 Task: Look for space in Zaandam, Netherlands from 12th  July, 2023 to 15th July, 2023 for 3 adults in price range Rs.12000 to Rs.16000. Place can be entire place with 2 bedrooms having 3 beds and 1 bathroom. Property type can be house, flat, guest house. Booking option can be shelf check-in. Required host language is English.
Action: Mouse moved to (613, 151)
Screenshot: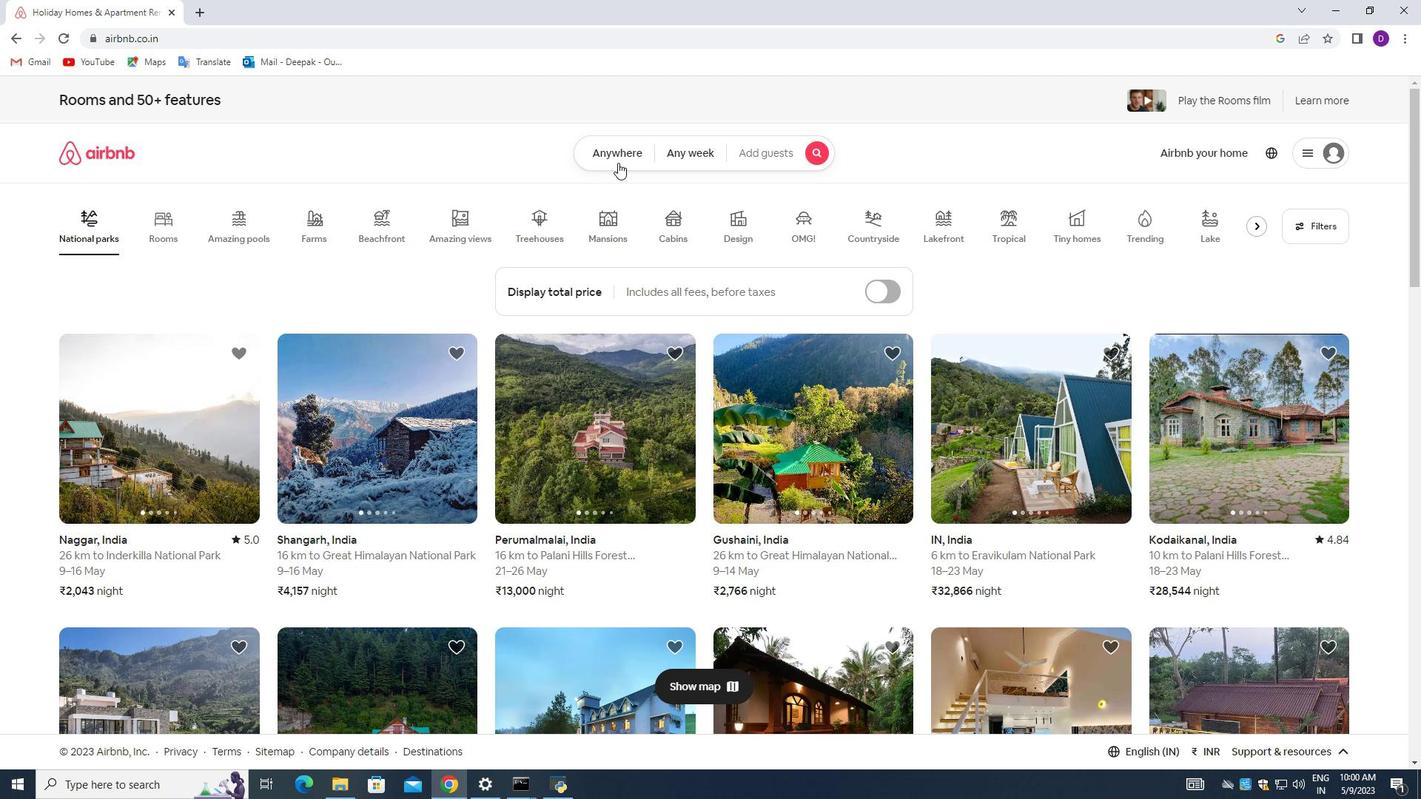 
Action: Mouse pressed left at (613, 151)
Screenshot: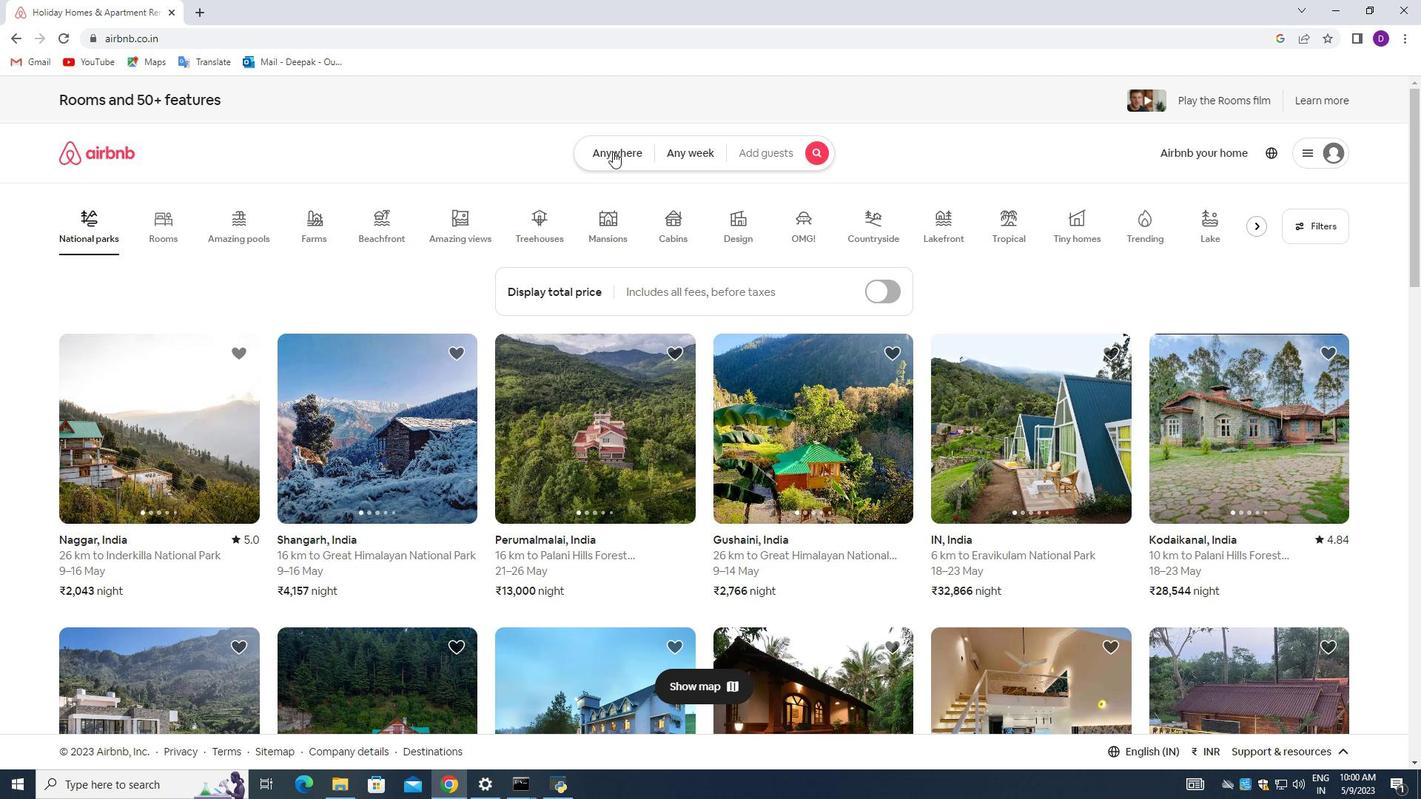 
Action: Key pressed <Key.shift>Z
Screenshot: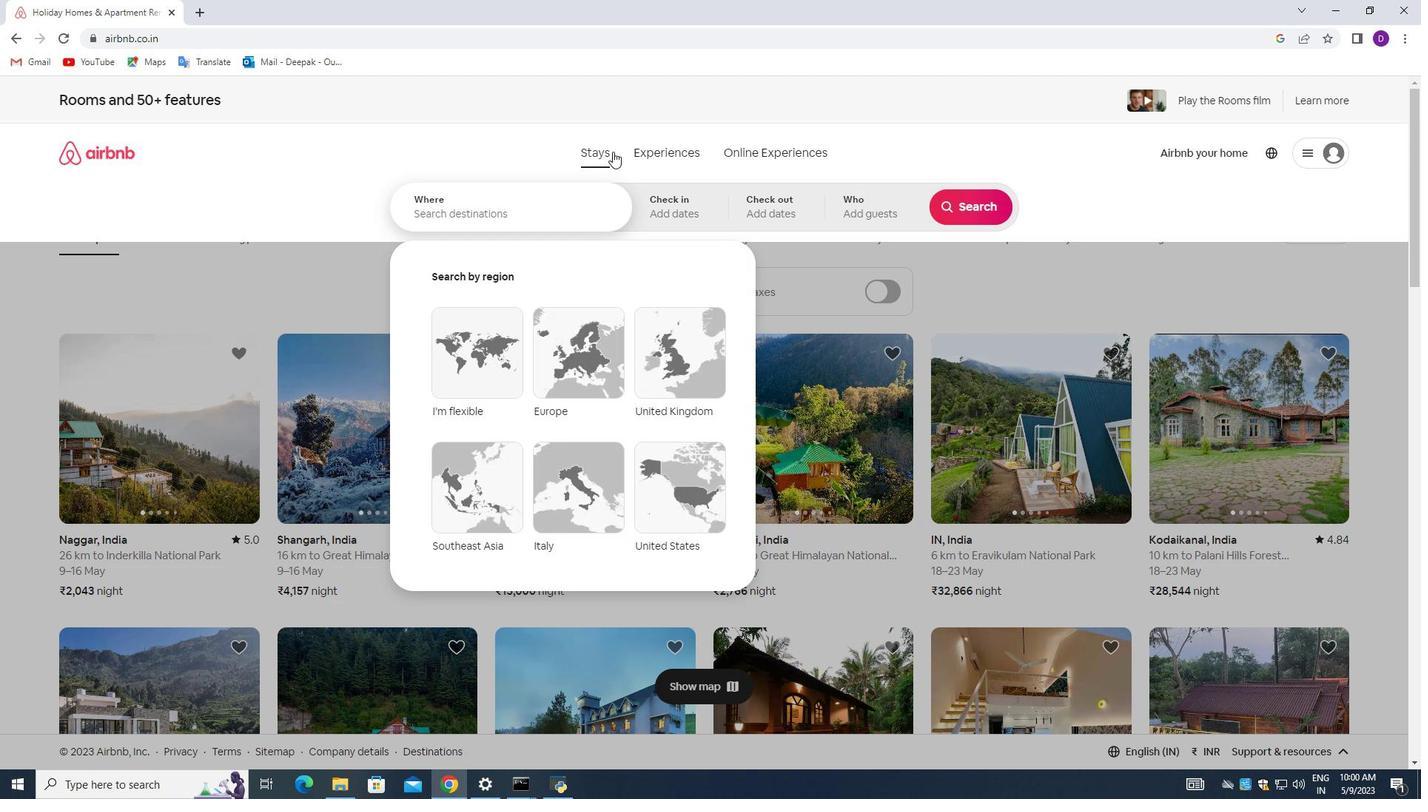 
Action: Mouse moved to (460, 213)
Screenshot: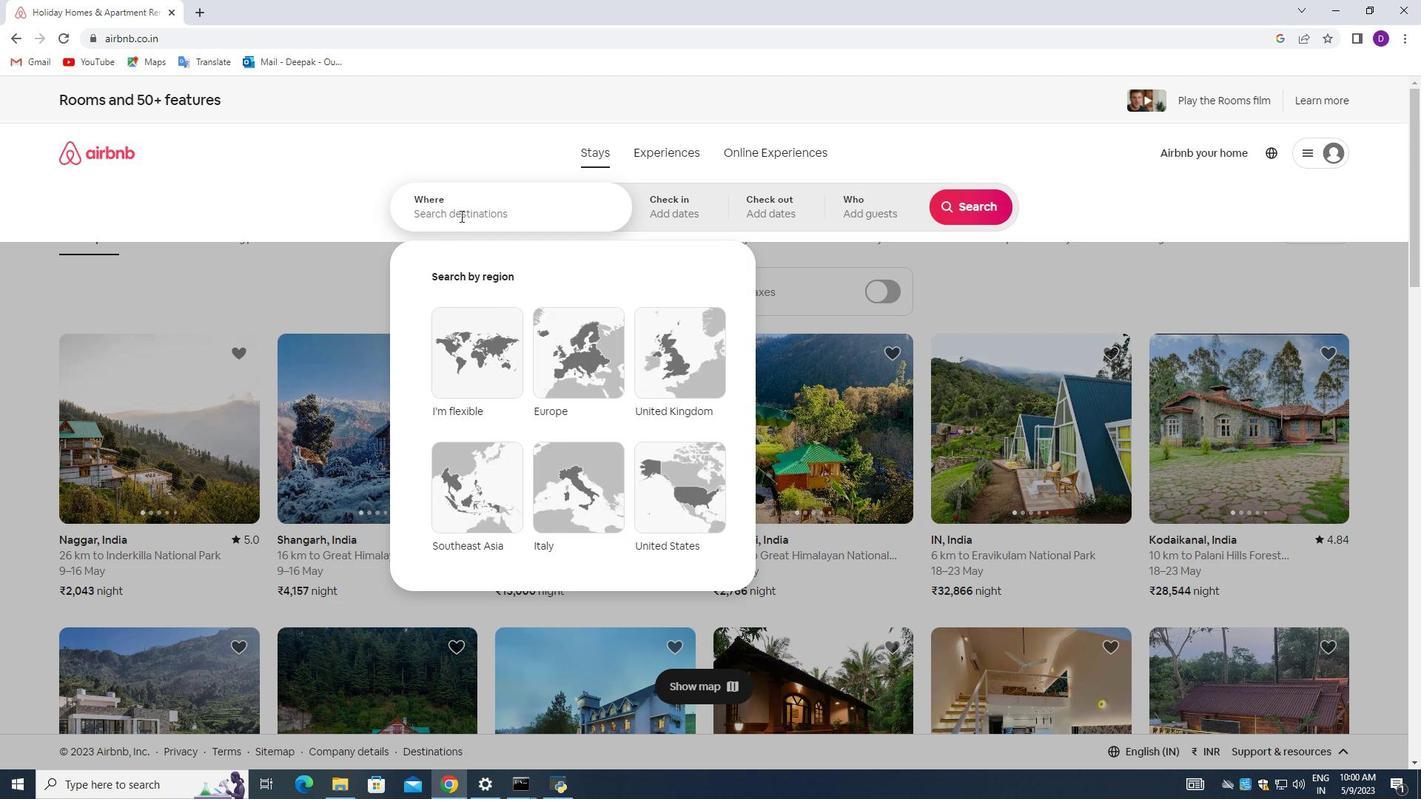 
Action: Mouse pressed left at (460, 213)
Screenshot: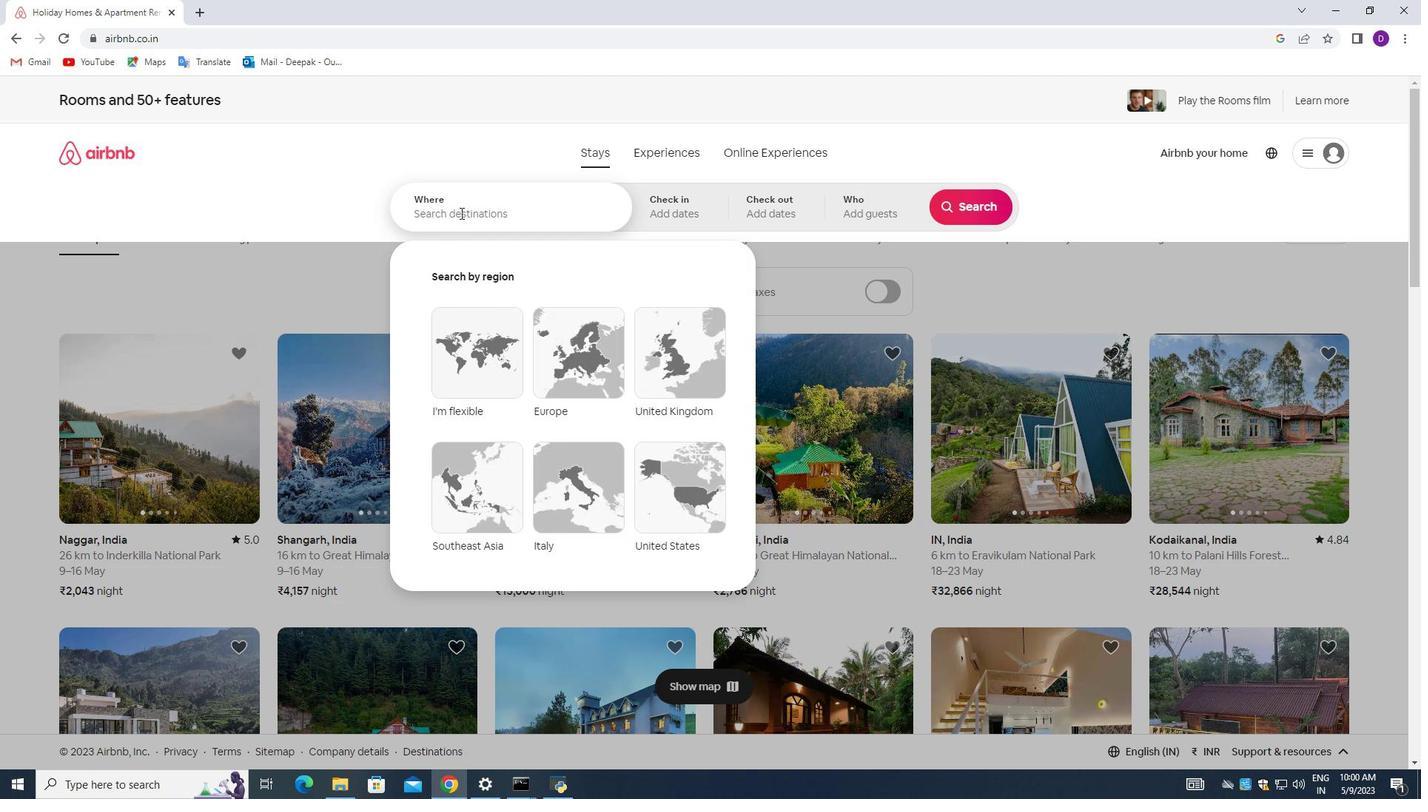 
Action: Key pressed <Key.shift>Zaandam
Screenshot: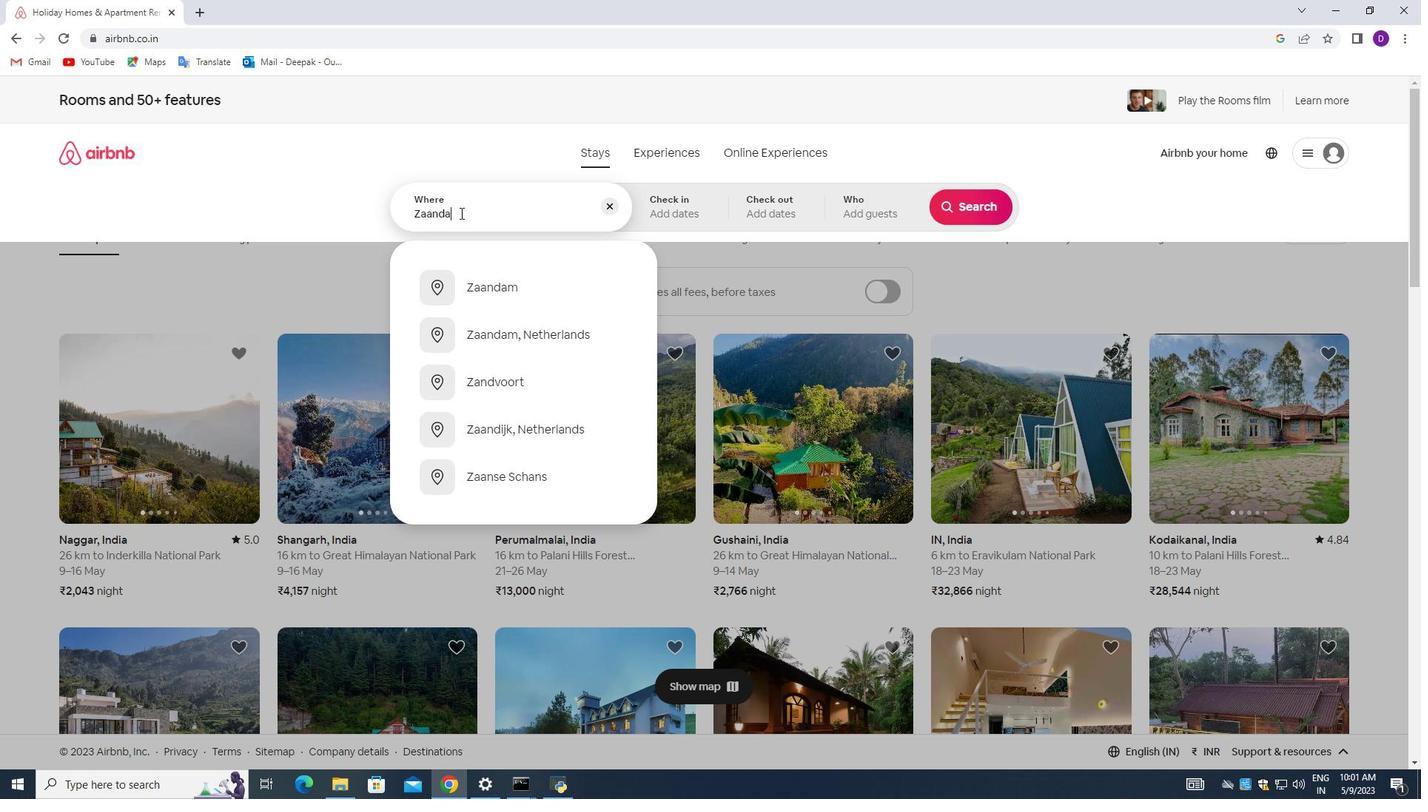 
Action: Mouse moved to (599, 330)
Screenshot: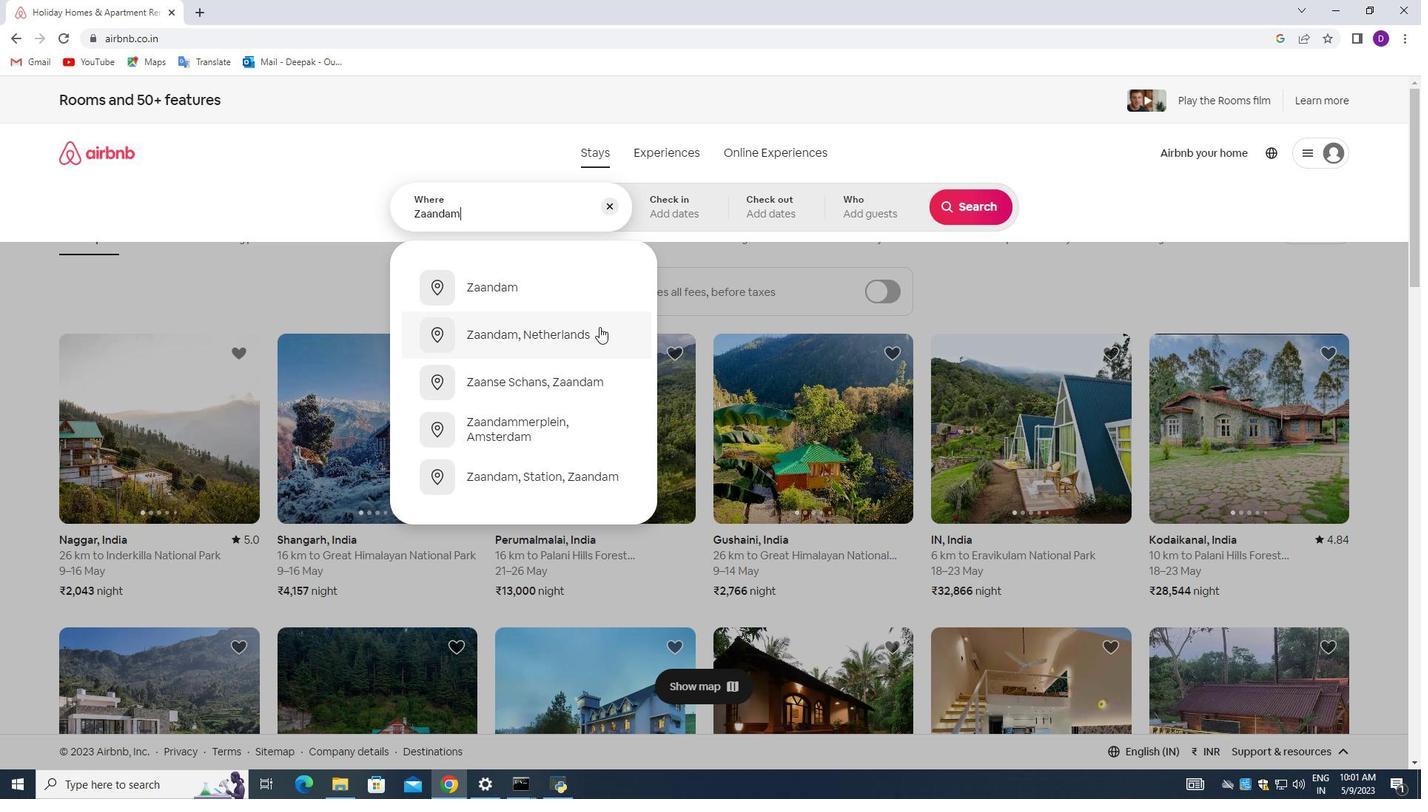 
Action: Mouse pressed left at (599, 330)
Screenshot: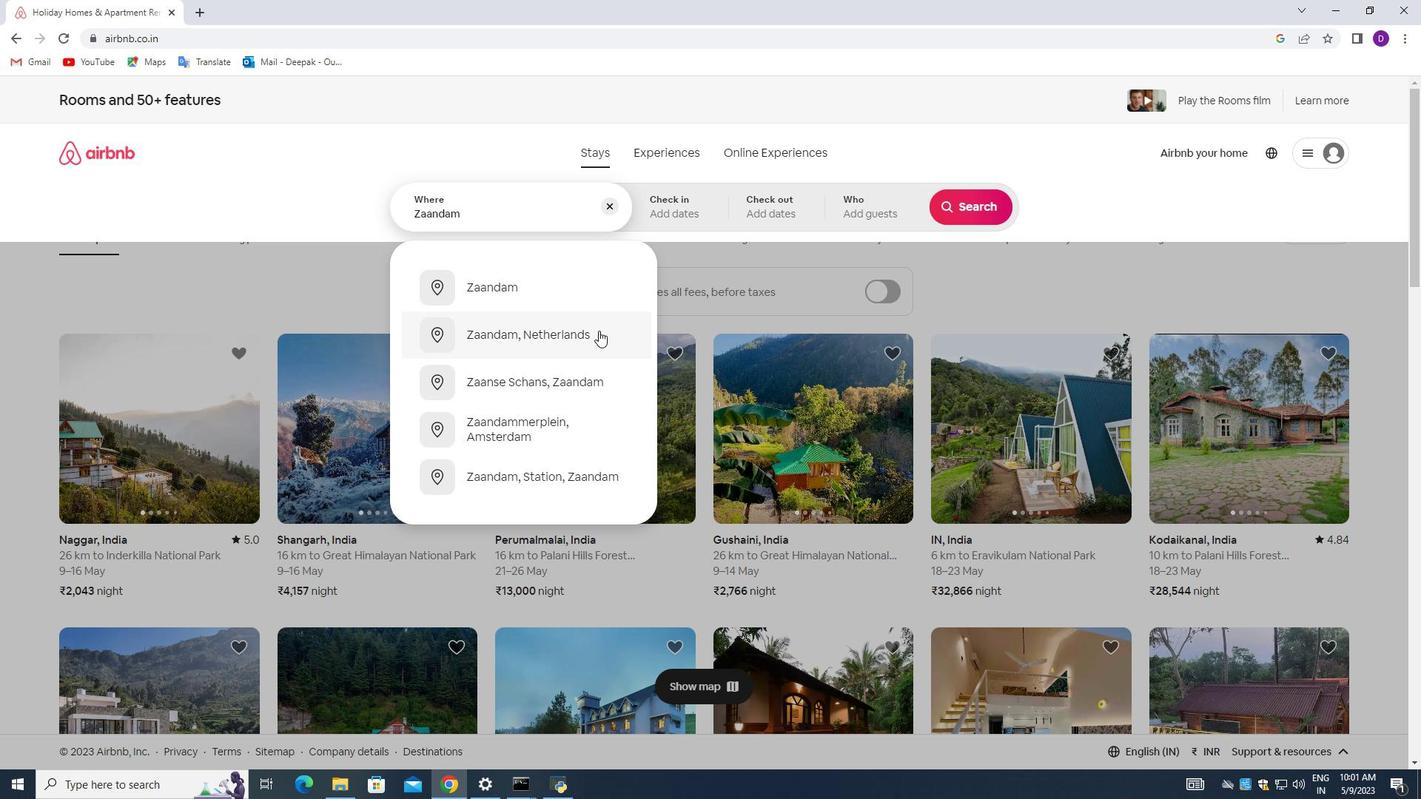 
Action: Mouse moved to (971, 332)
Screenshot: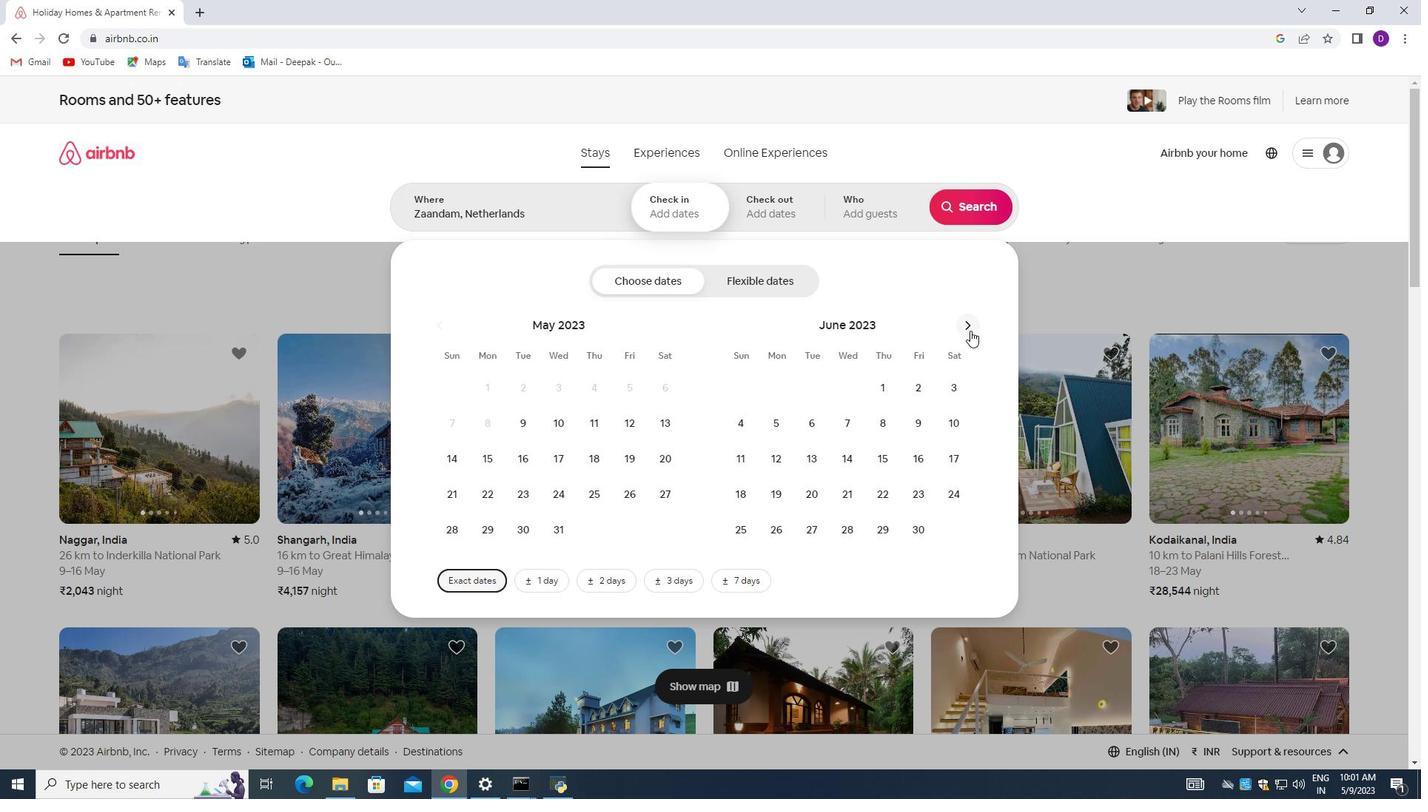 
Action: Mouse pressed left at (971, 332)
Screenshot: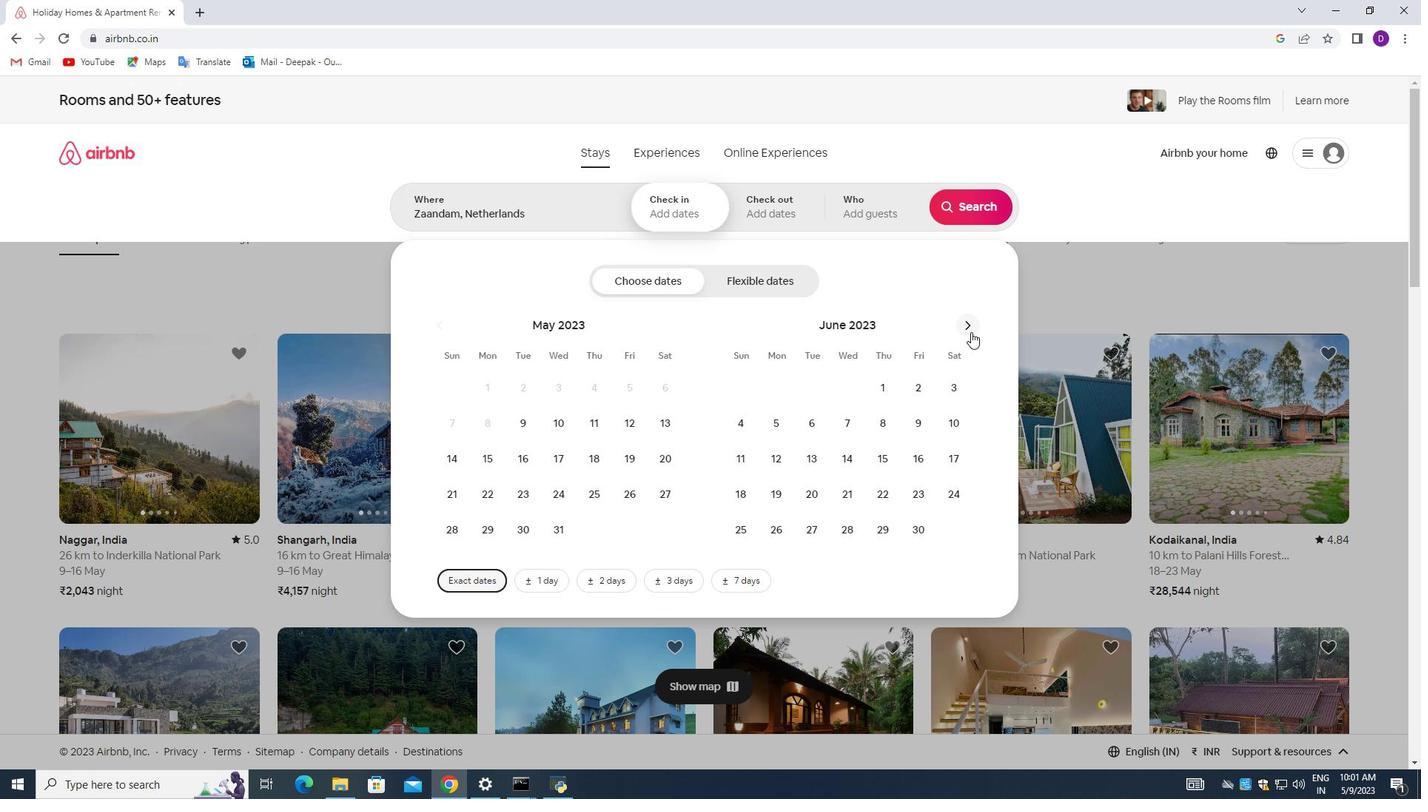 
Action: Mouse moved to (848, 448)
Screenshot: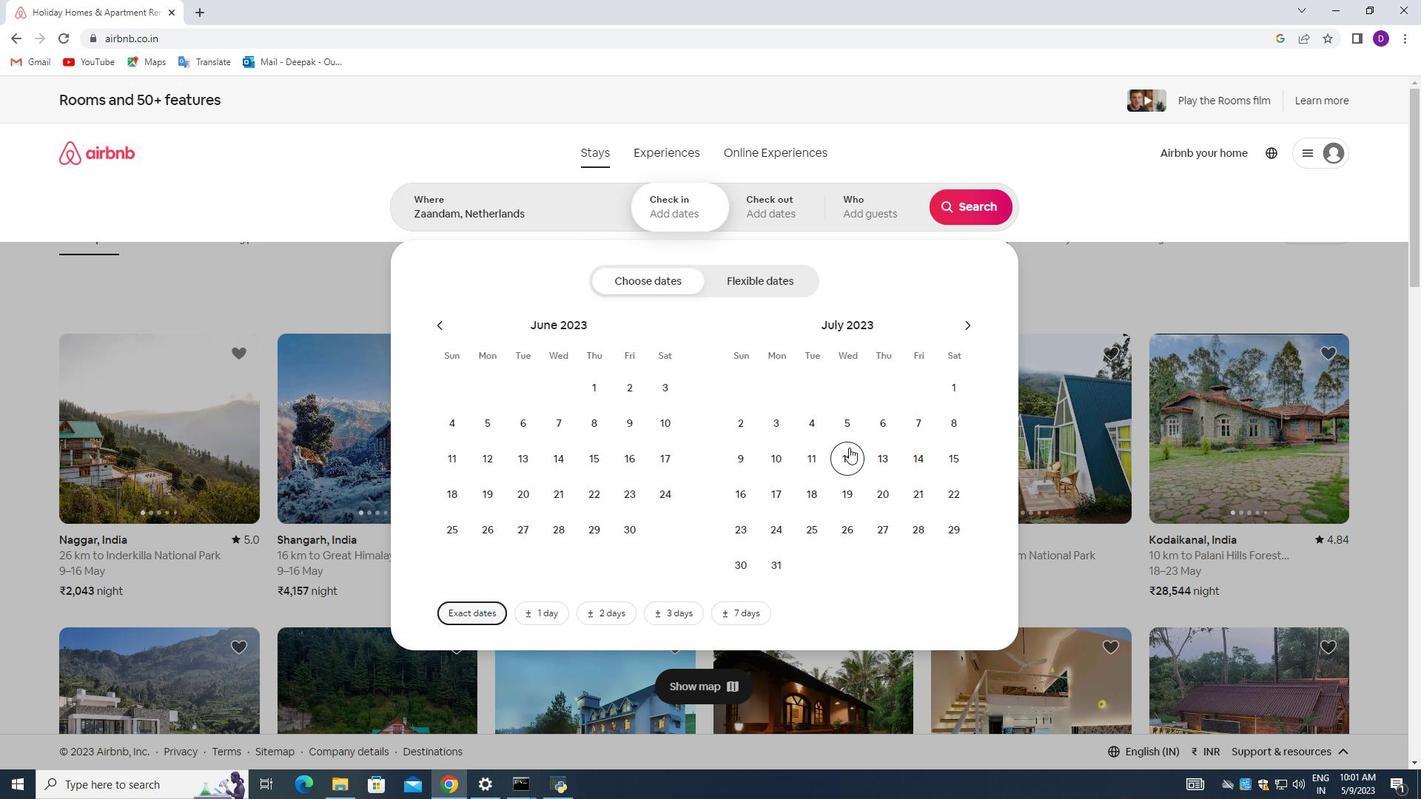 
Action: Mouse pressed left at (848, 448)
Screenshot: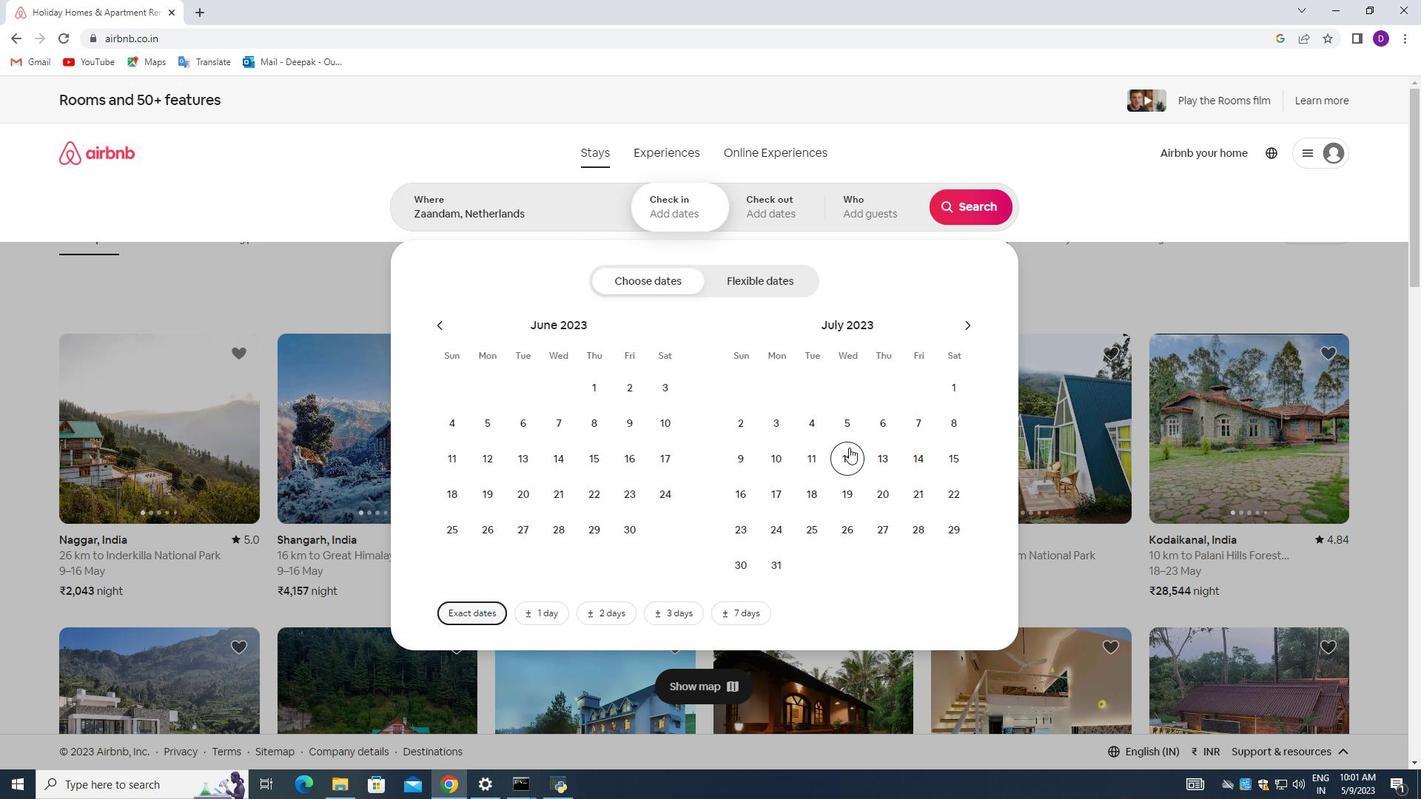 
Action: Mouse moved to (962, 467)
Screenshot: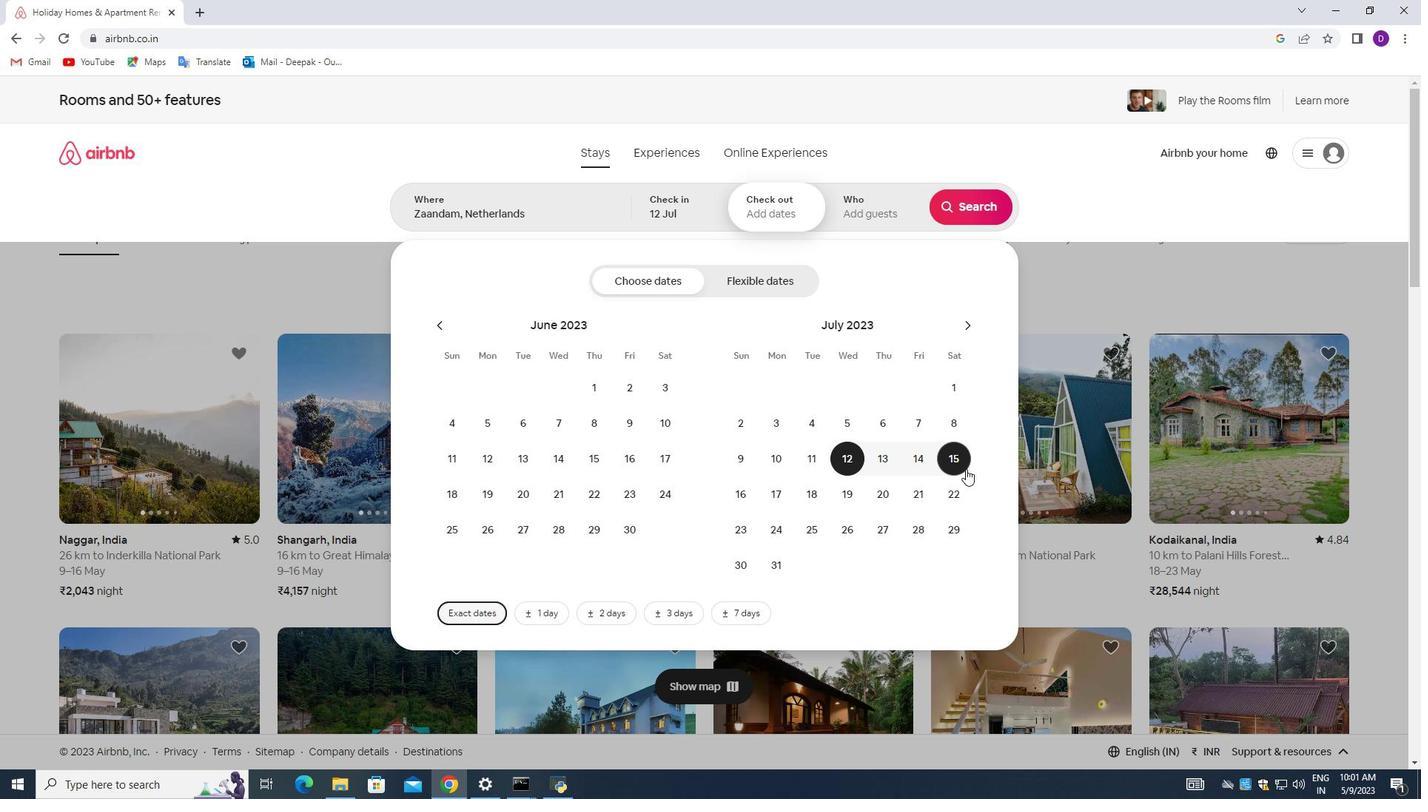 
Action: Mouse pressed left at (962, 467)
Screenshot: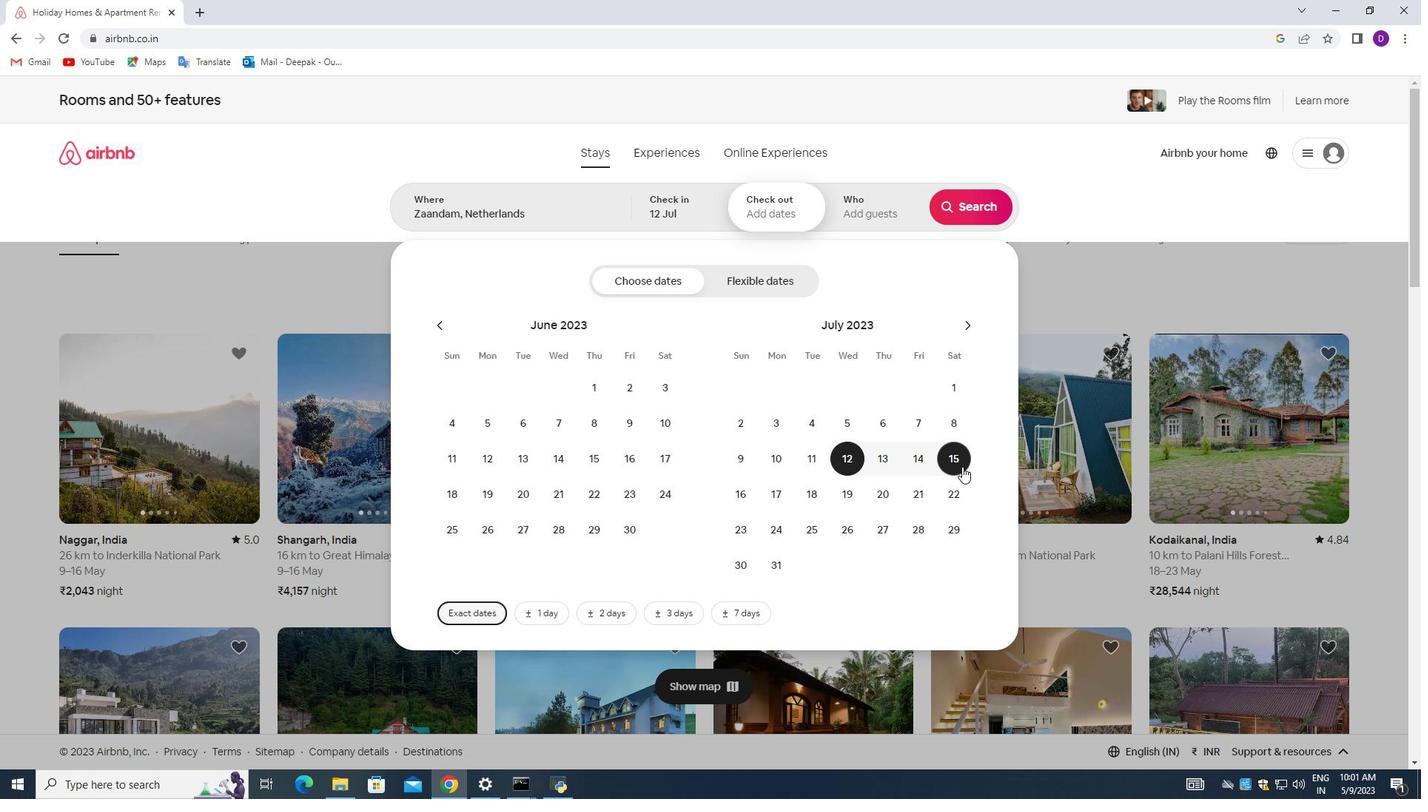 
Action: Mouse moved to (866, 219)
Screenshot: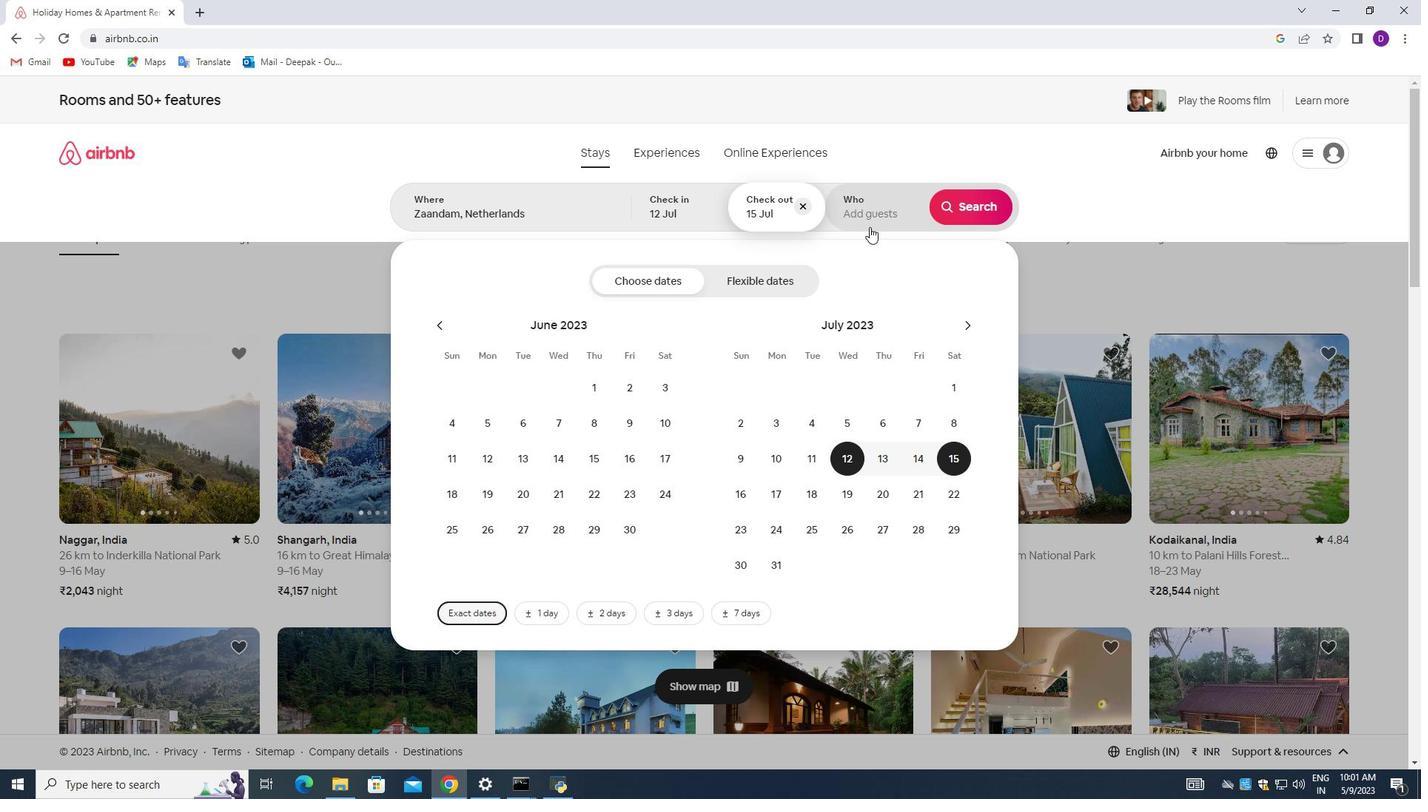 
Action: Mouse pressed left at (866, 219)
Screenshot: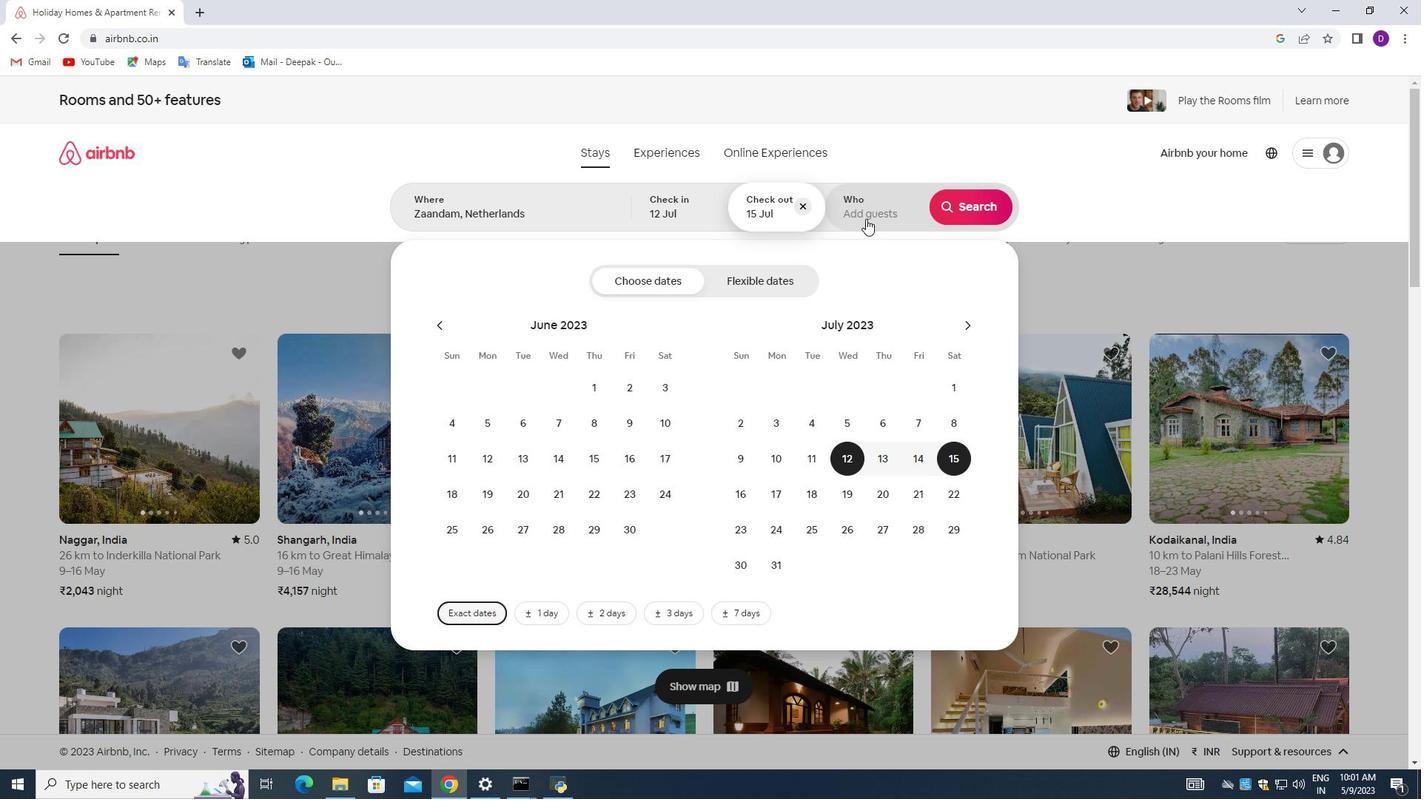 
Action: Mouse moved to (974, 285)
Screenshot: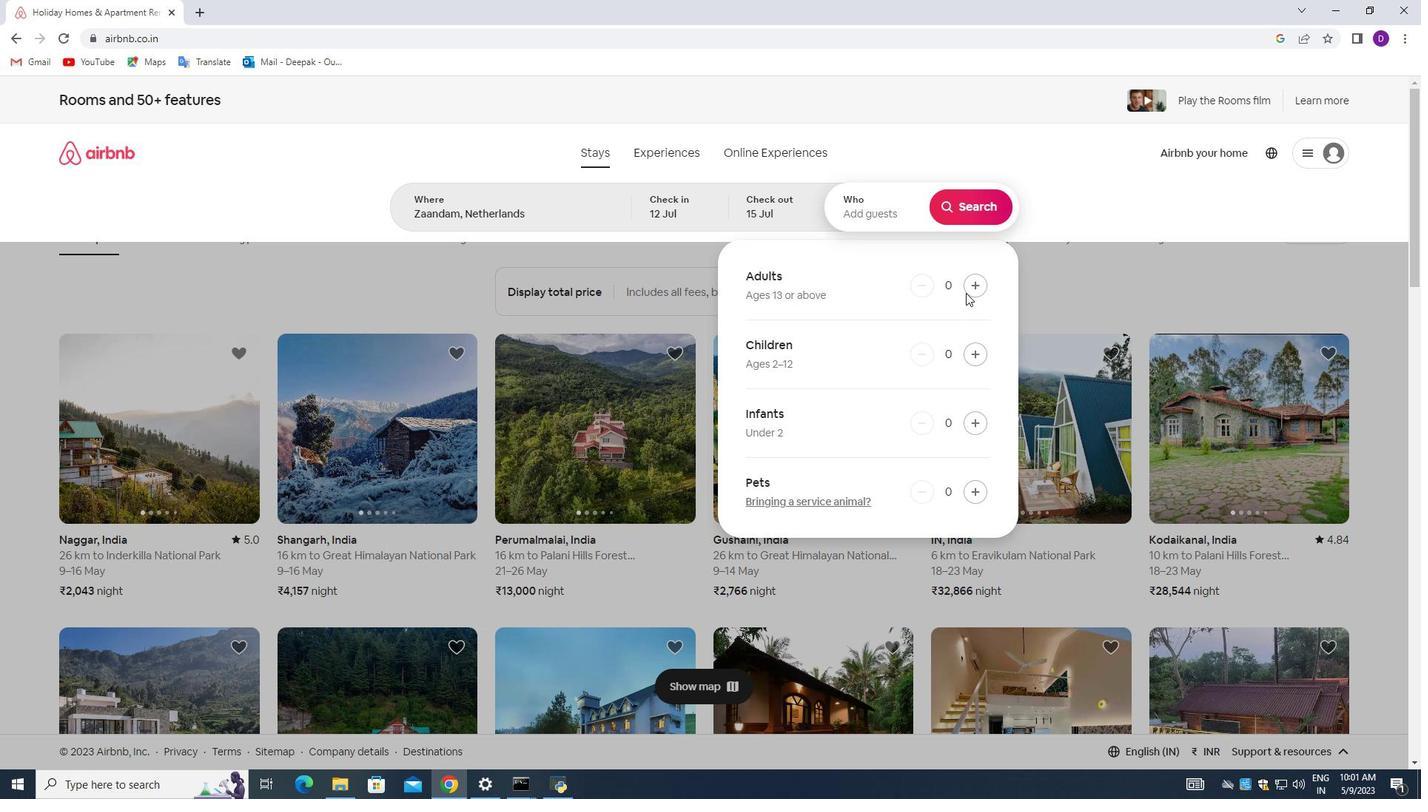 
Action: Mouse pressed left at (974, 285)
Screenshot: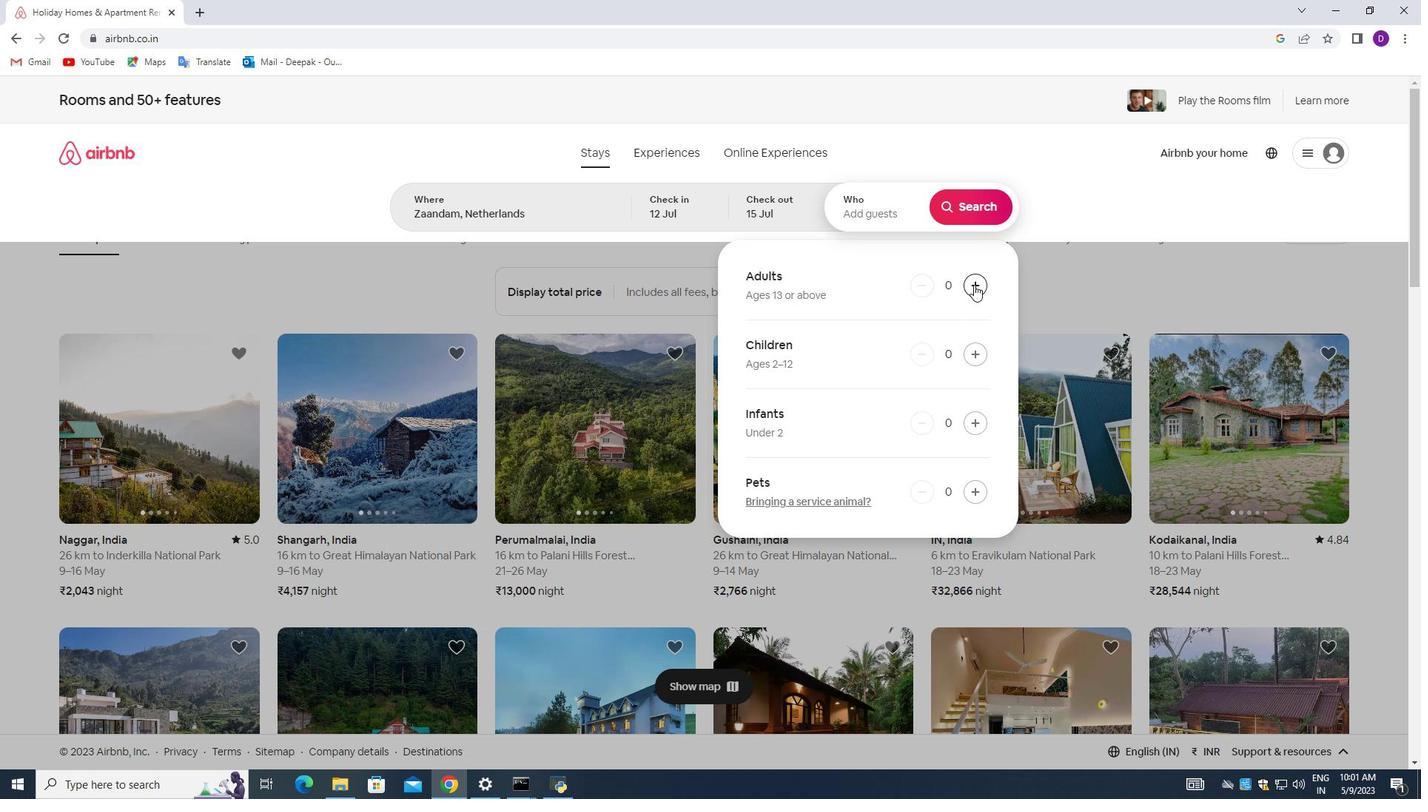 
Action: Mouse pressed left at (974, 285)
Screenshot: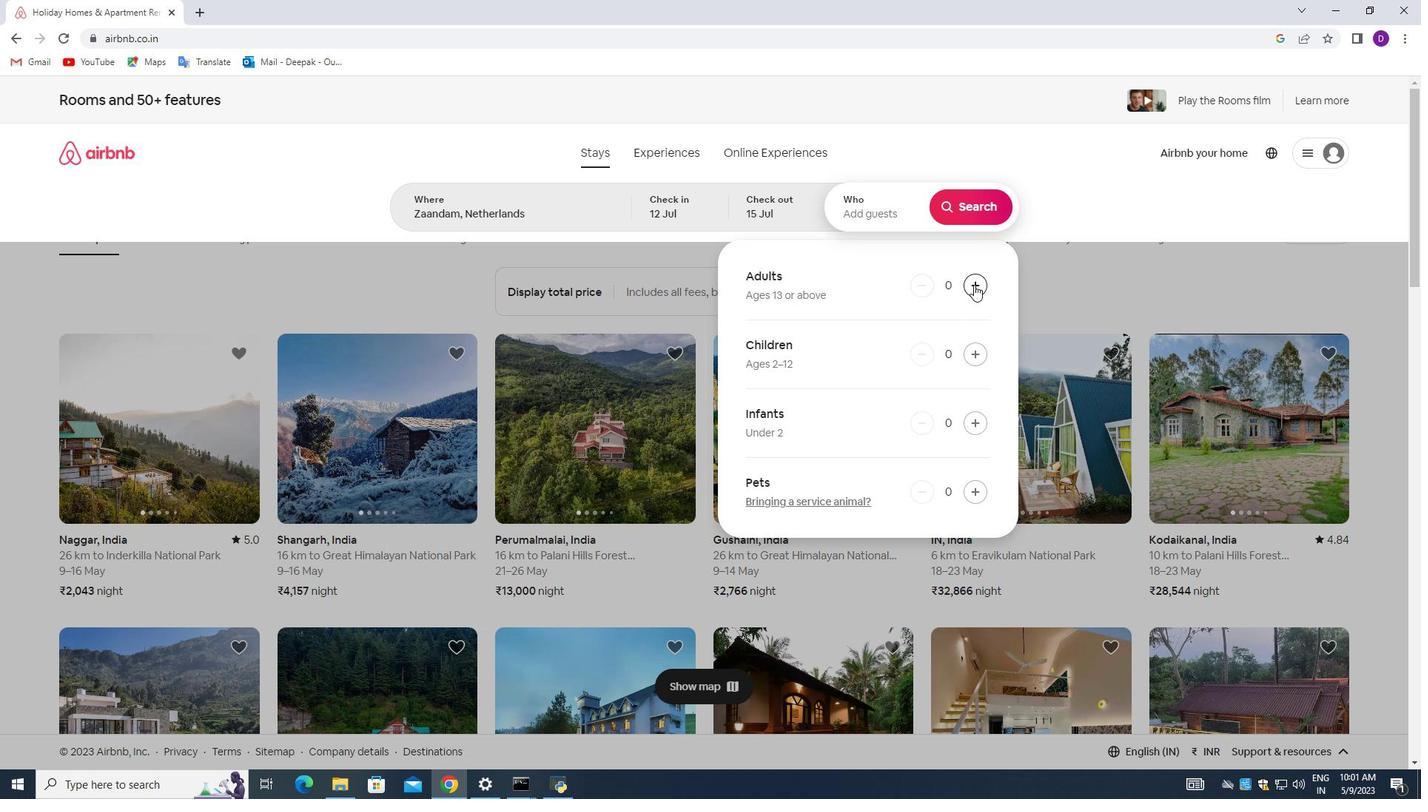 
Action: Mouse pressed left at (974, 285)
Screenshot: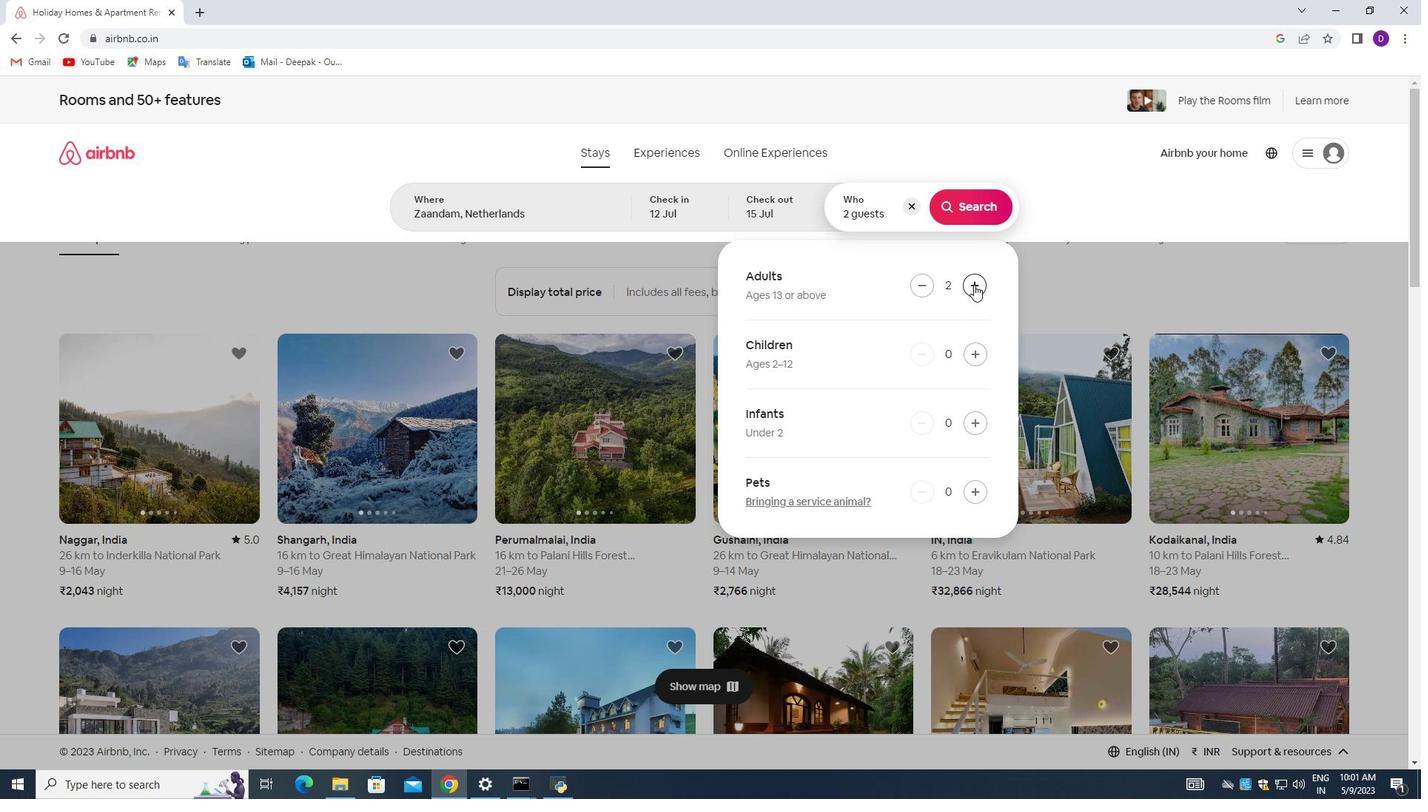 
Action: Mouse moved to (963, 211)
Screenshot: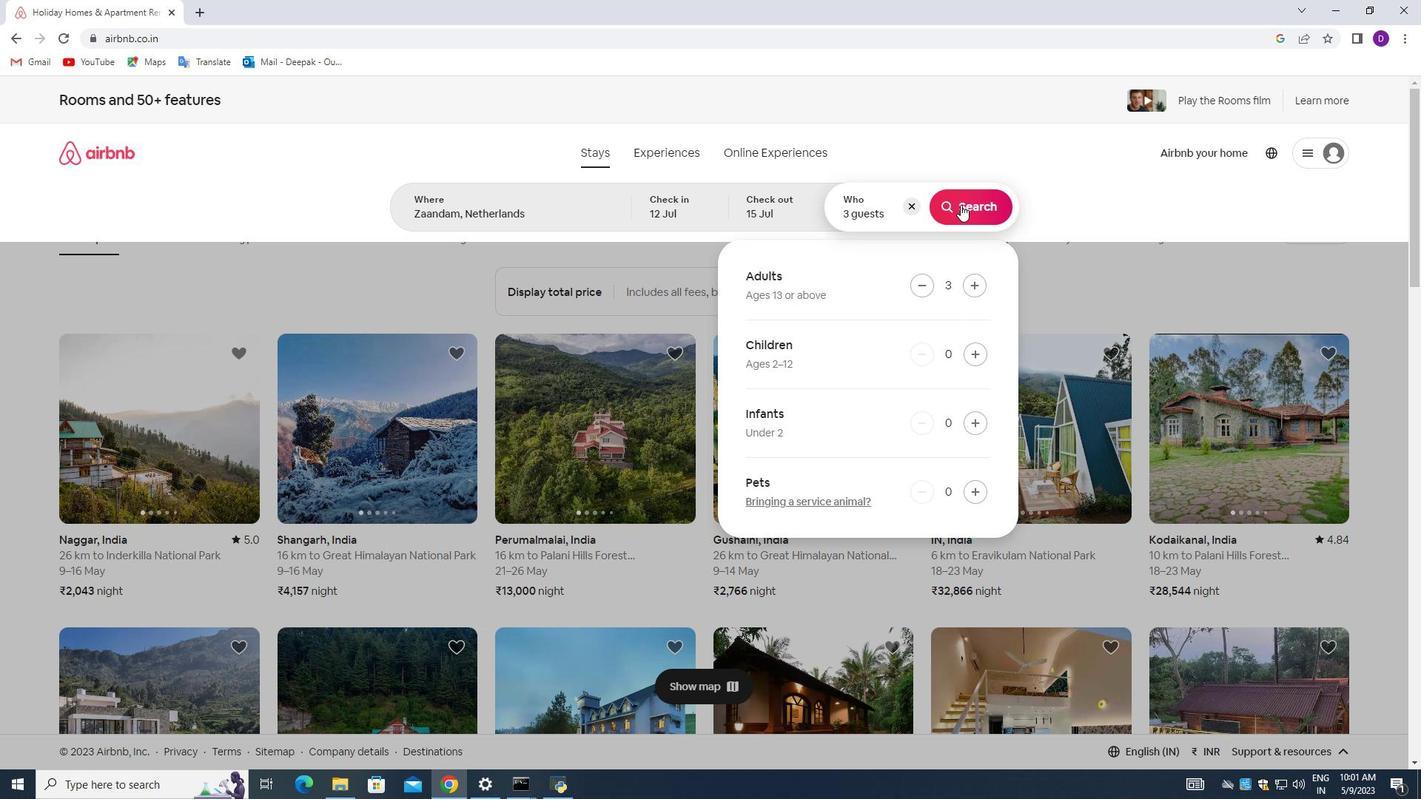 
Action: Mouse pressed left at (963, 211)
Screenshot: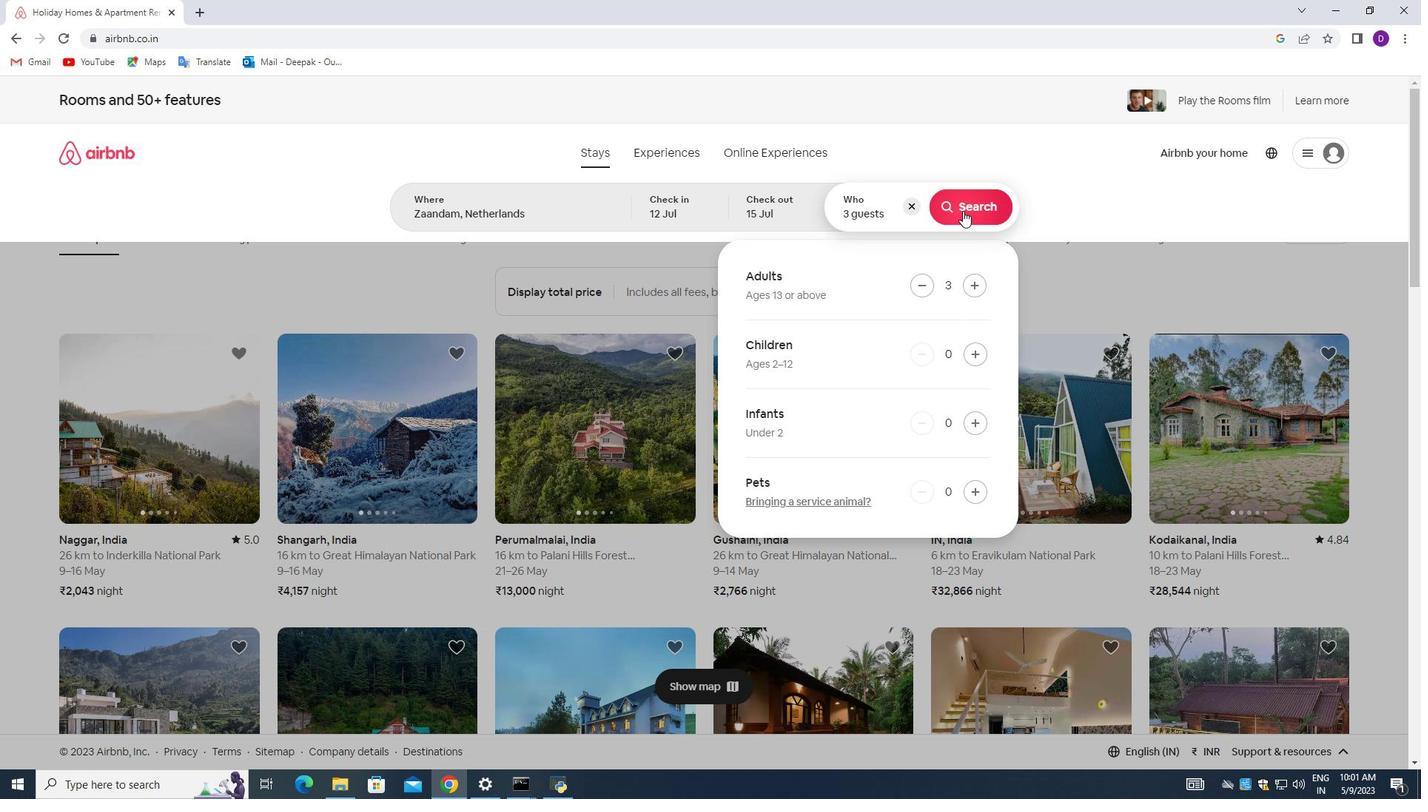 
Action: Mouse moved to (1369, 175)
Screenshot: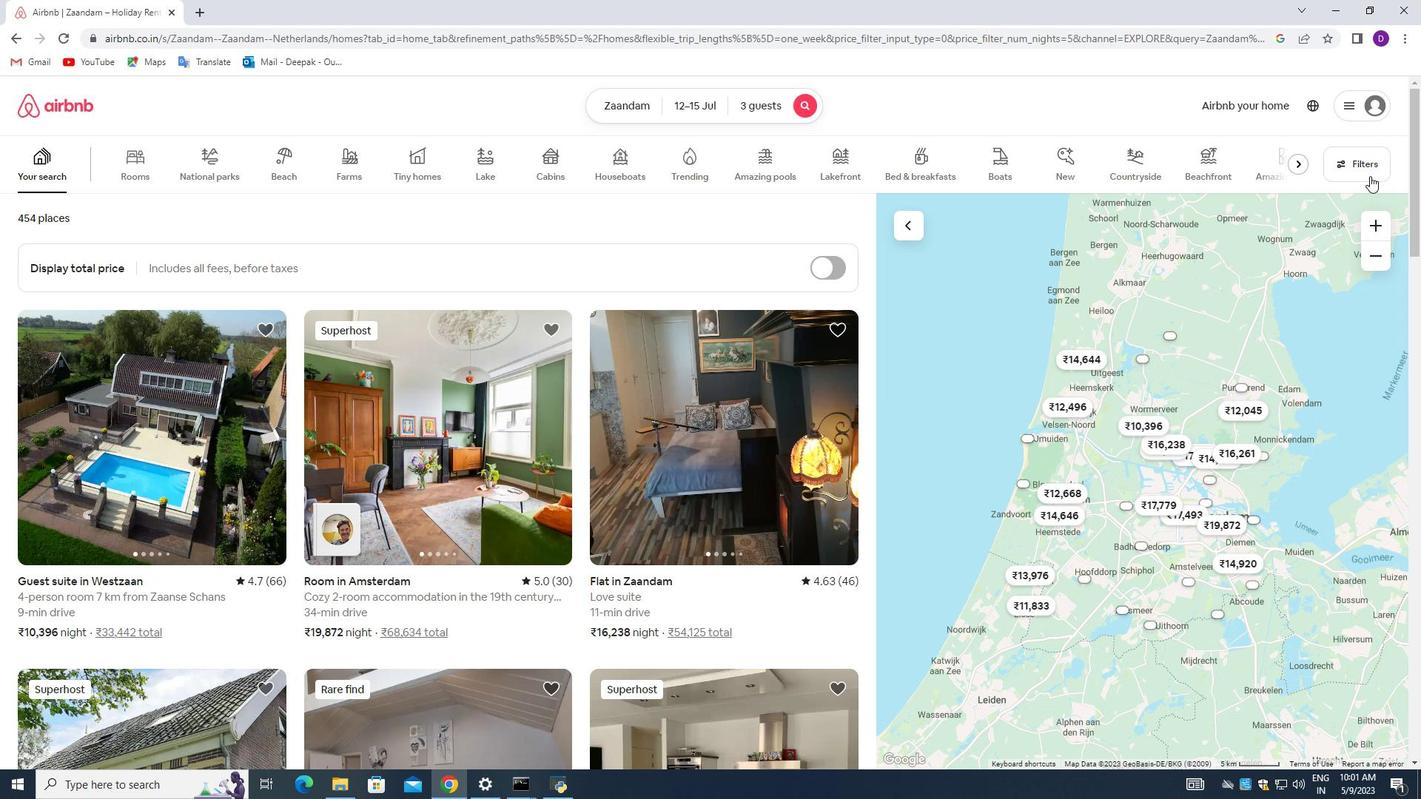 
Action: Mouse pressed left at (1369, 175)
Screenshot: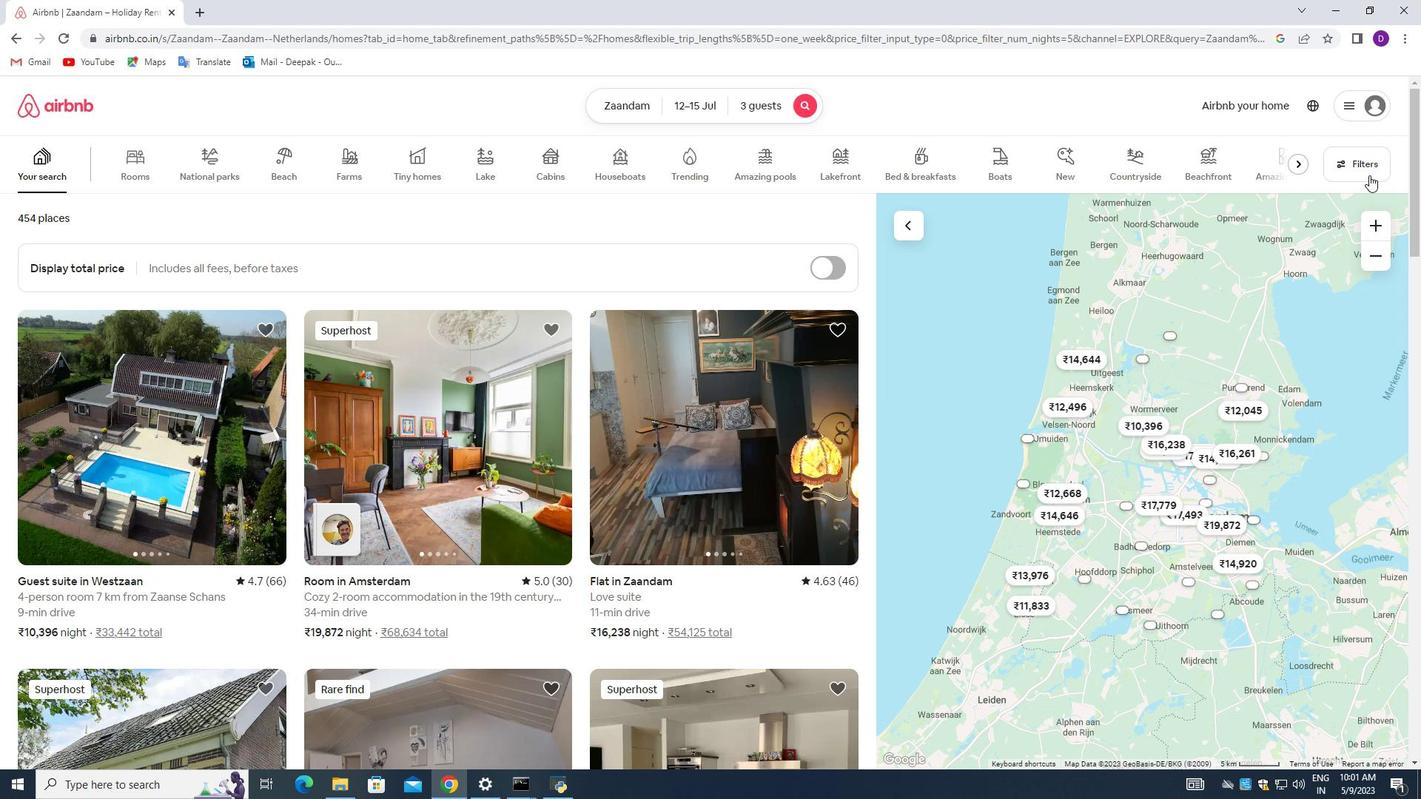 
Action: Mouse moved to (553, 520)
Screenshot: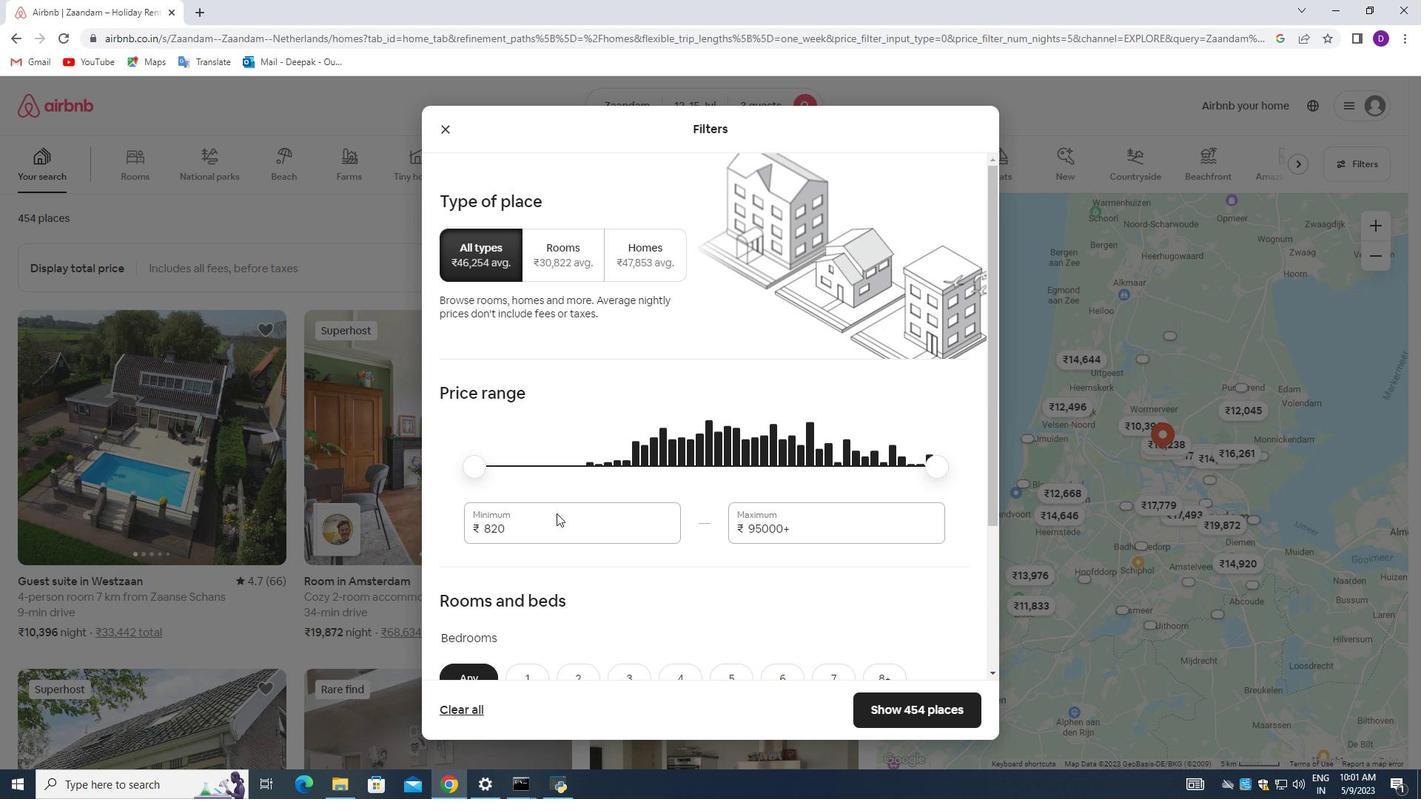 
Action: Mouse pressed left at (553, 520)
Screenshot: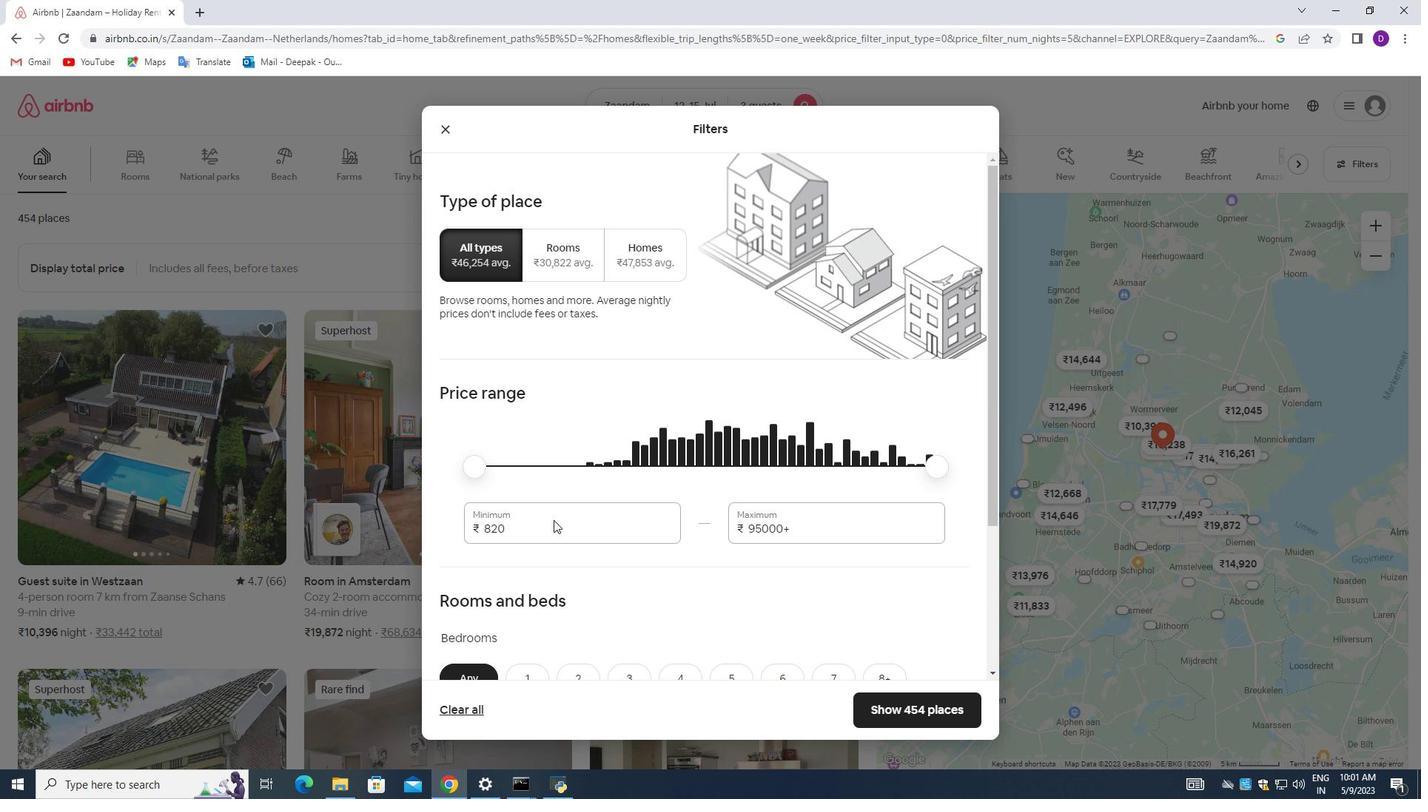 
Action: Mouse pressed left at (553, 520)
Screenshot: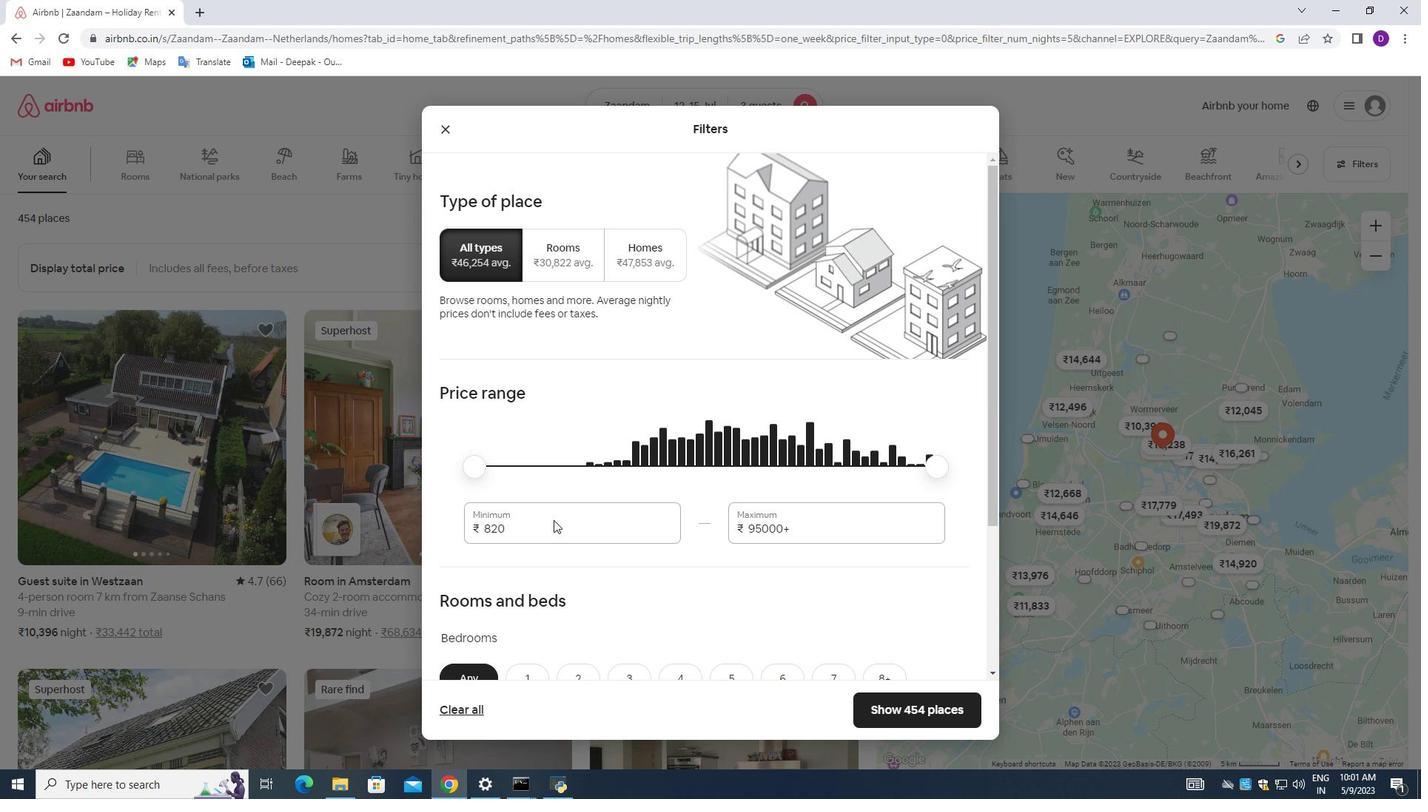 
Action: Mouse moved to (553, 520)
Screenshot: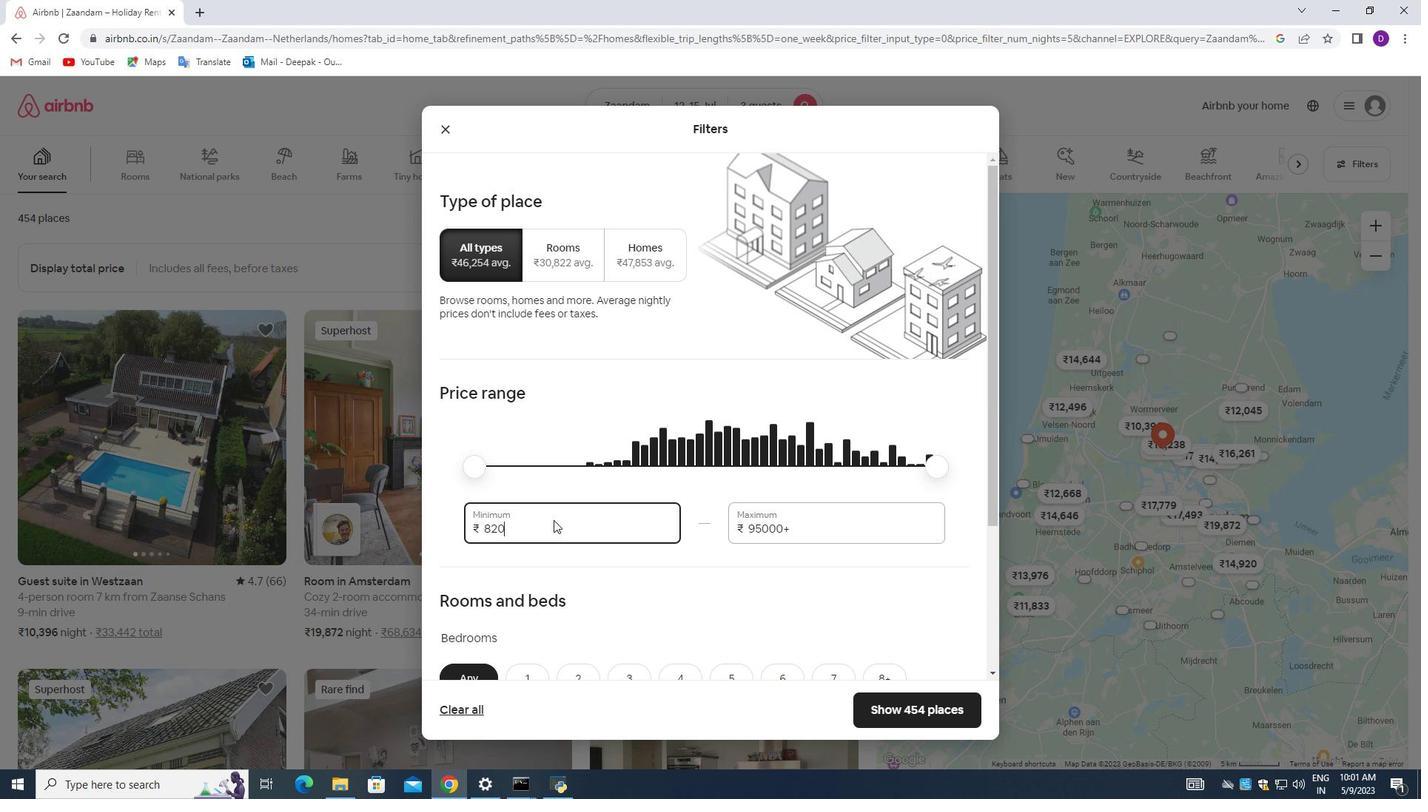 
Action: Key pressed <Key.backspace><Key.backspace><Key.backspace><Key.backspace><Key.backspace>12000<Key.tab><Key.backspace>16000
Screenshot: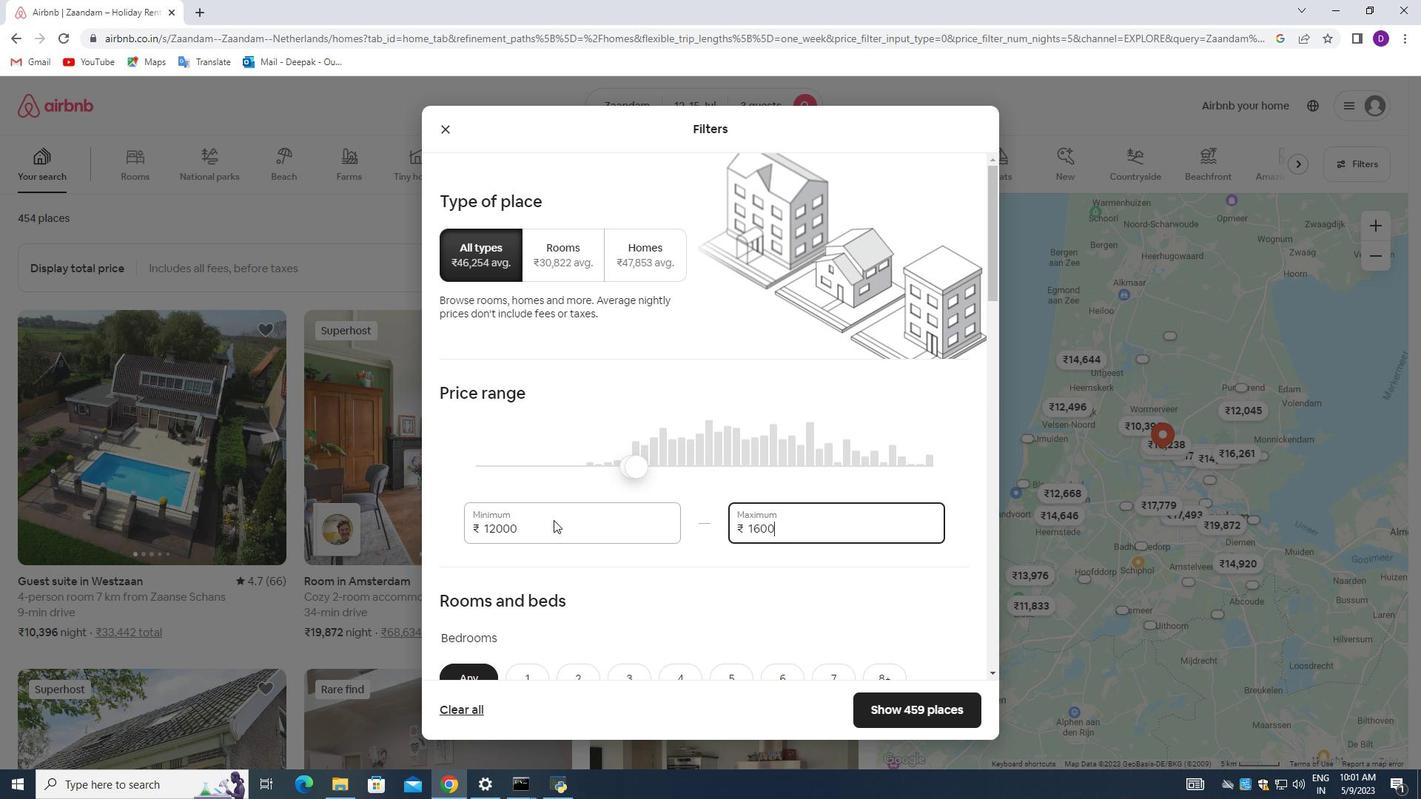 
Action: Mouse moved to (559, 522)
Screenshot: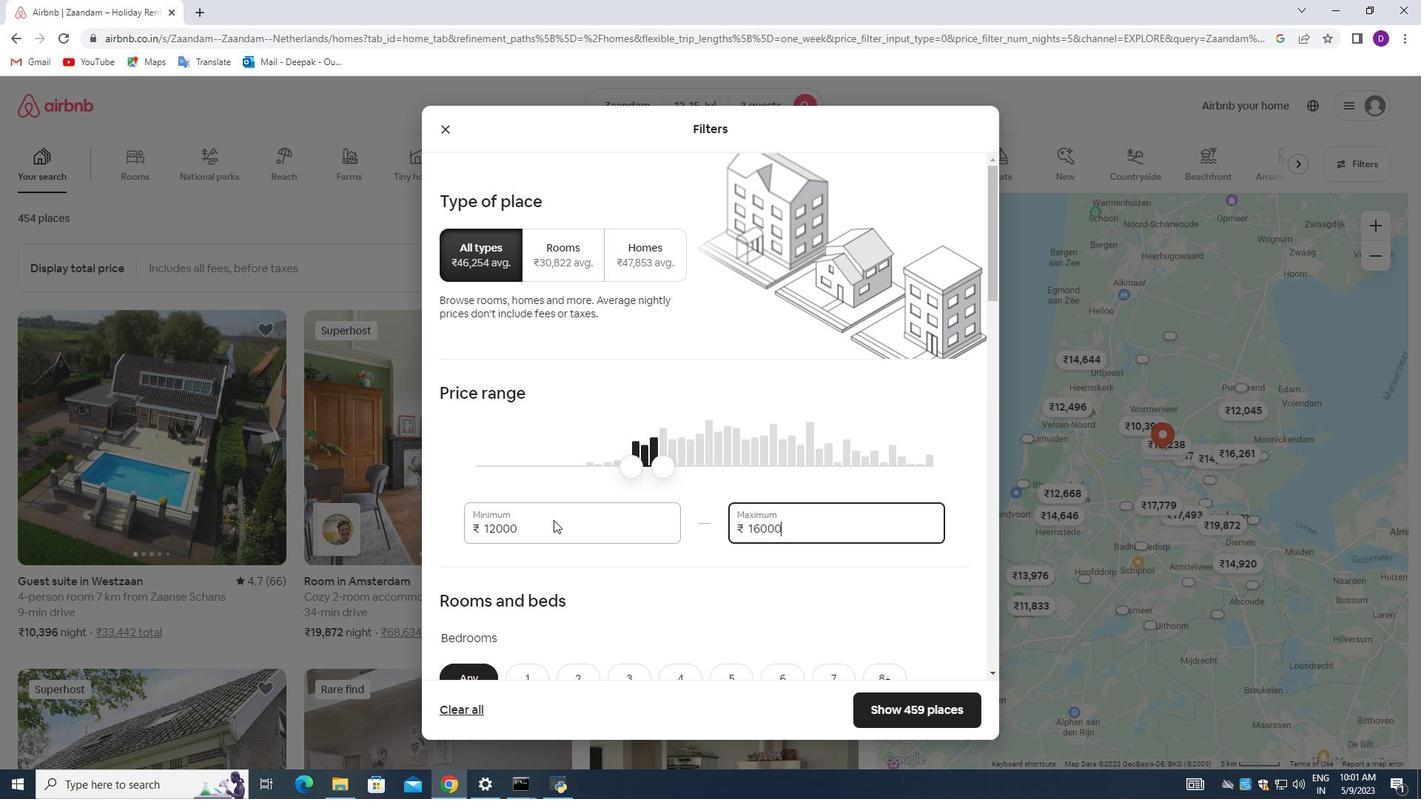 
Action: Mouse scrolled (559, 521) with delta (0, 0)
Screenshot: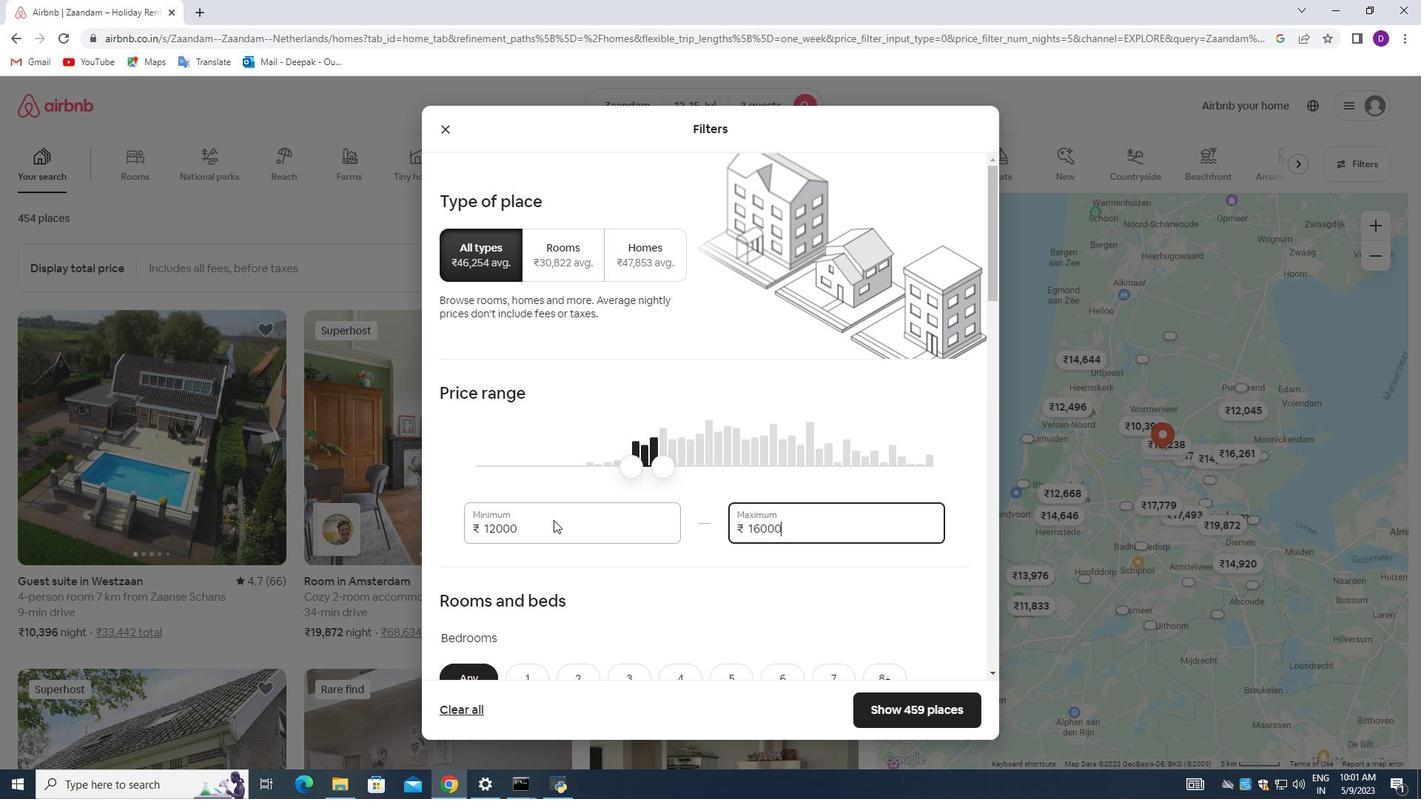 
Action: Mouse moved to (559, 522)
Screenshot: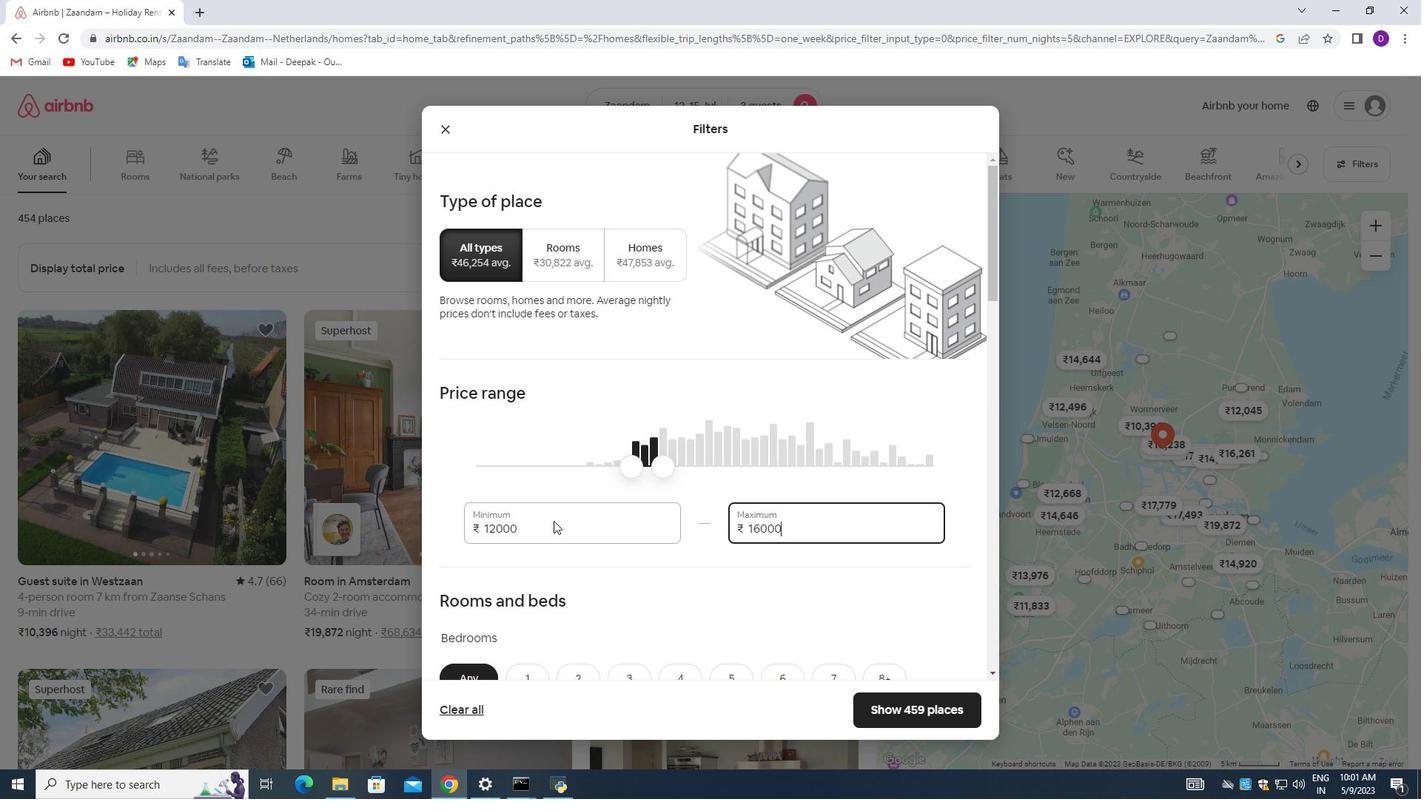 
Action: Mouse scrolled (559, 521) with delta (0, 0)
Screenshot: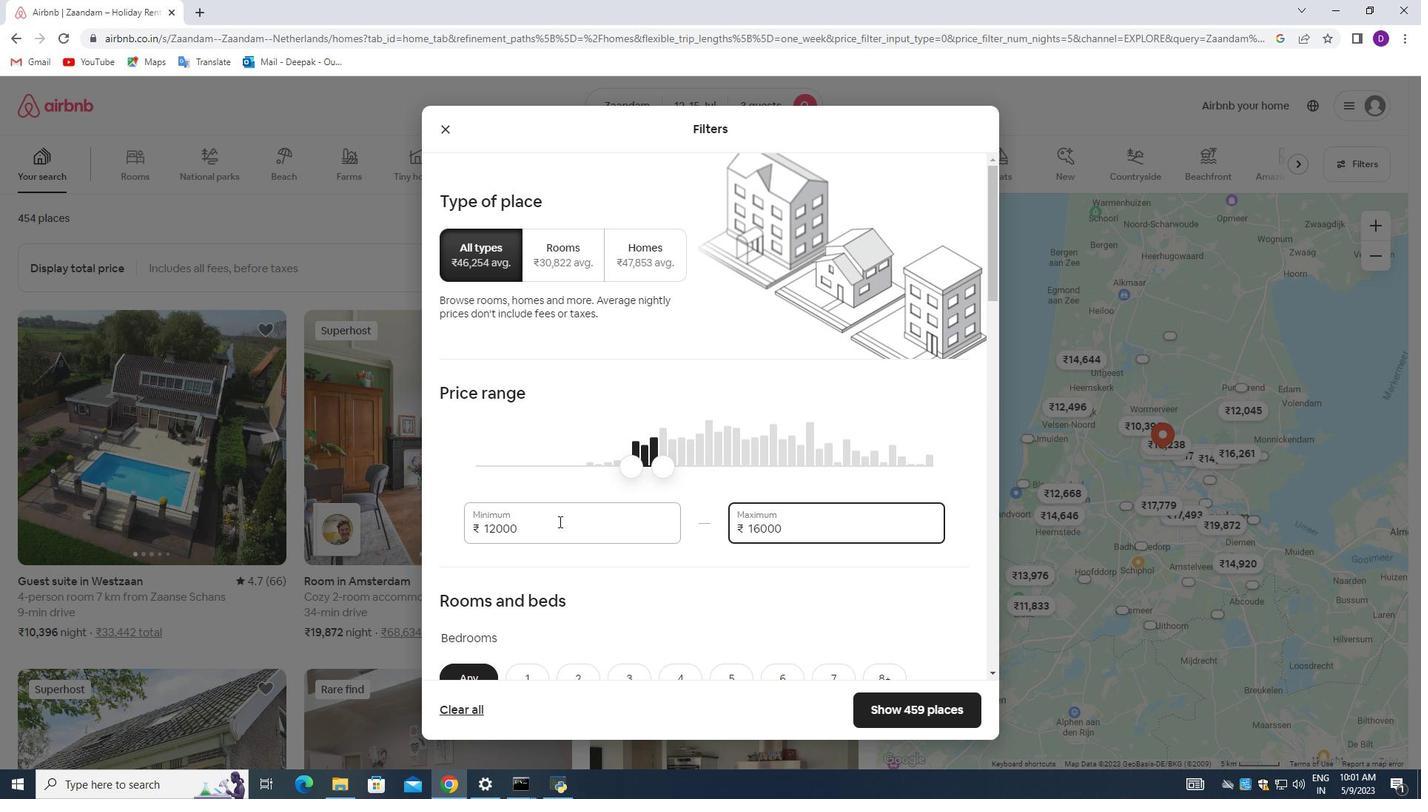 
Action: Mouse scrolled (559, 521) with delta (0, 0)
Screenshot: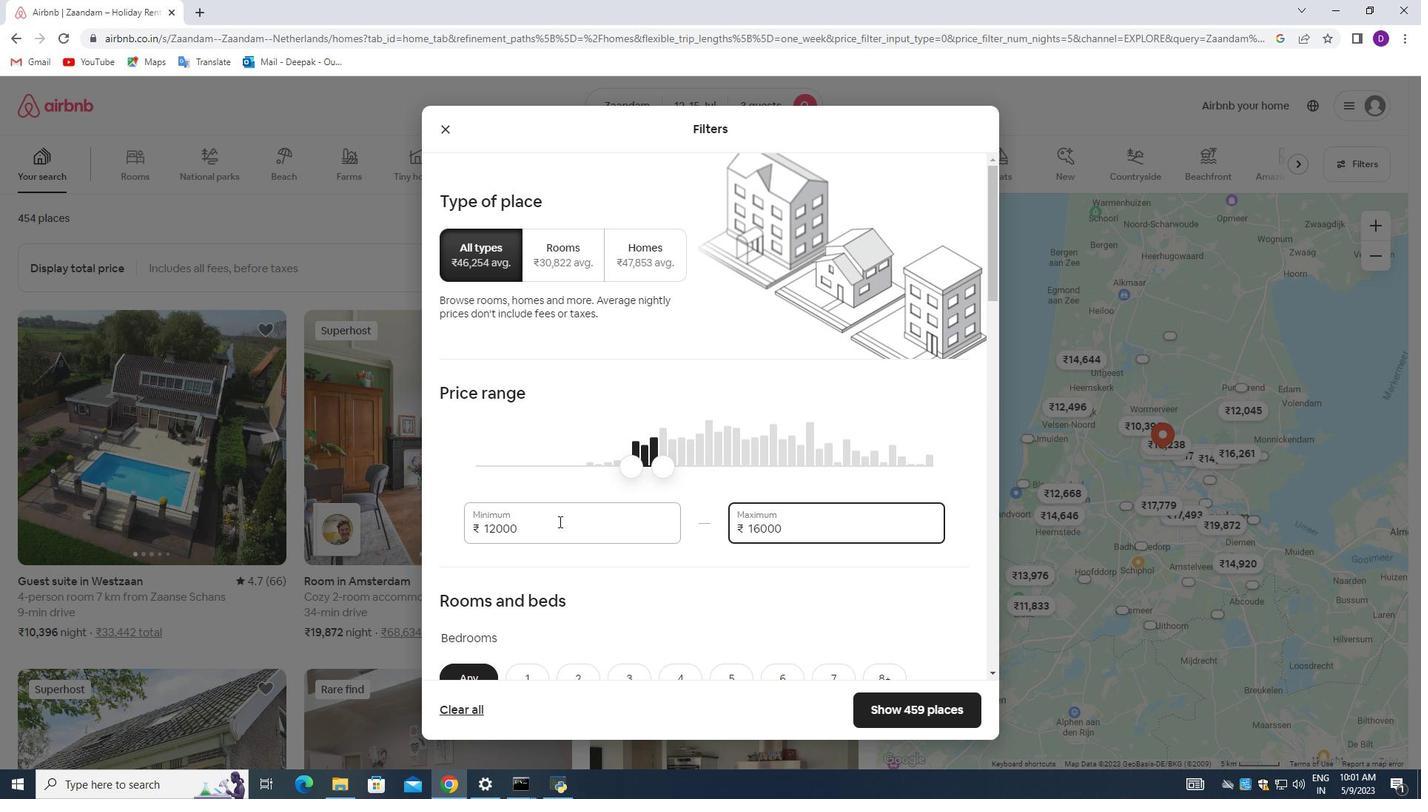 
Action: Mouse moved to (578, 461)
Screenshot: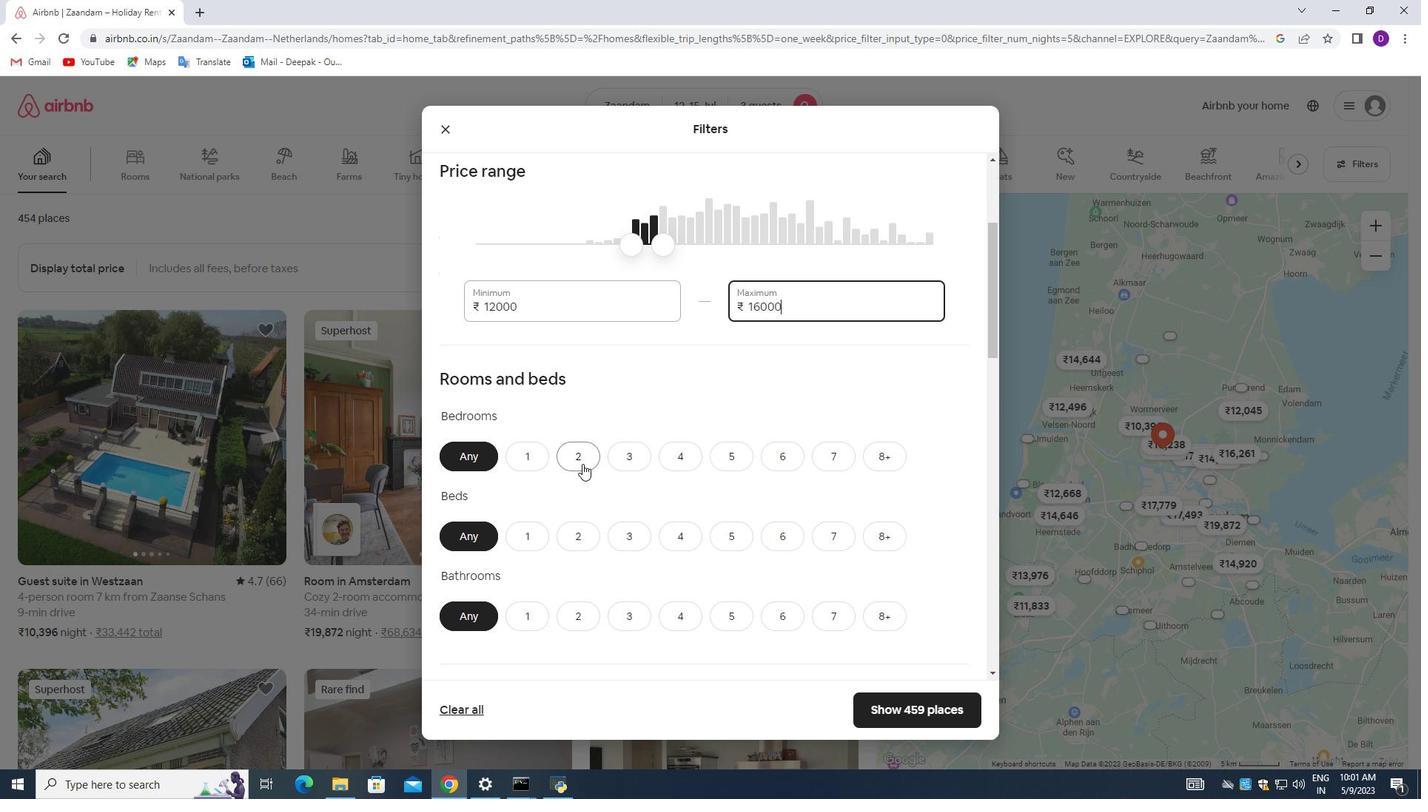 
Action: Mouse pressed left at (578, 461)
Screenshot: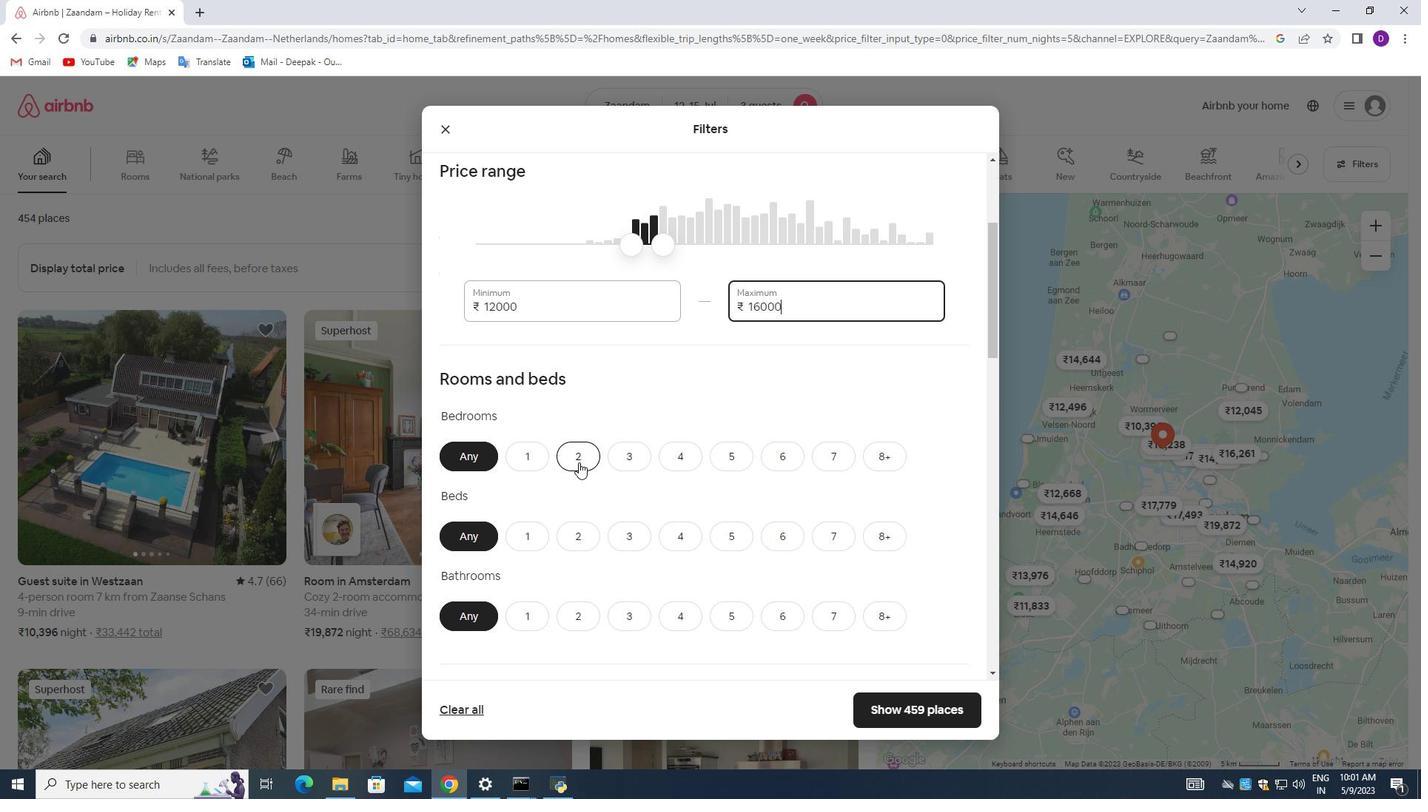 
Action: Mouse moved to (624, 541)
Screenshot: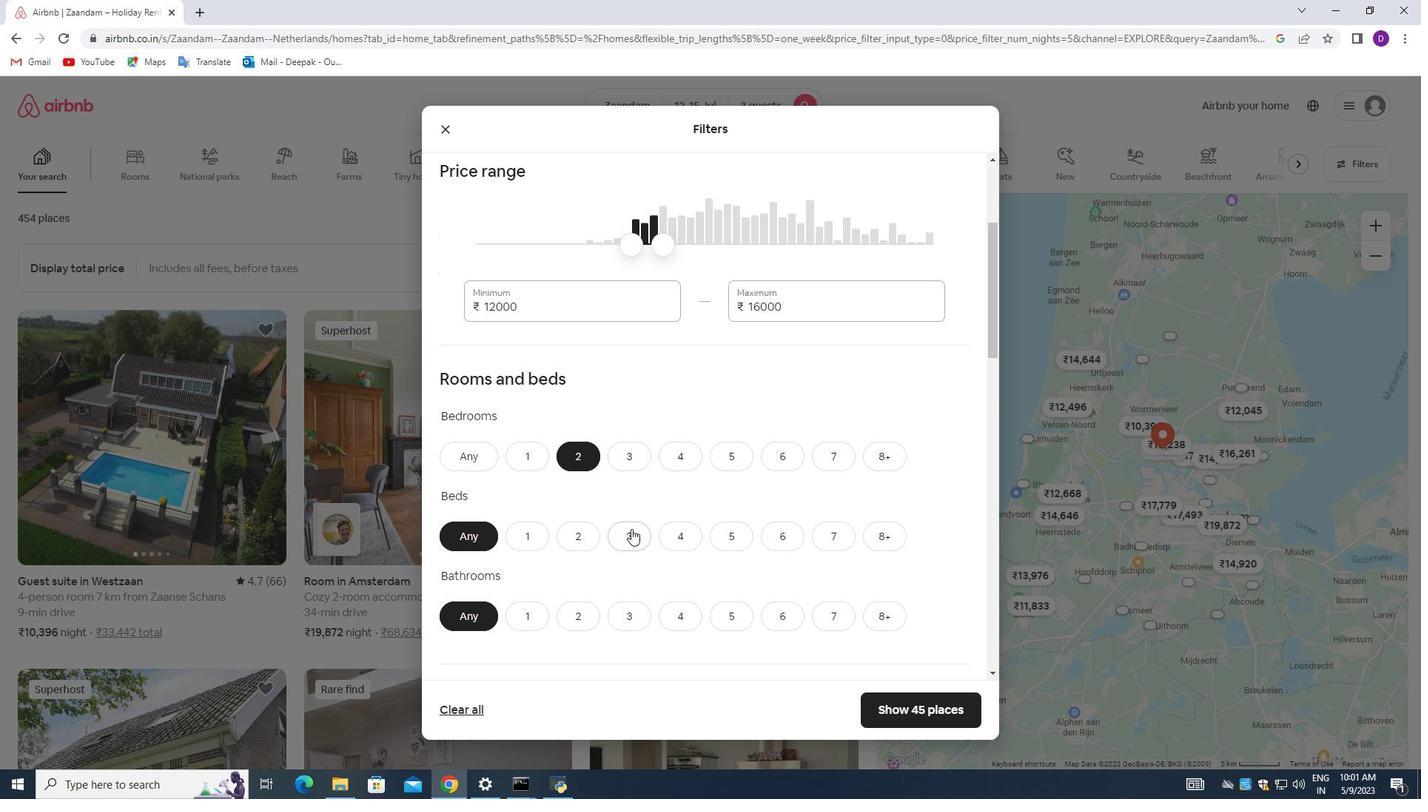 
Action: Mouse pressed left at (624, 541)
Screenshot: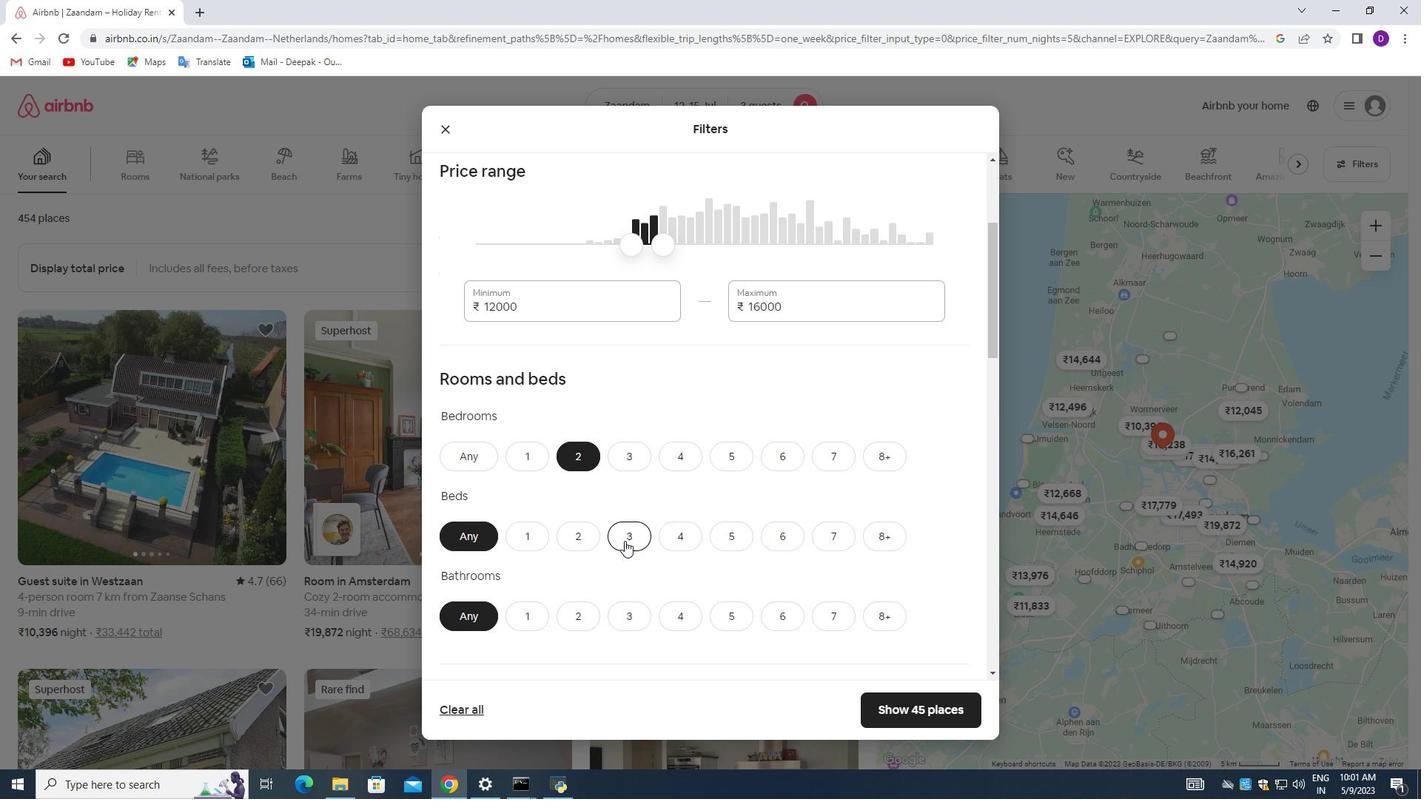 
Action: Mouse moved to (732, 561)
Screenshot: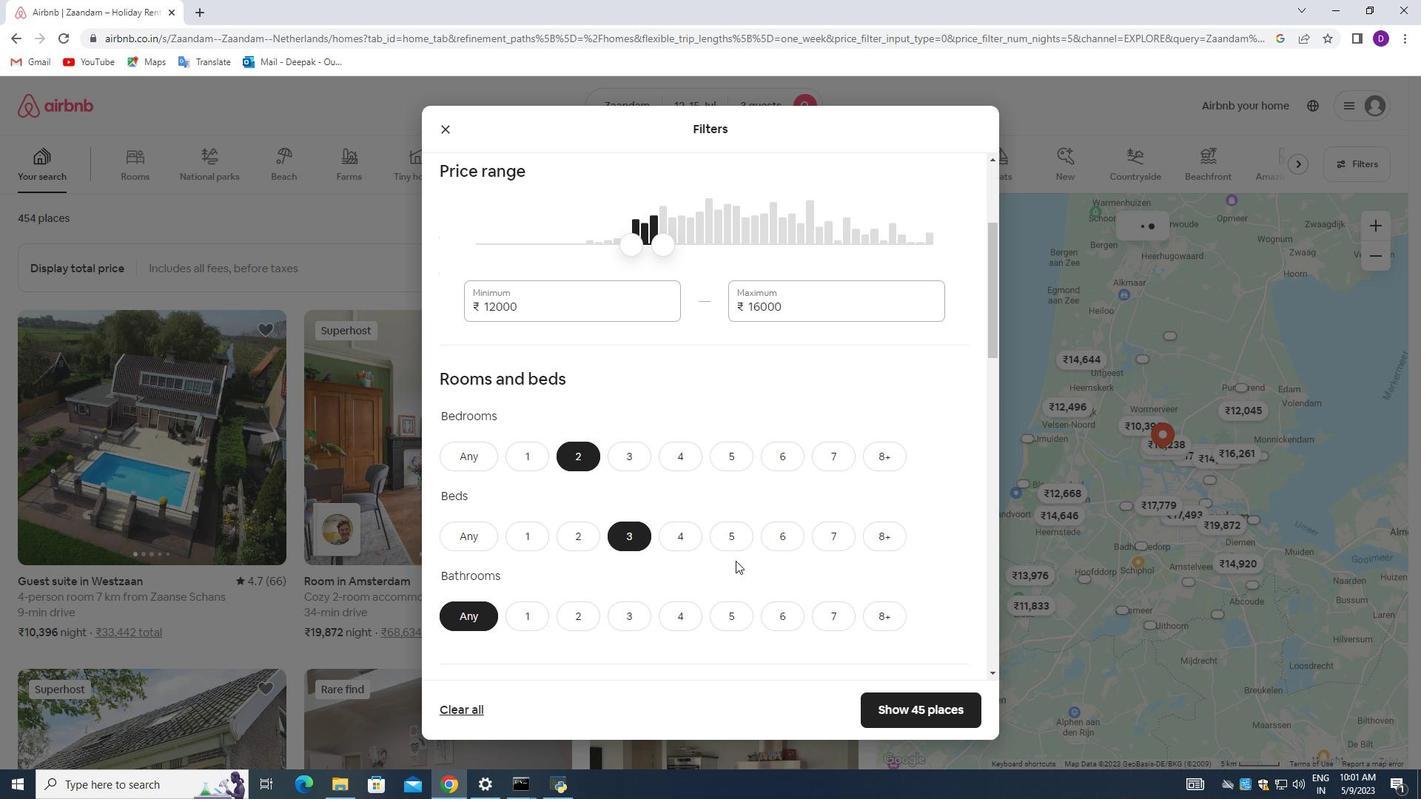 
Action: Mouse scrolled (732, 560) with delta (0, 0)
Screenshot: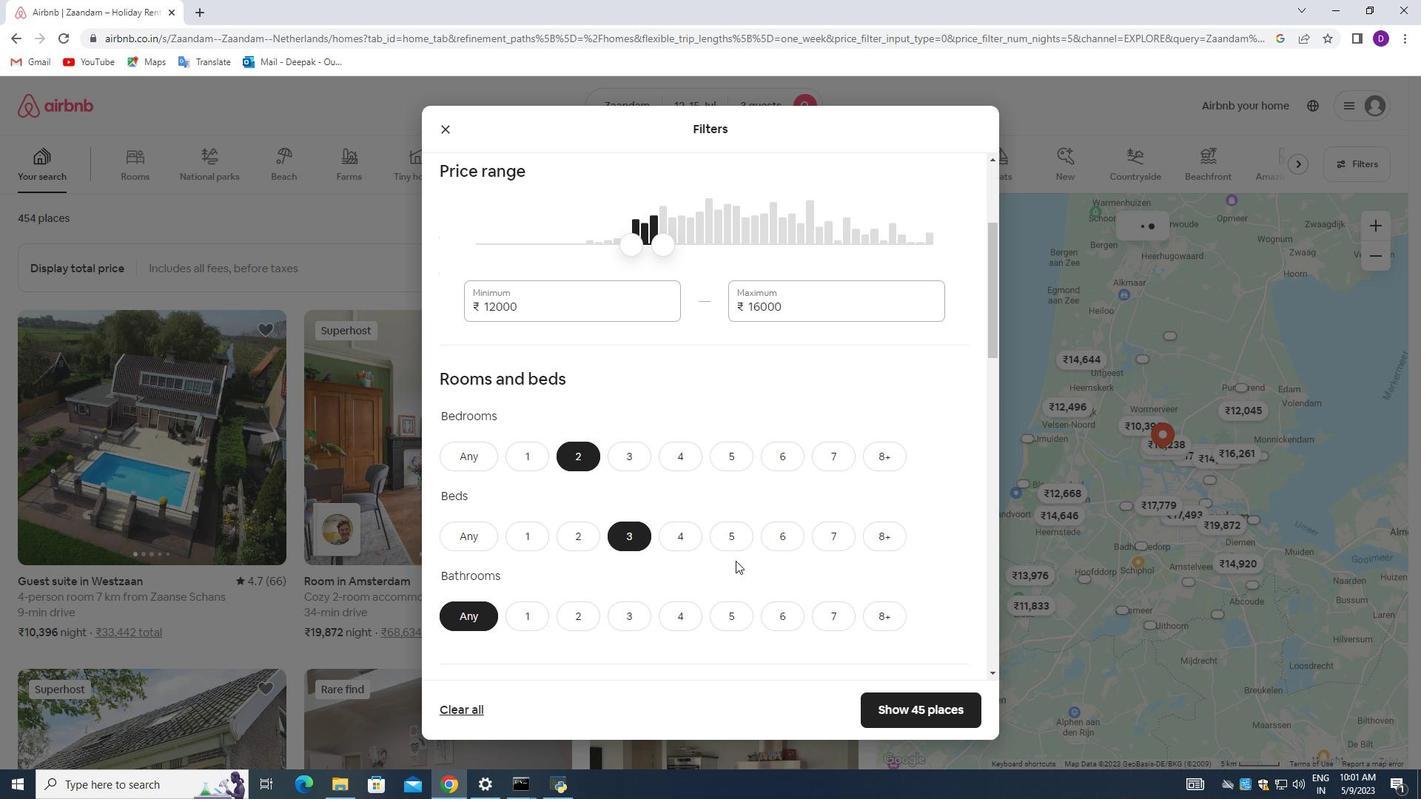 
Action: Mouse moved to (533, 539)
Screenshot: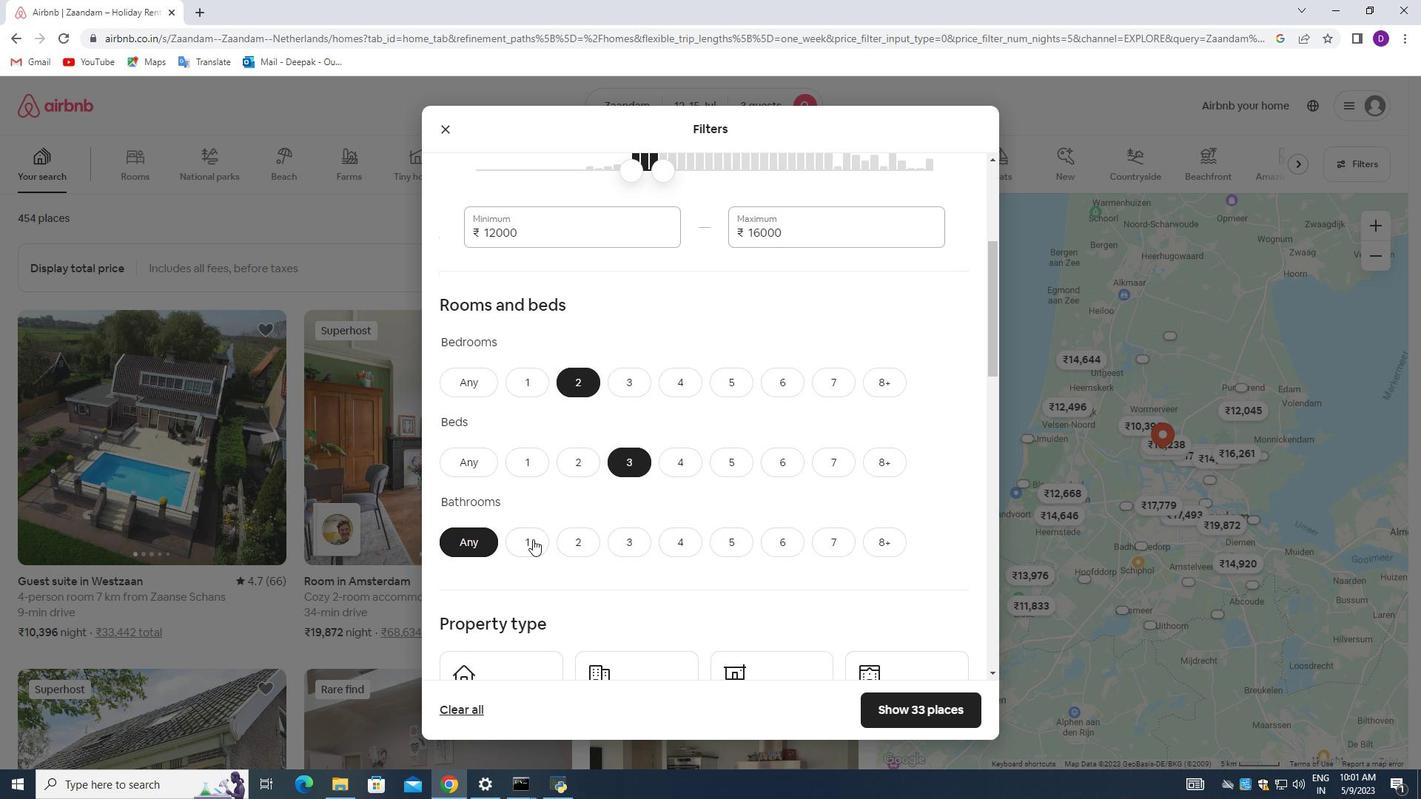 
Action: Mouse pressed left at (533, 539)
Screenshot: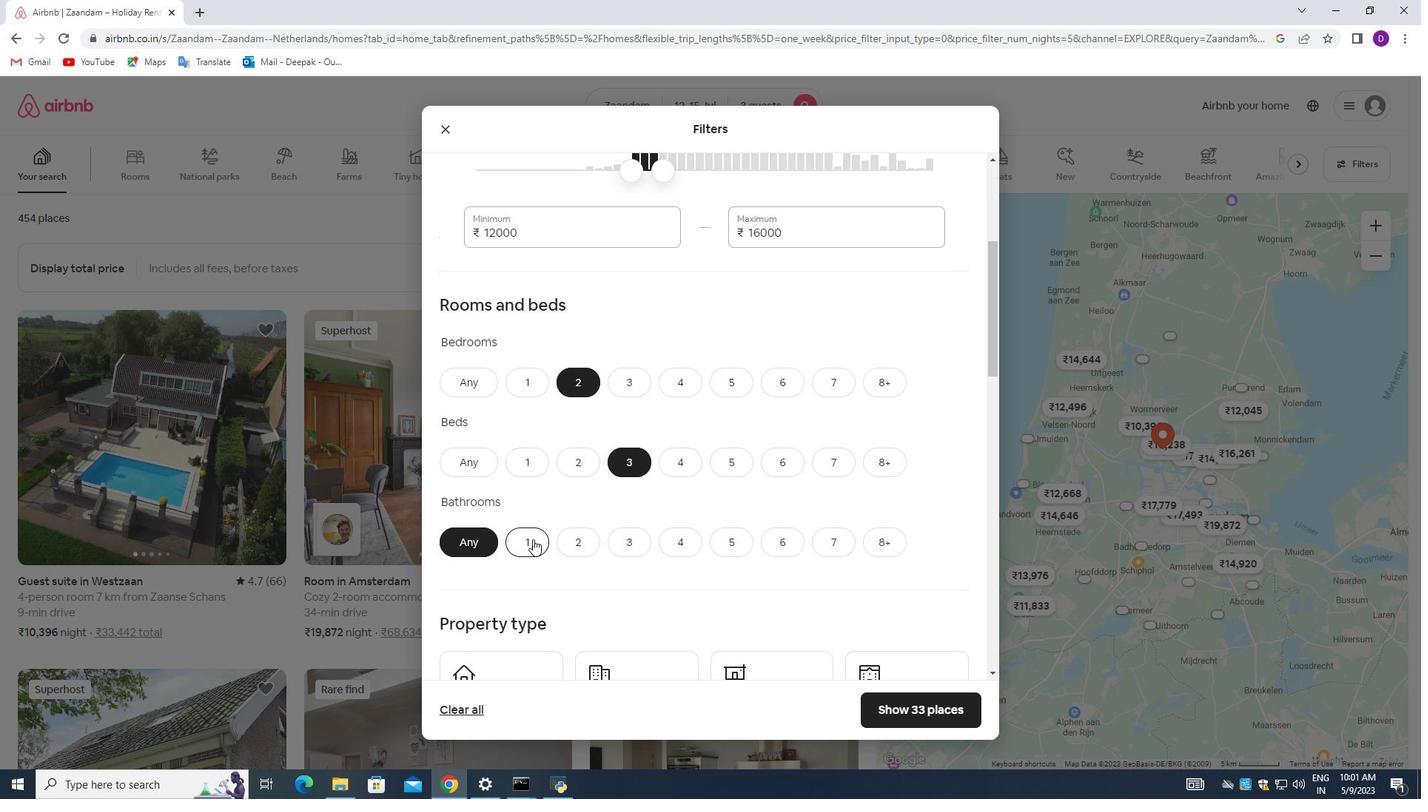 
Action: Mouse moved to (733, 564)
Screenshot: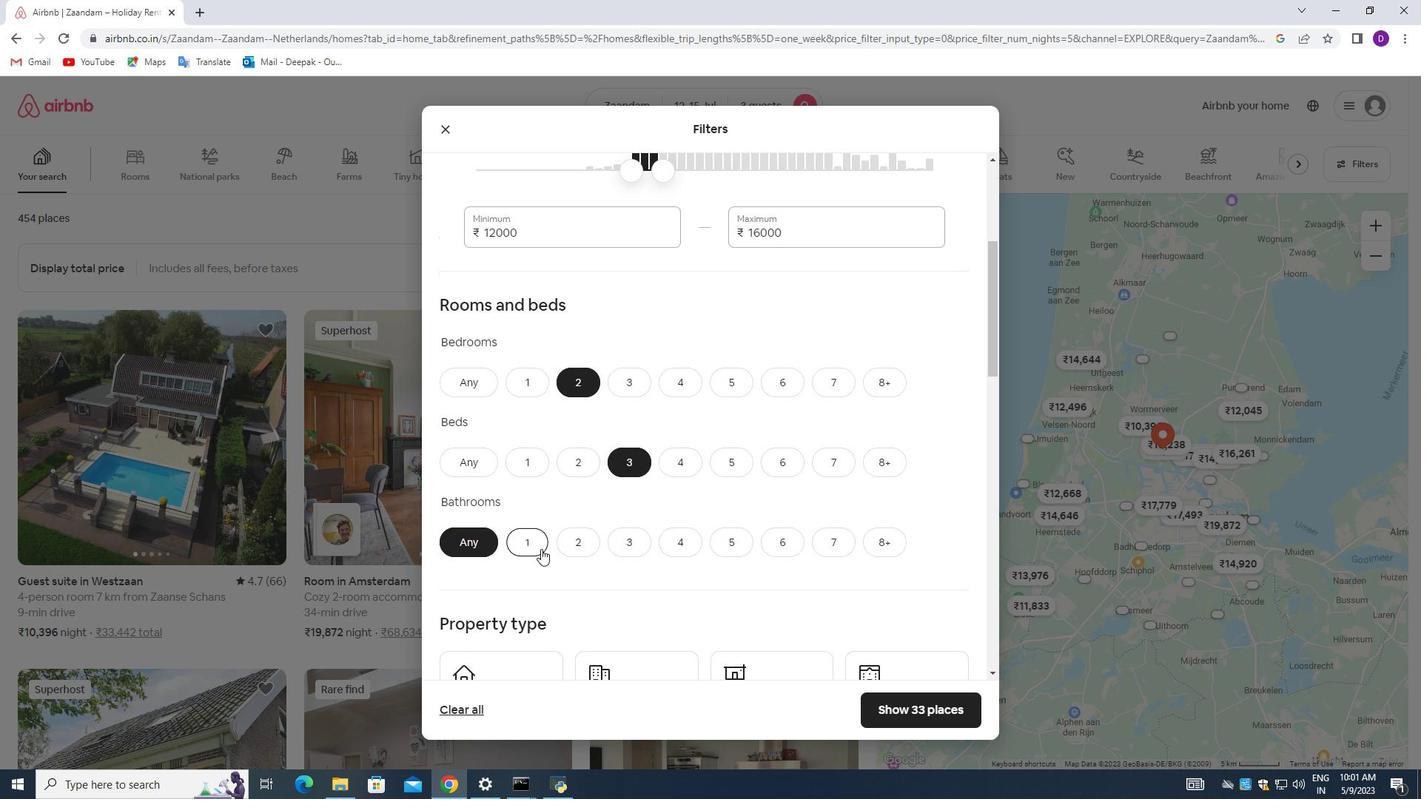 
Action: Mouse scrolled (733, 564) with delta (0, 0)
Screenshot: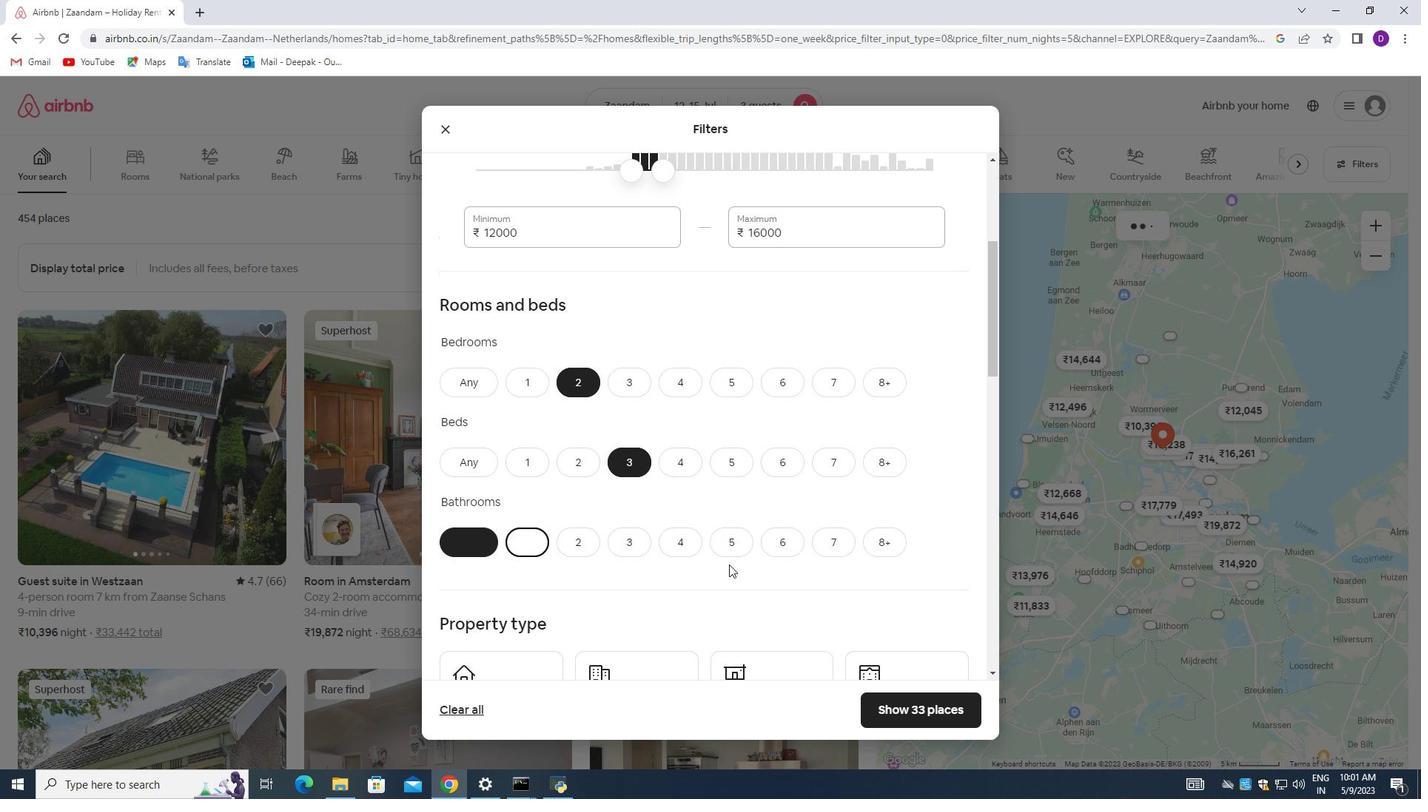 
Action: Mouse scrolled (733, 564) with delta (0, 0)
Screenshot: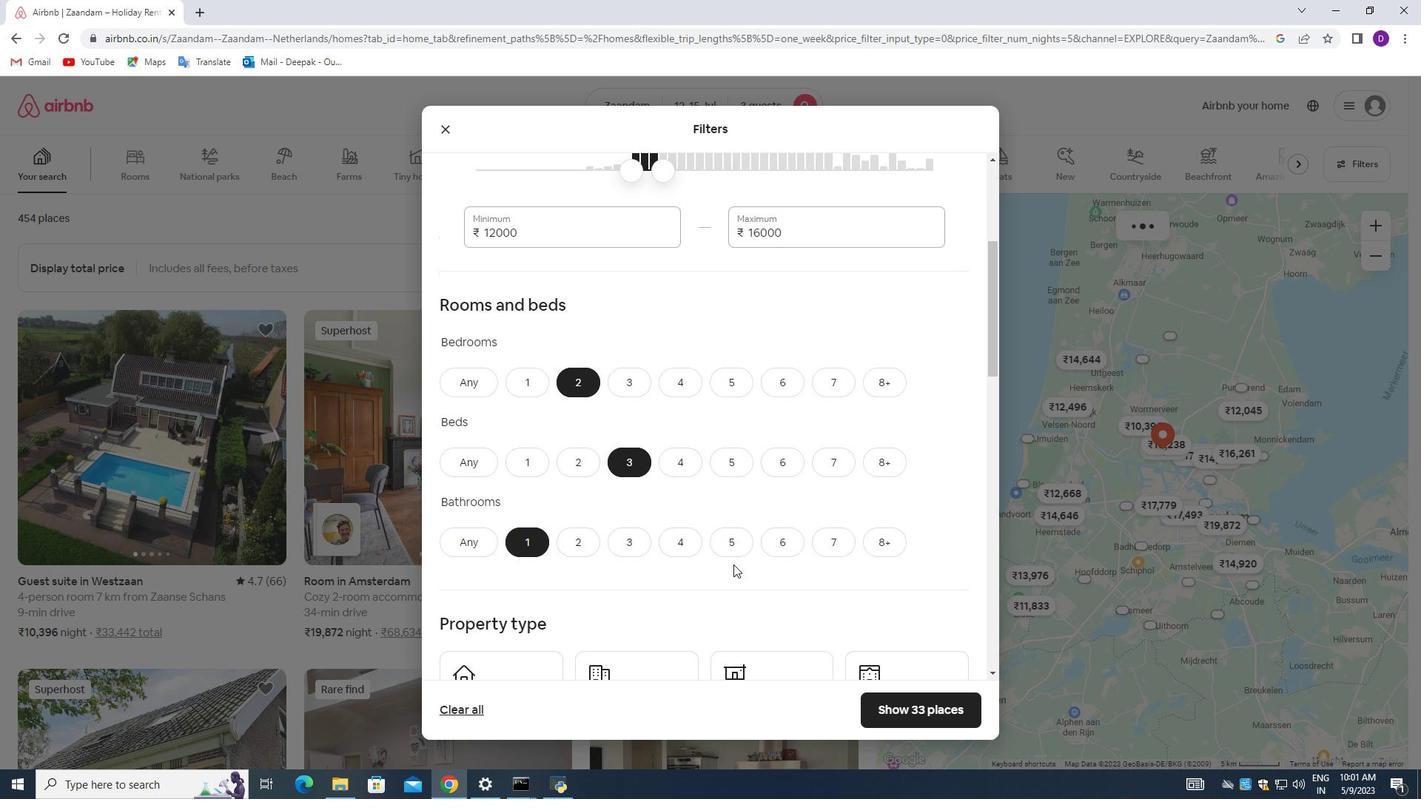 
Action: Mouse moved to (510, 581)
Screenshot: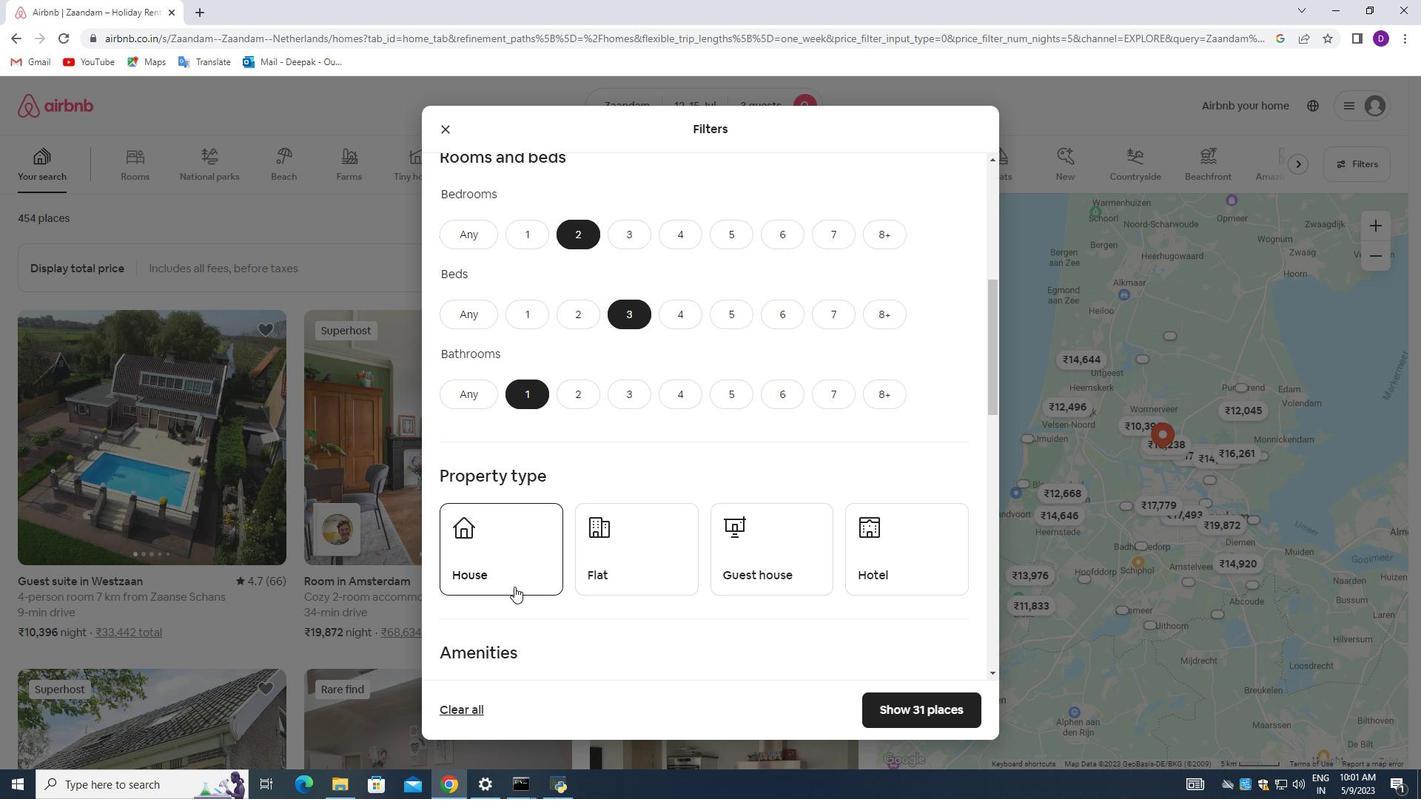 
Action: Mouse pressed left at (510, 581)
Screenshot: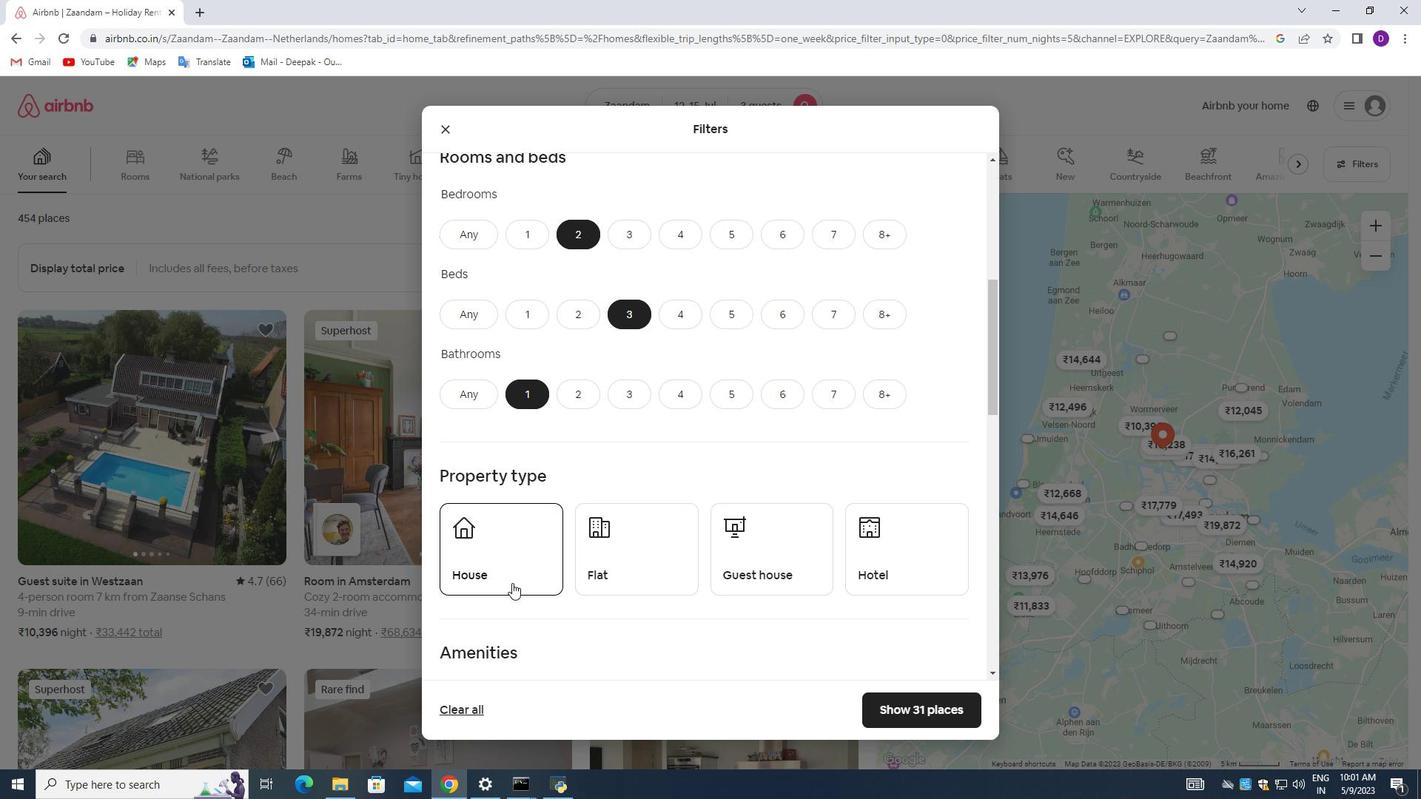 
Action: Mouse moved to (673, 560)
Screenshot: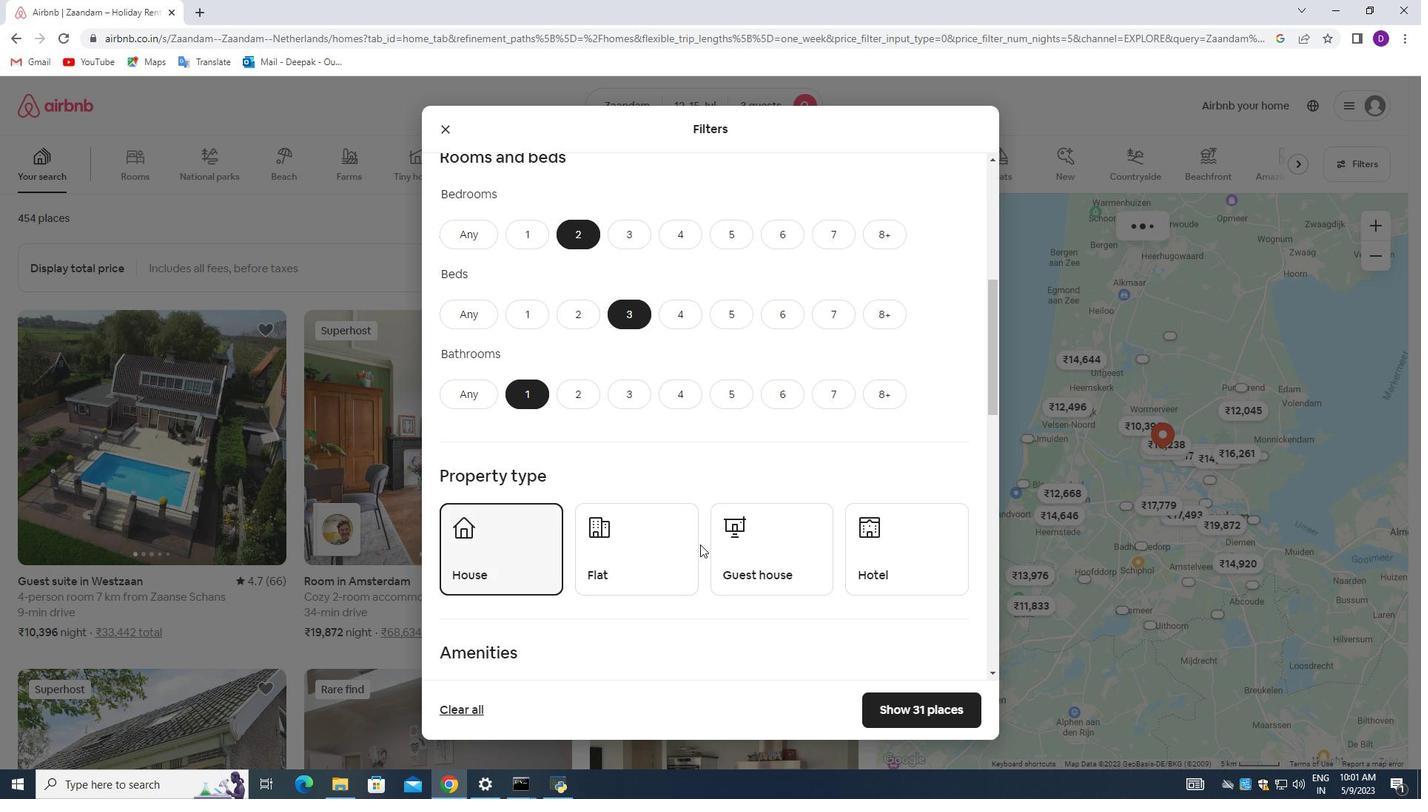 
Action: Mouse pressed left at (673, 560)
Screenshot: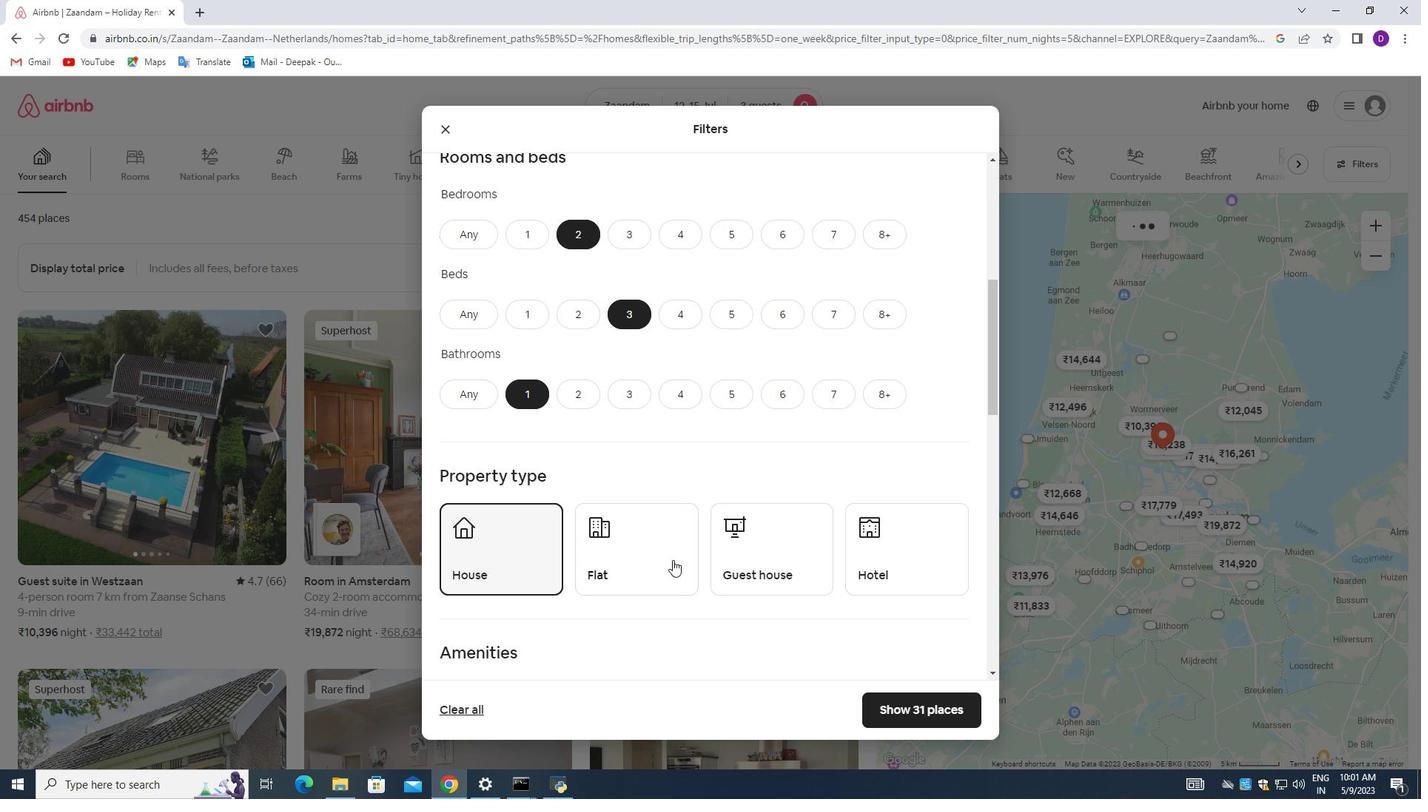 
Action: Mouse moved to (769, 556)
Screenshot: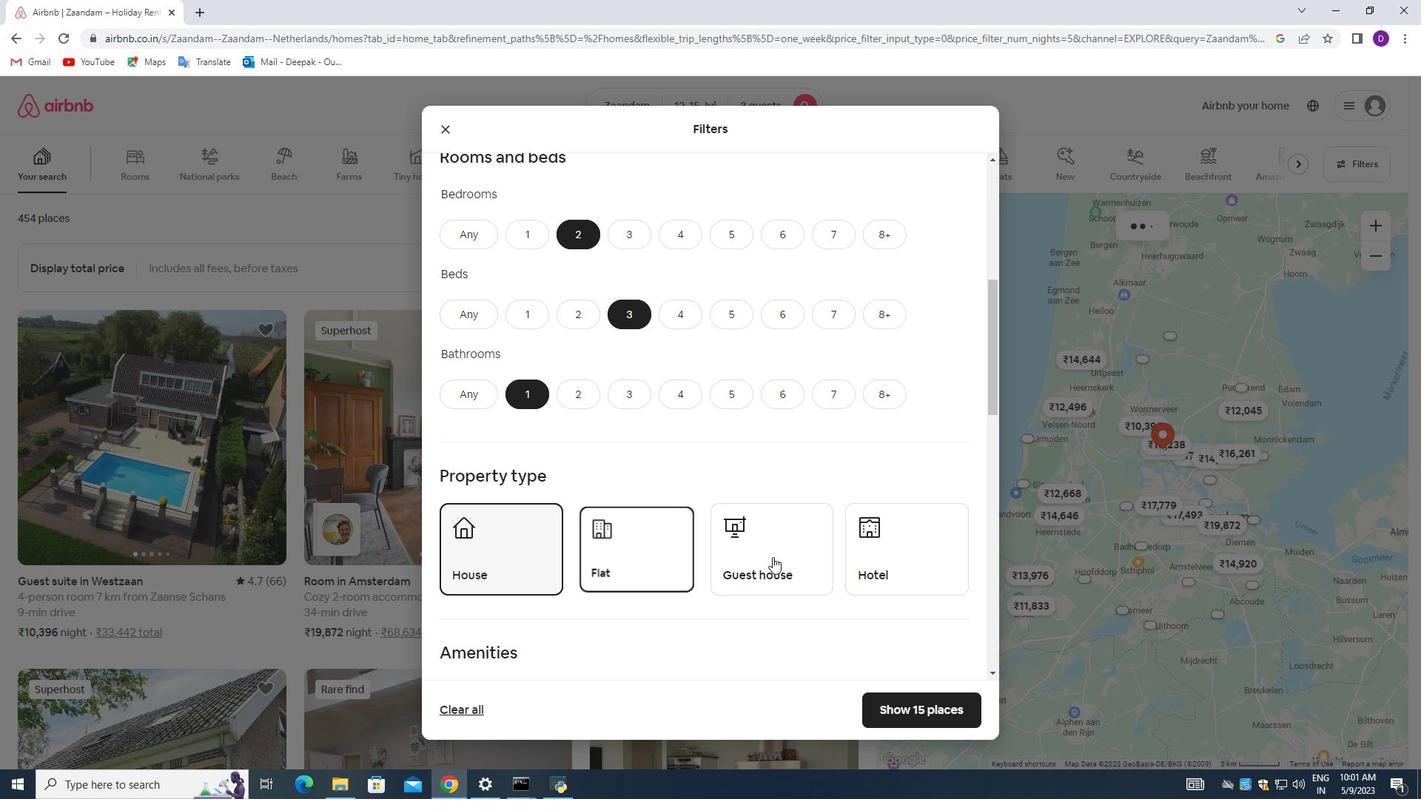 
Action: Mouse pressed left at (769, 556)
Screenshot: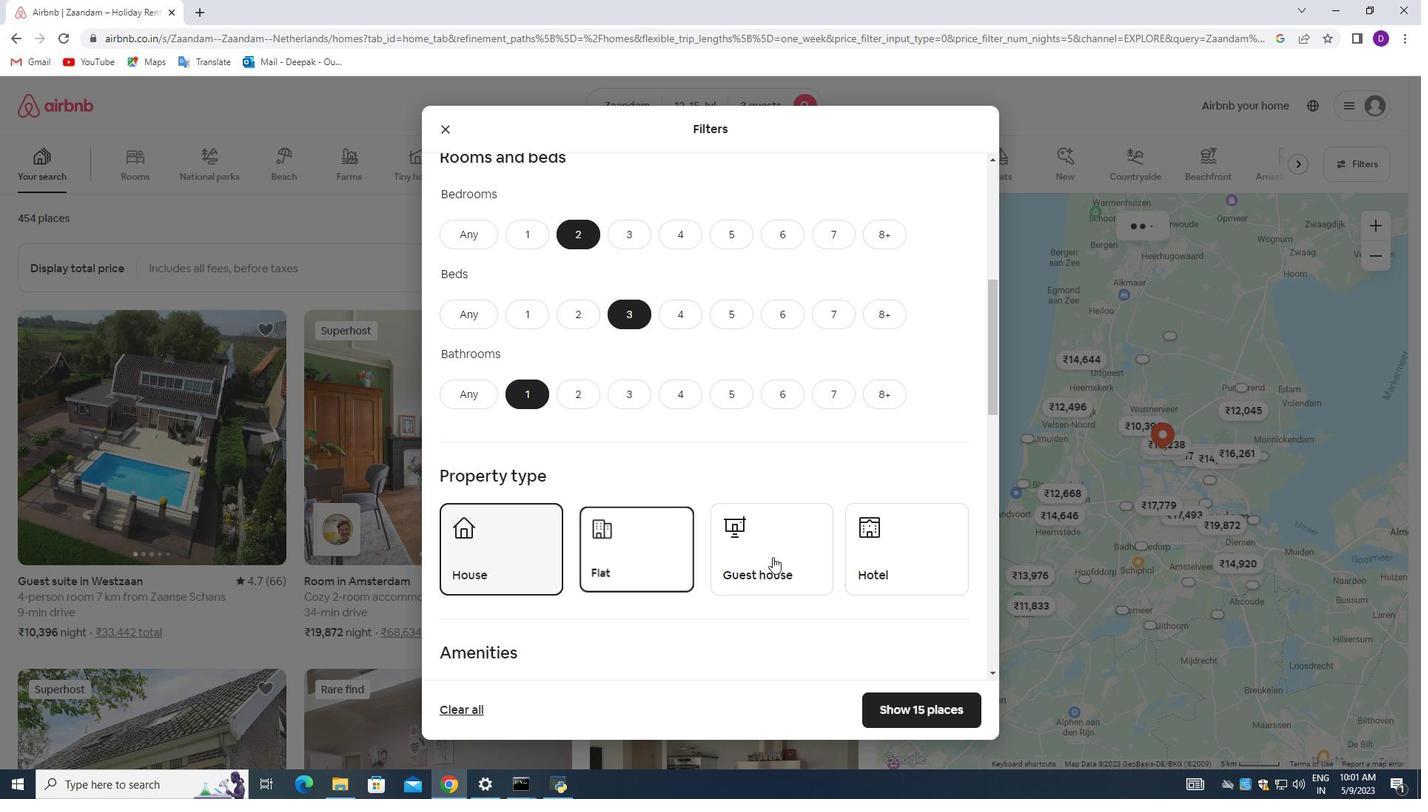 
Action: Mouse moved to (766, 556)
Screenshot: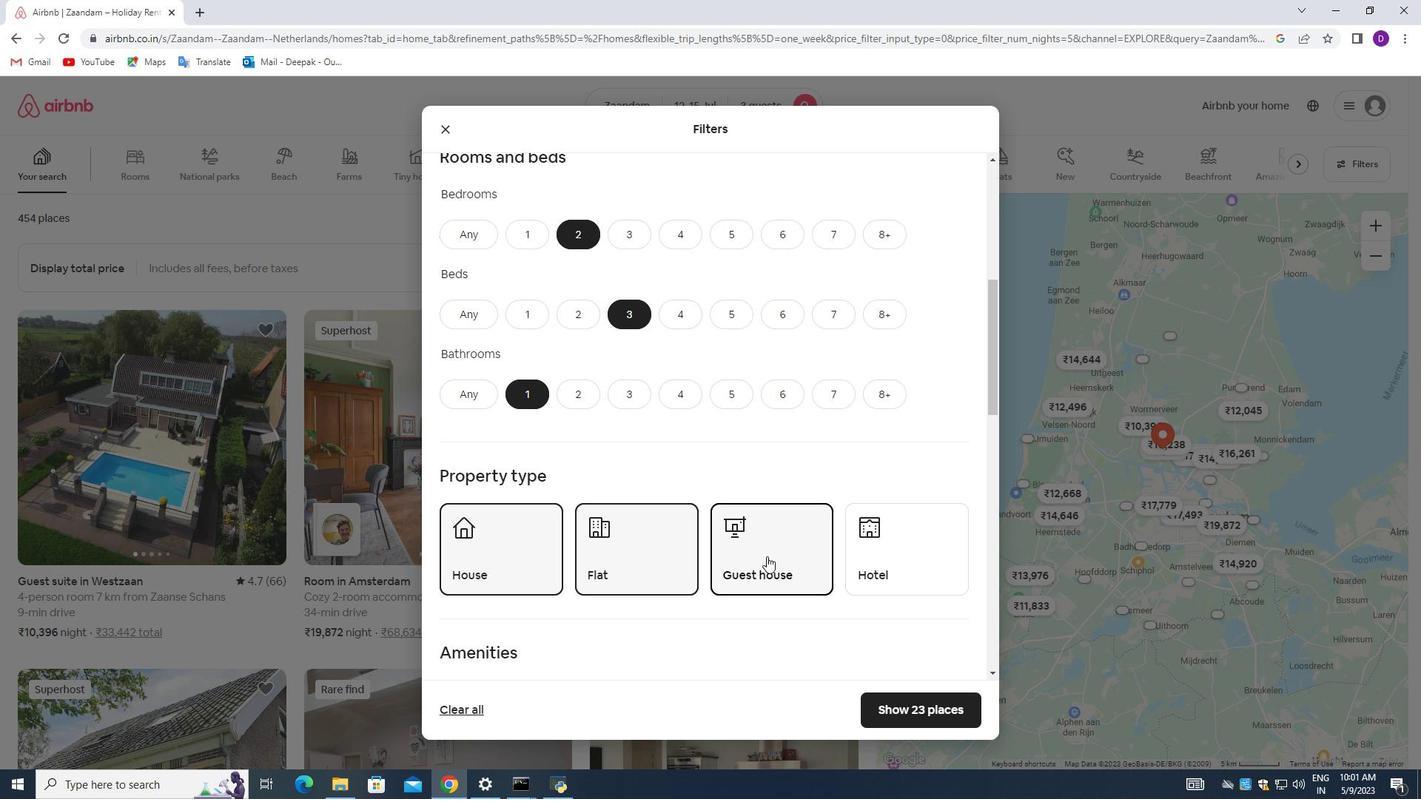 
Action: Mouse scrolled (766, 556) with delta (0, 0)
Screenshot: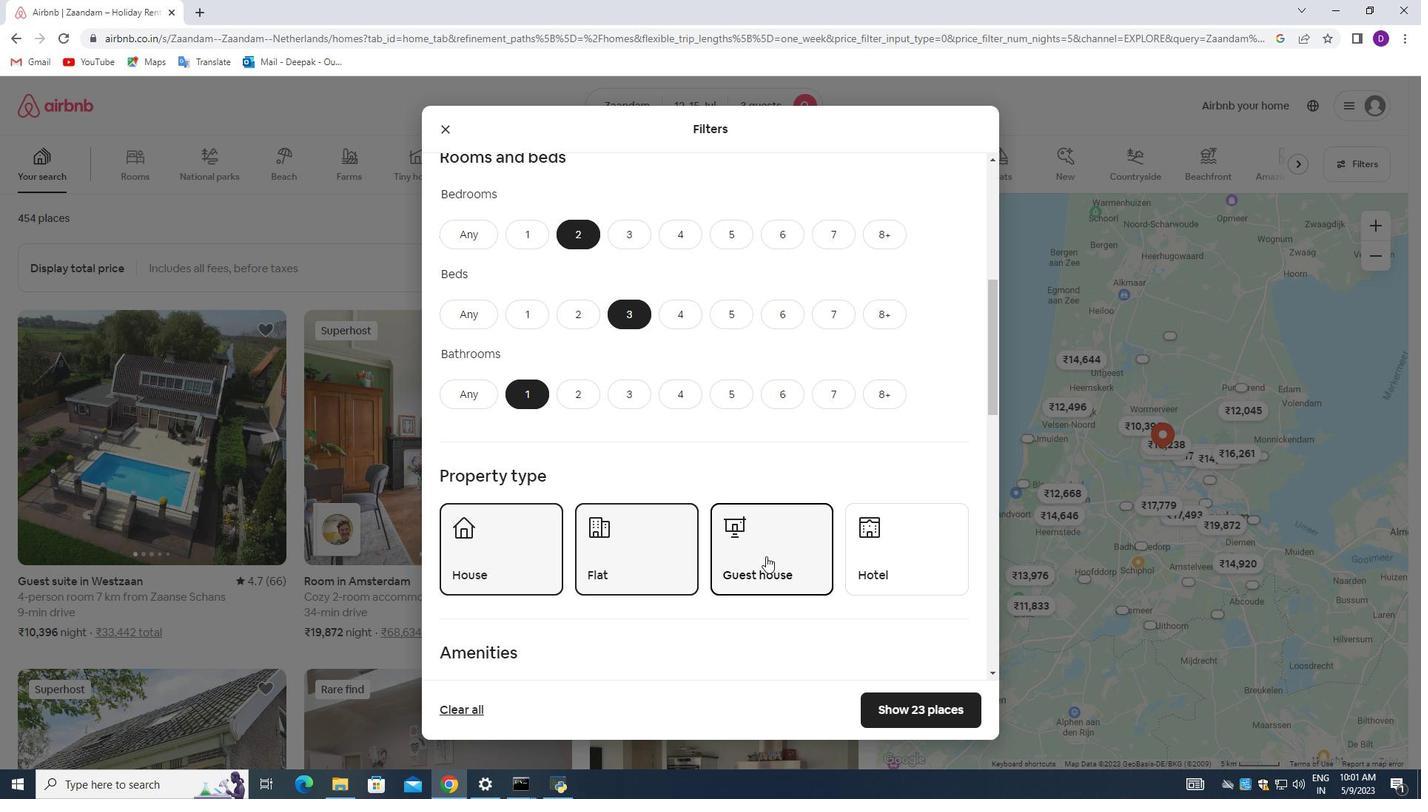 
Action: Mouse moved to (765, 556)
Screenshot: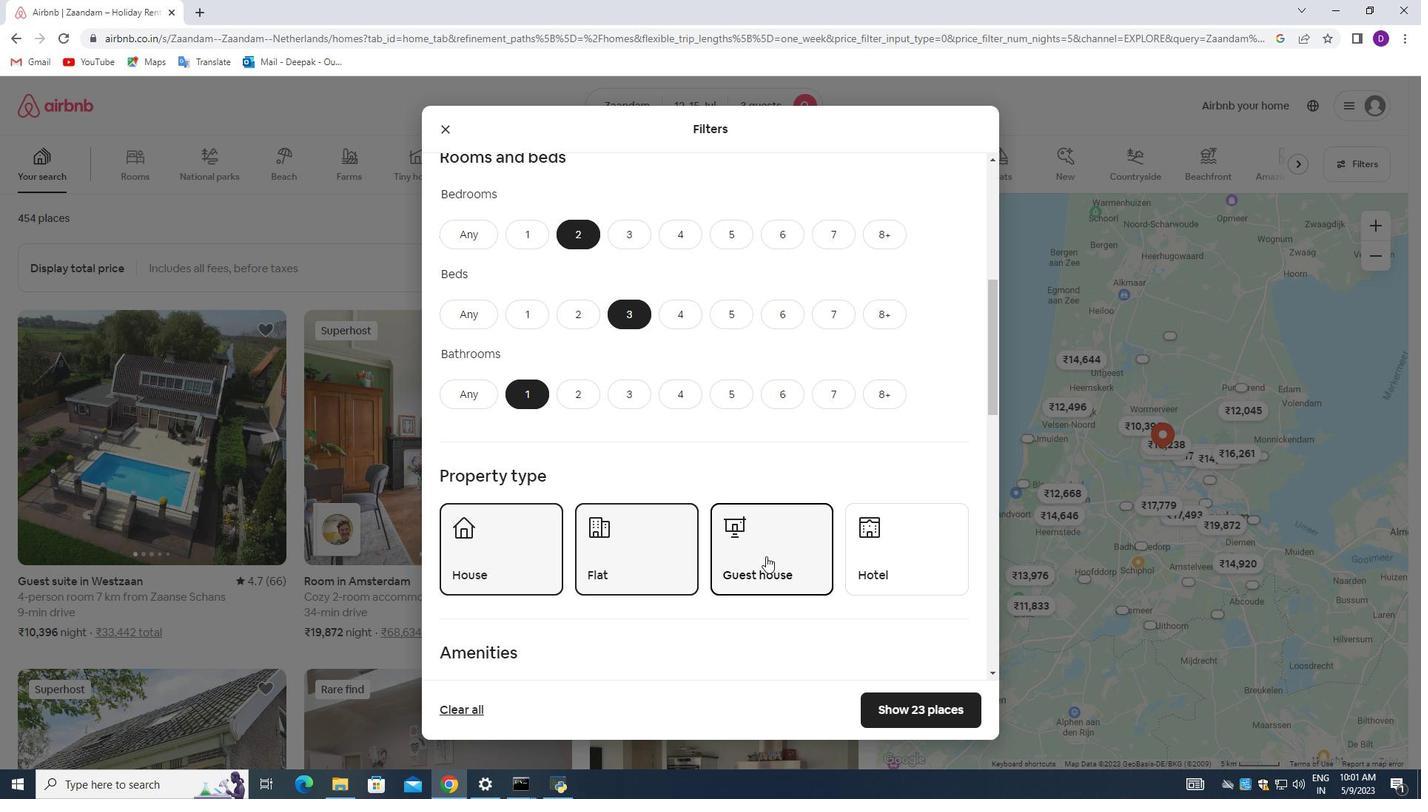 
Action: Mouse scrolled (765, 556) with delta (0, 0)
Screenshot: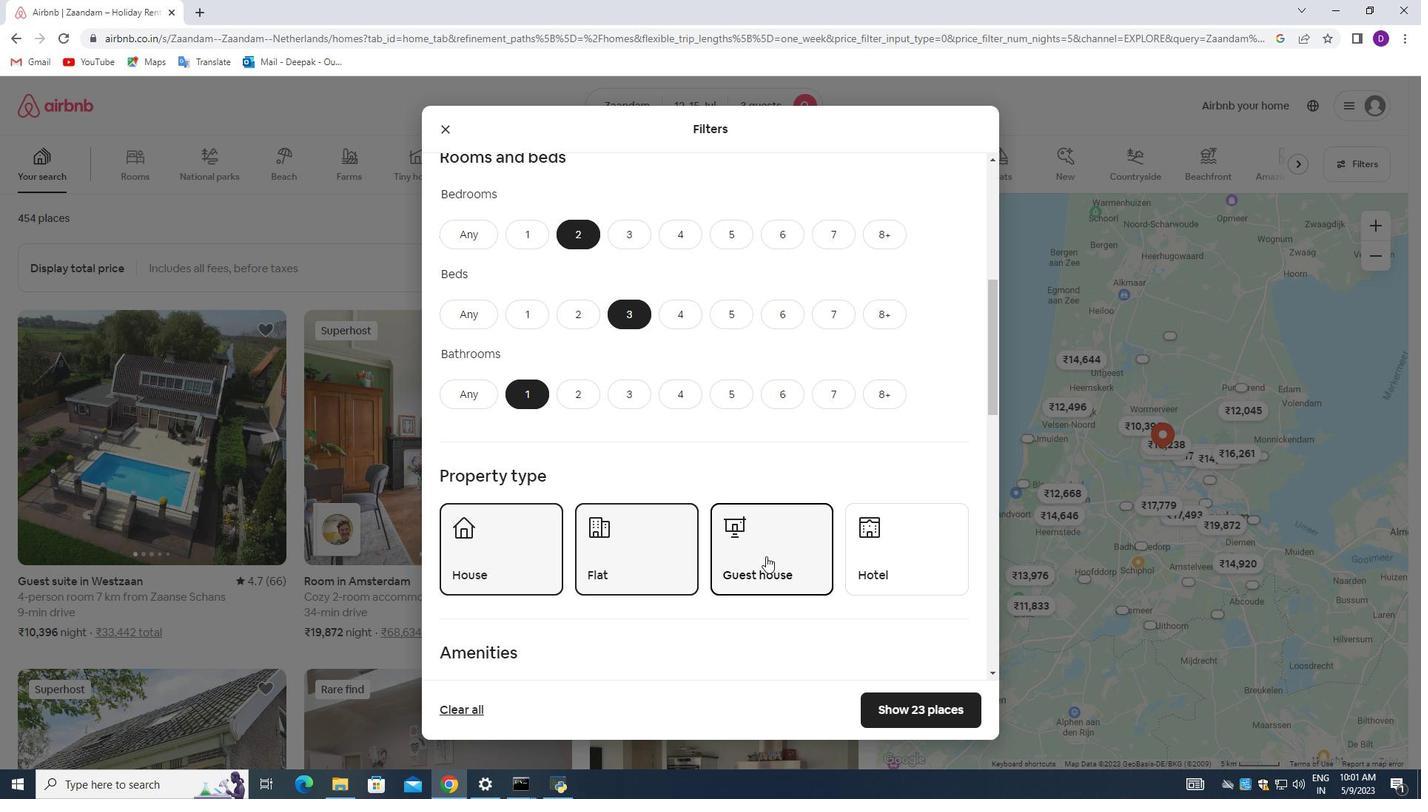 
Action: Mouse scrolled (765, 556) with delta (0, 0)
Screenshot: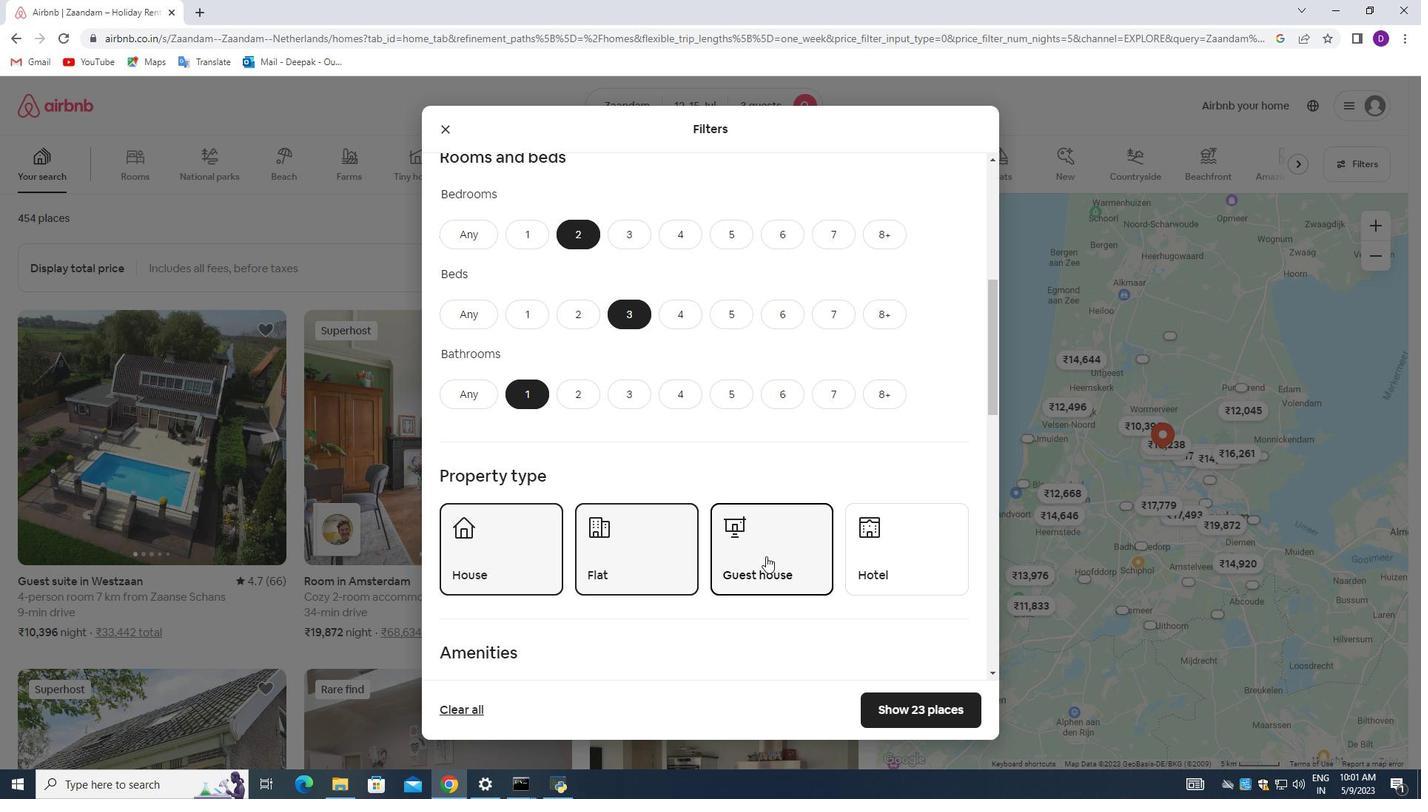 
Action: Mouse scrolled (765, 556) with delta (0, 0)
Screenshot: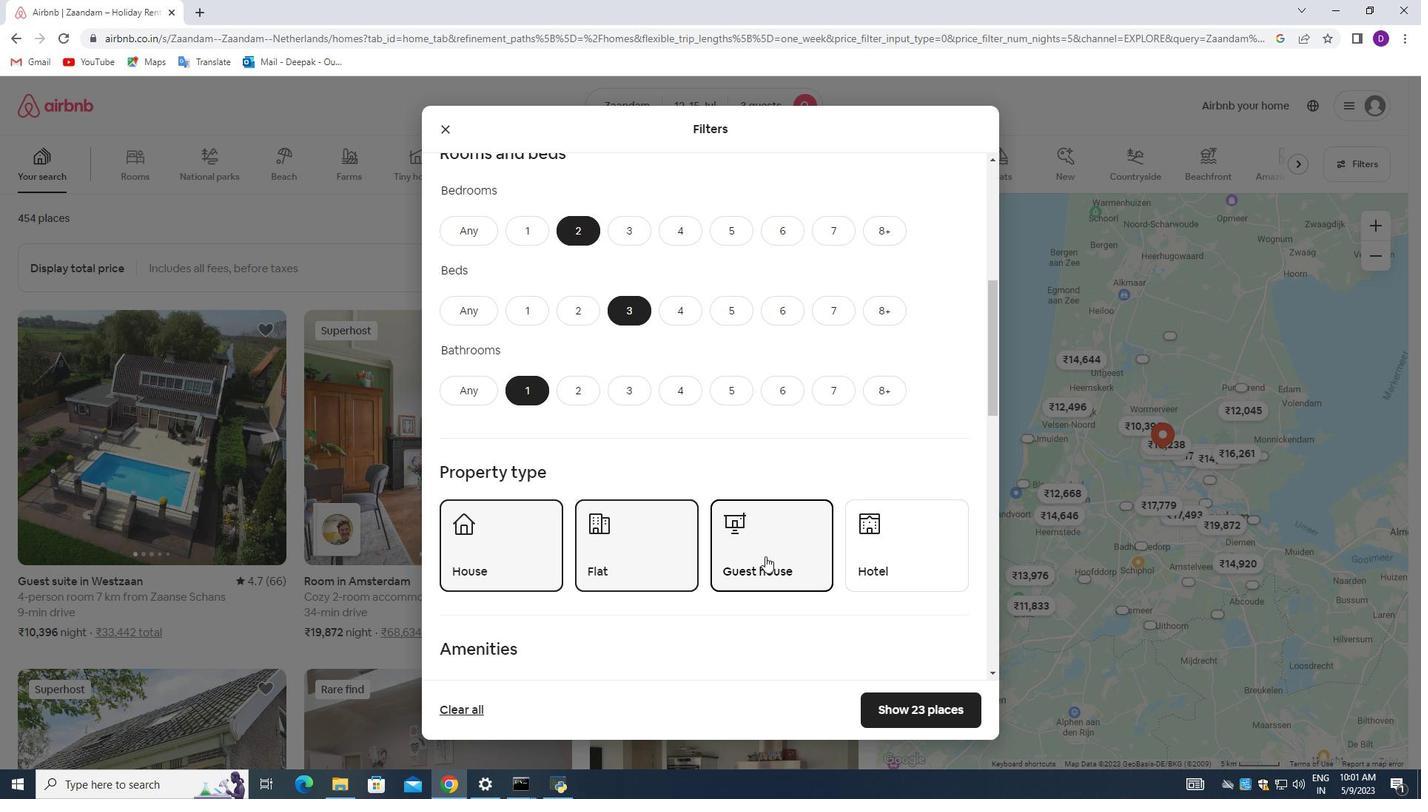 
Action: Mouse scrolled (765, 556) with delta (0, 0)
Screenshot: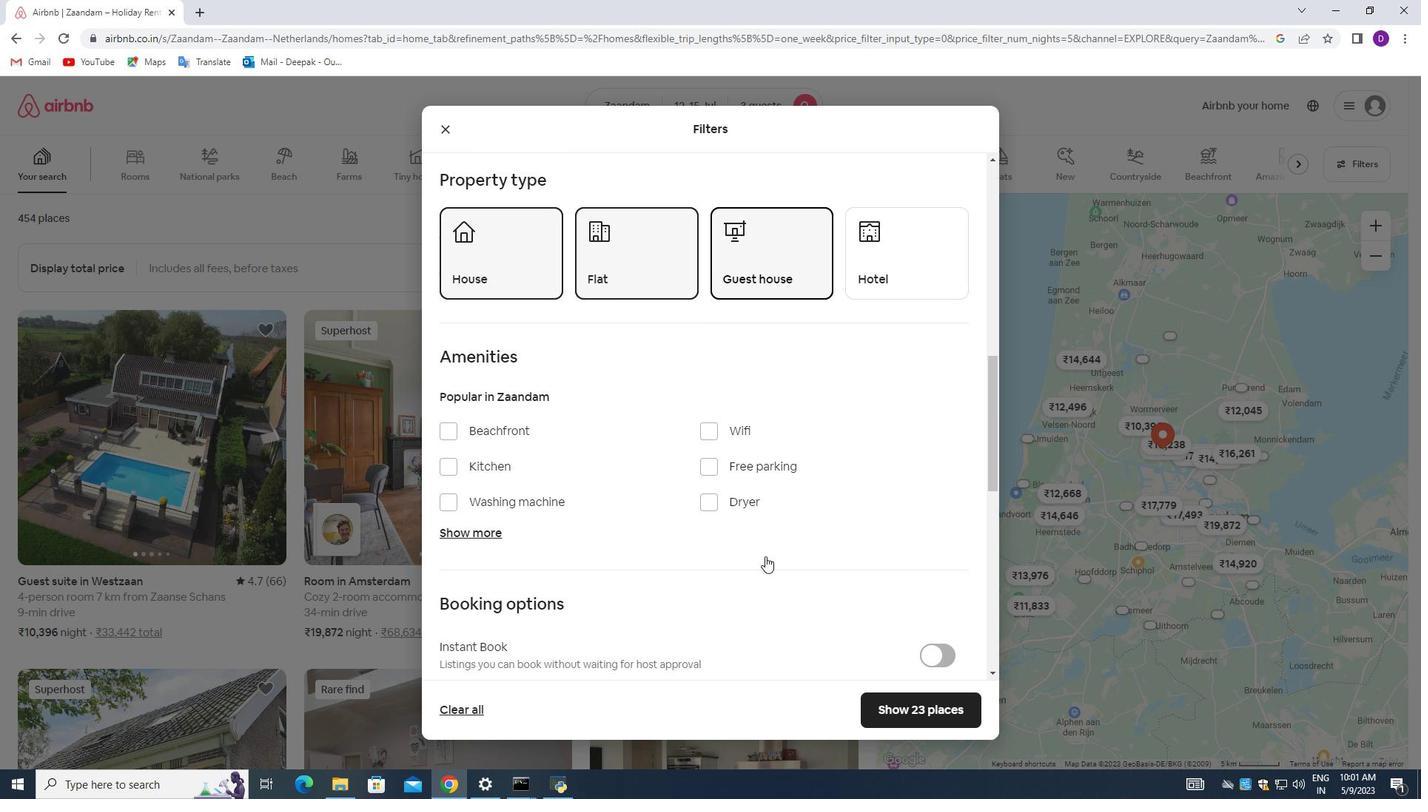 
Action: Mouse scrolled (765, 556) with delta (0, 0)
Screenshot: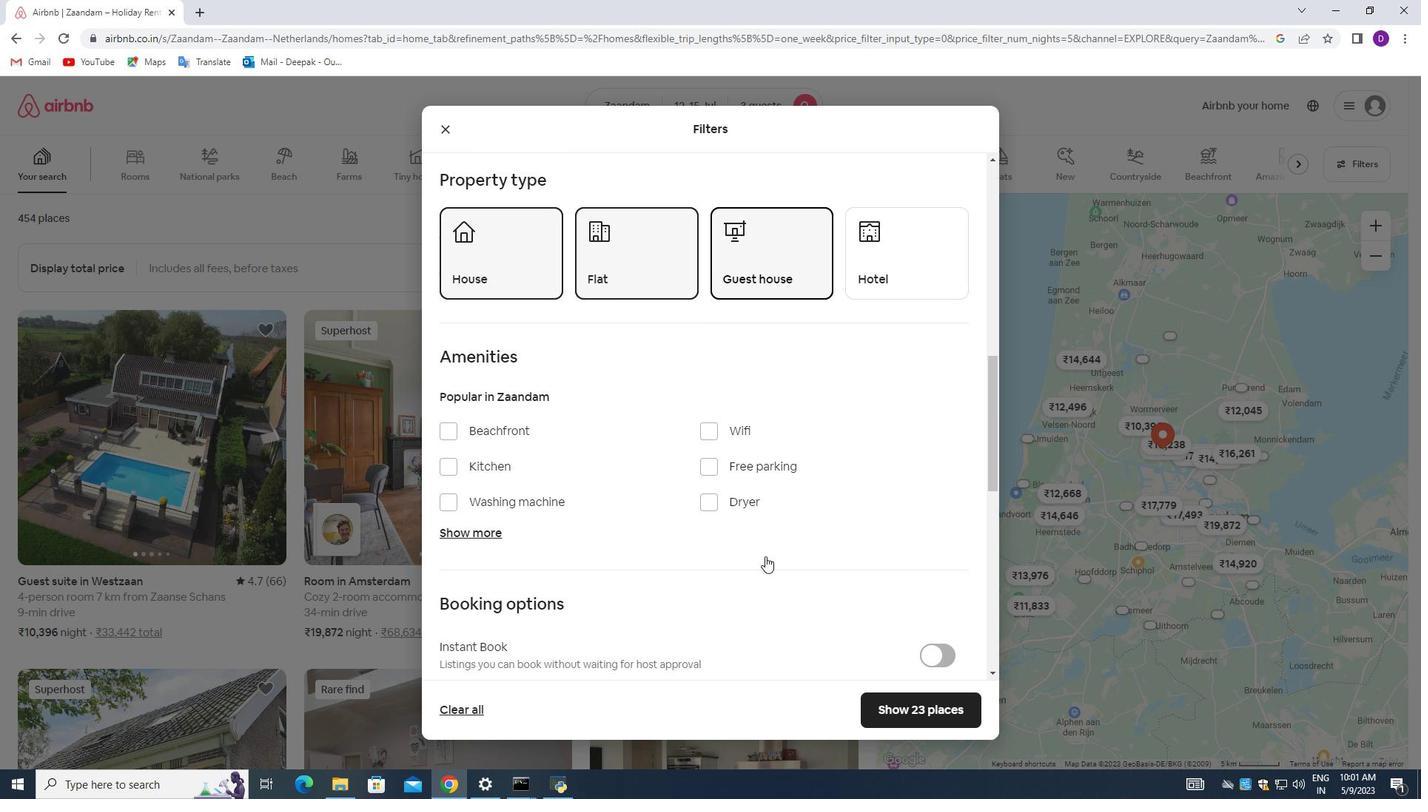 
Action: Mouse moved to (957, 550)
Screenshot: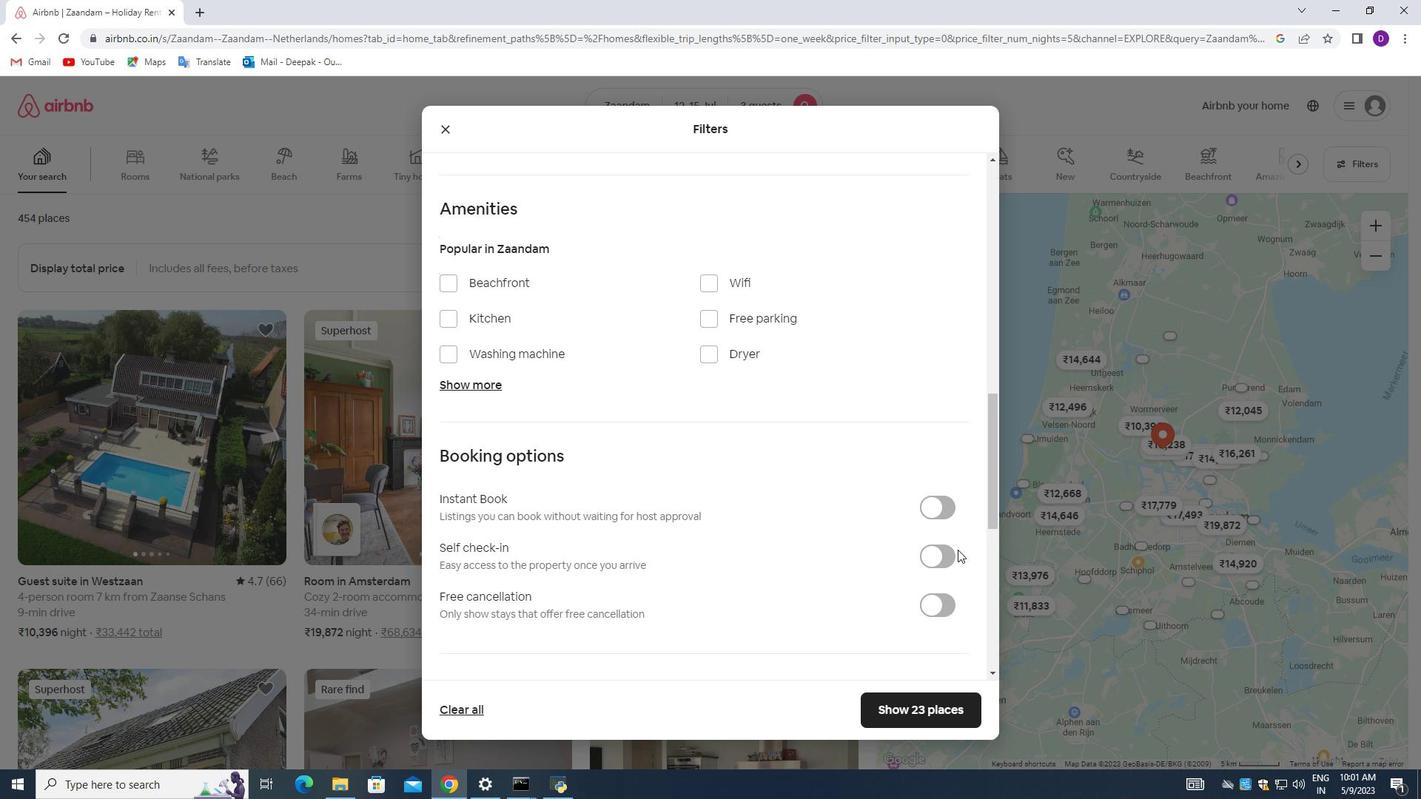
Action: Mouse pressed left at (957, 550)
Screenshot: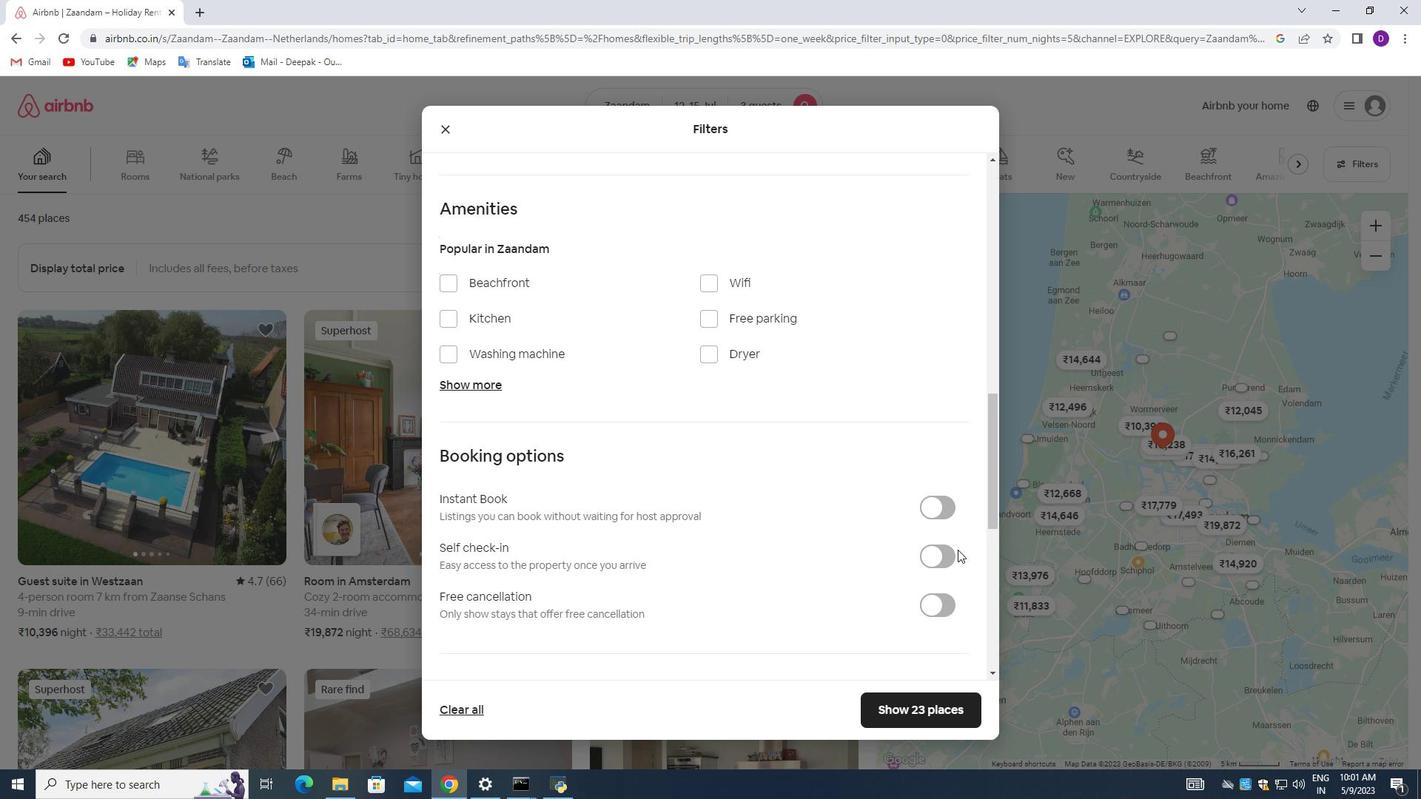 
Action: Mouse moved to (949, 553)
Screenshot: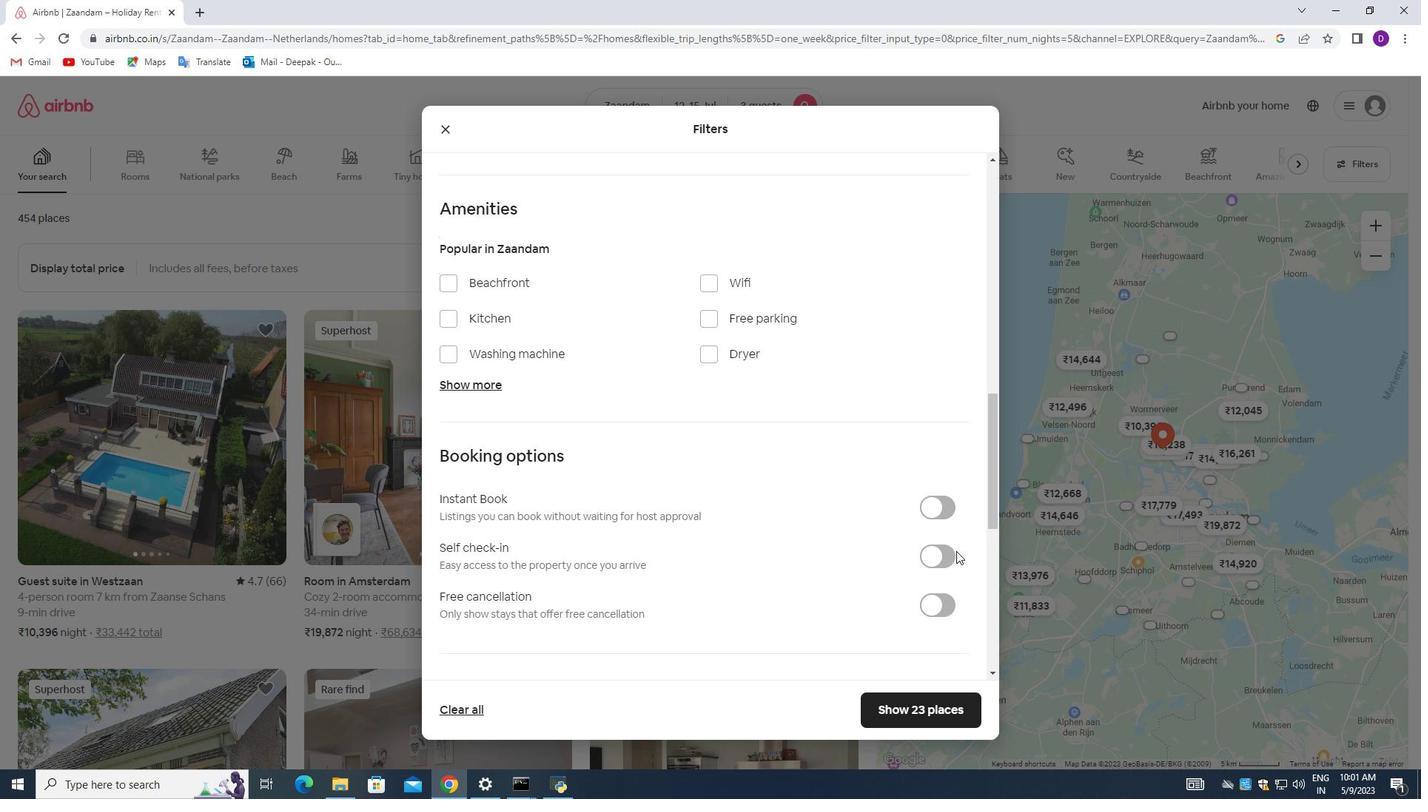 
Action: Mouse pressed left at (949, 553)
Screenshot: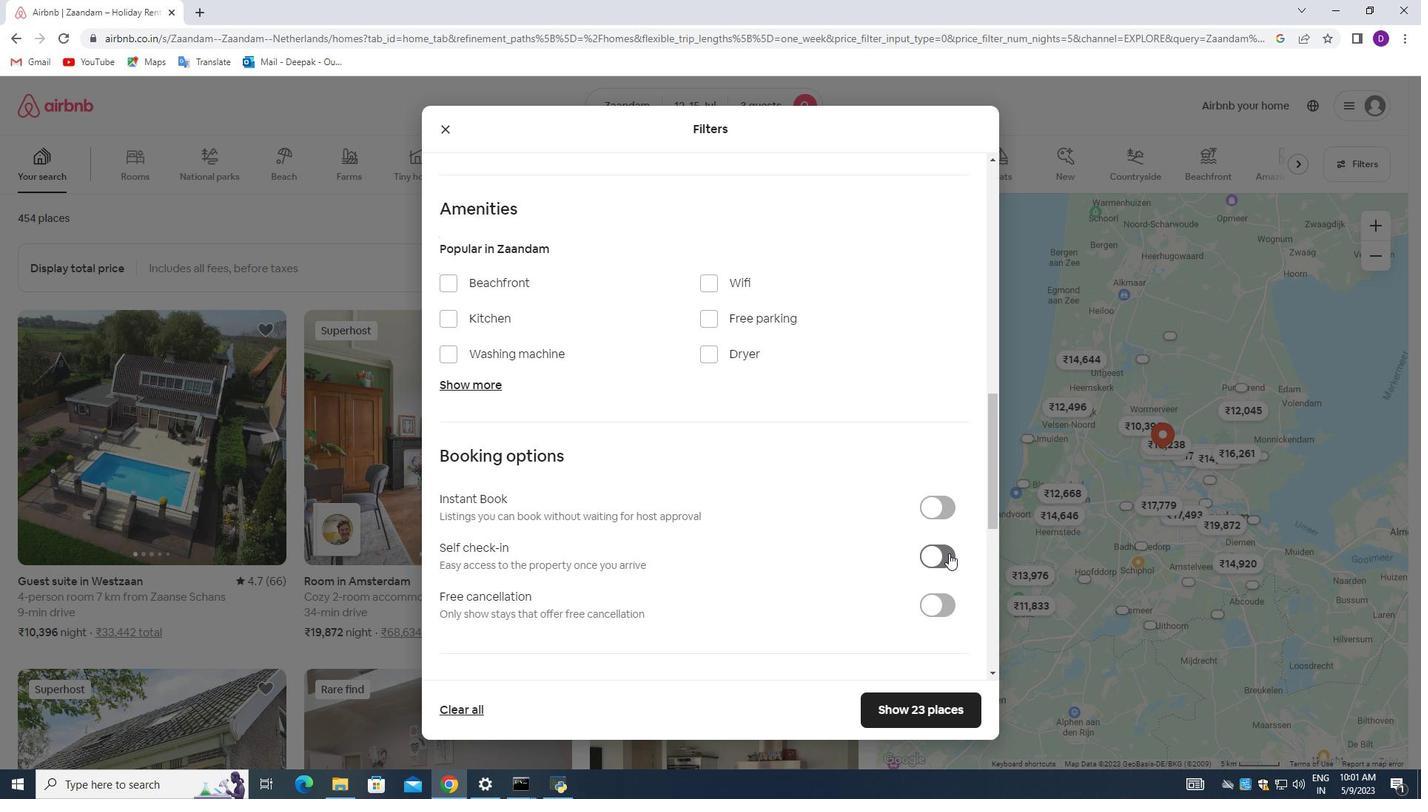 
Action: Mouse moved to (837, 515)
Screenshot: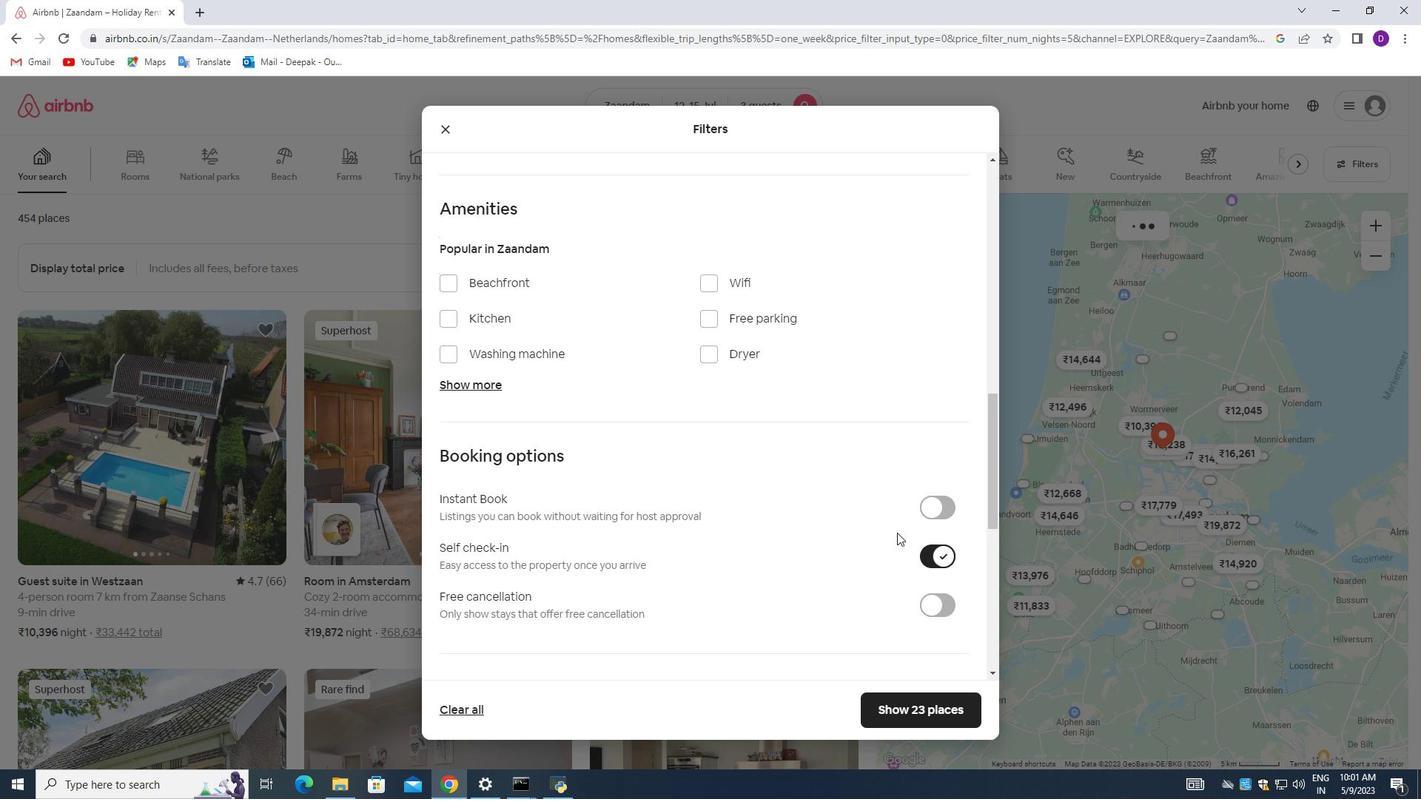 
Action: Mouse scrolled (837, 514) with delta (0, 0)
Screenshot: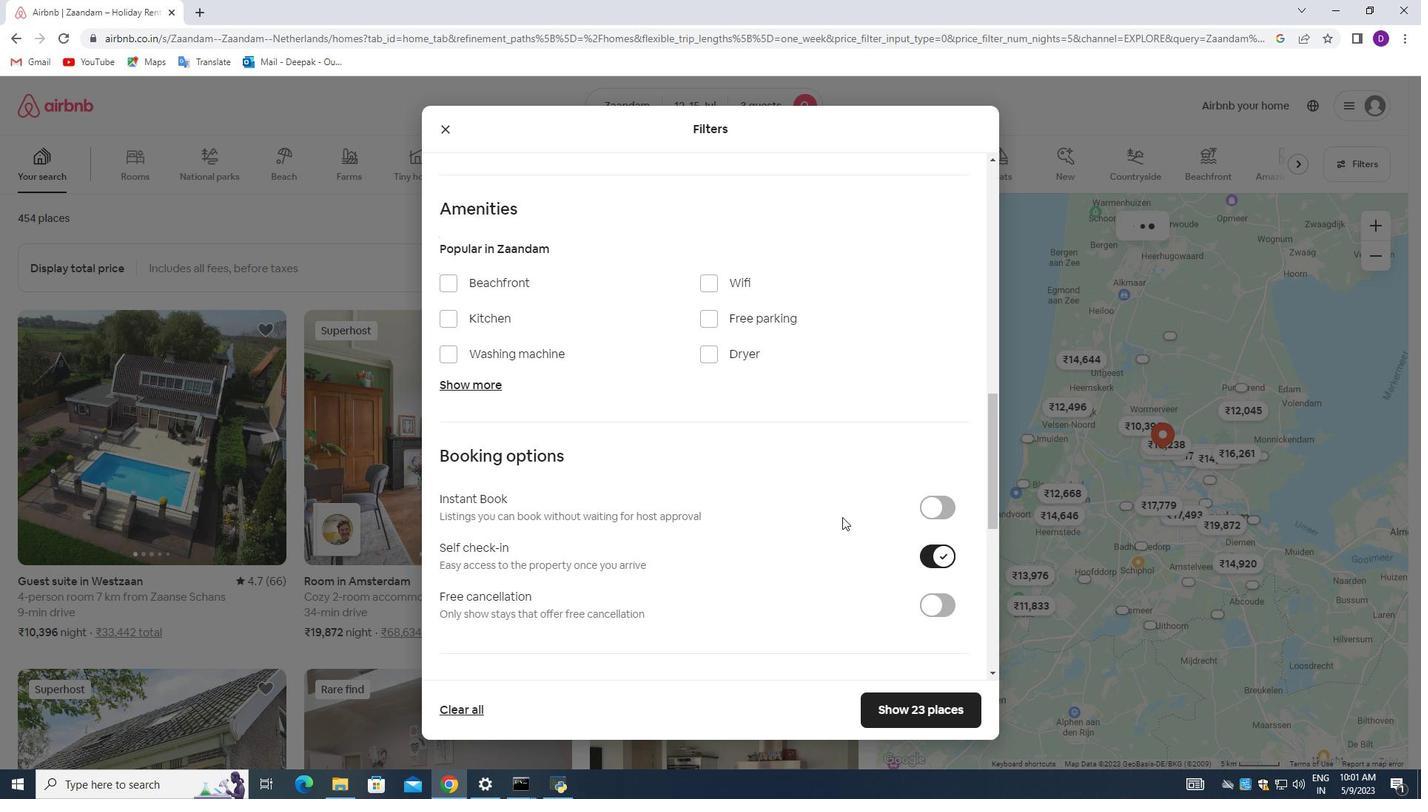 
Action: Mouse scrolled (837, 514) with delta (0, 0)
Screenshot: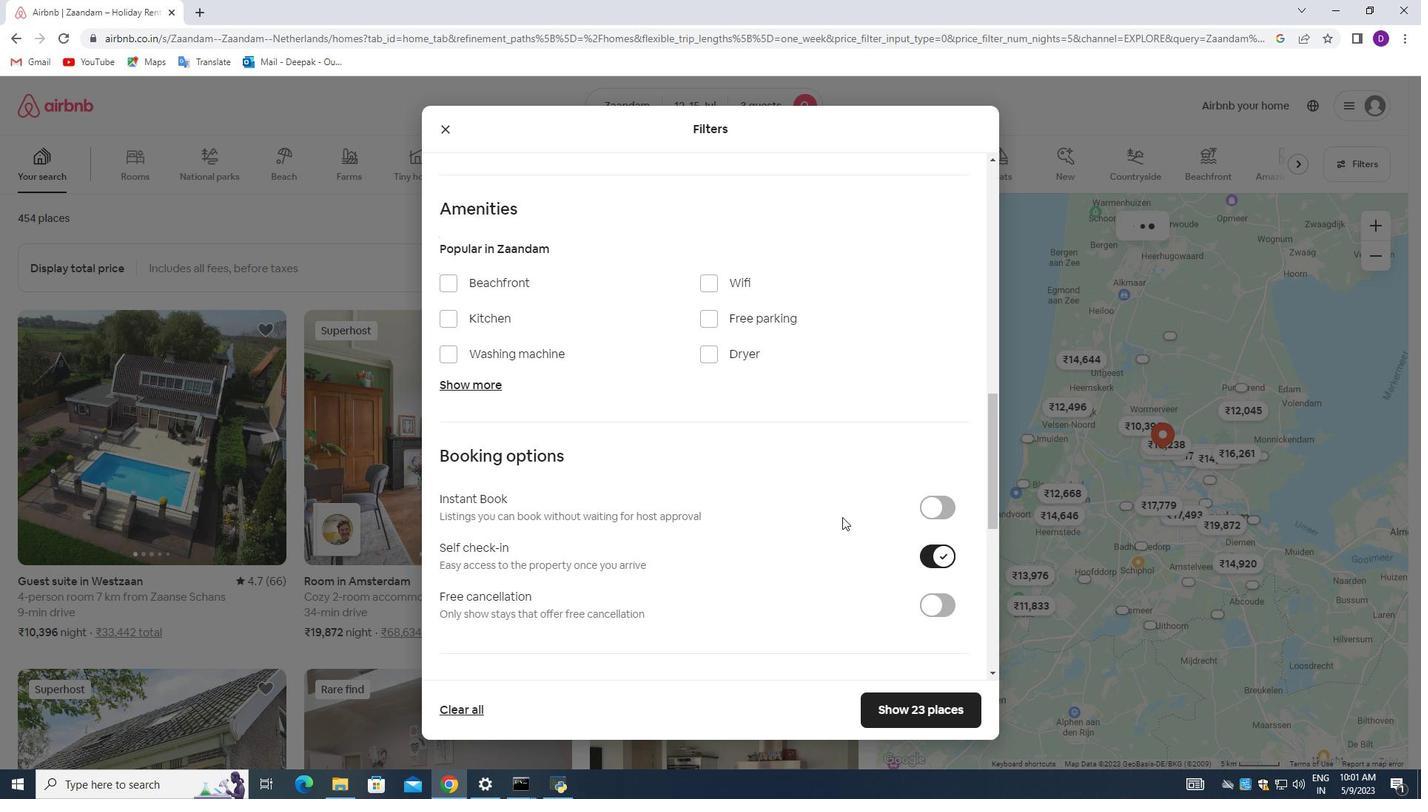 
Action: Mouse scrolled (837, 514) with delta (0, 0)
Screenshot: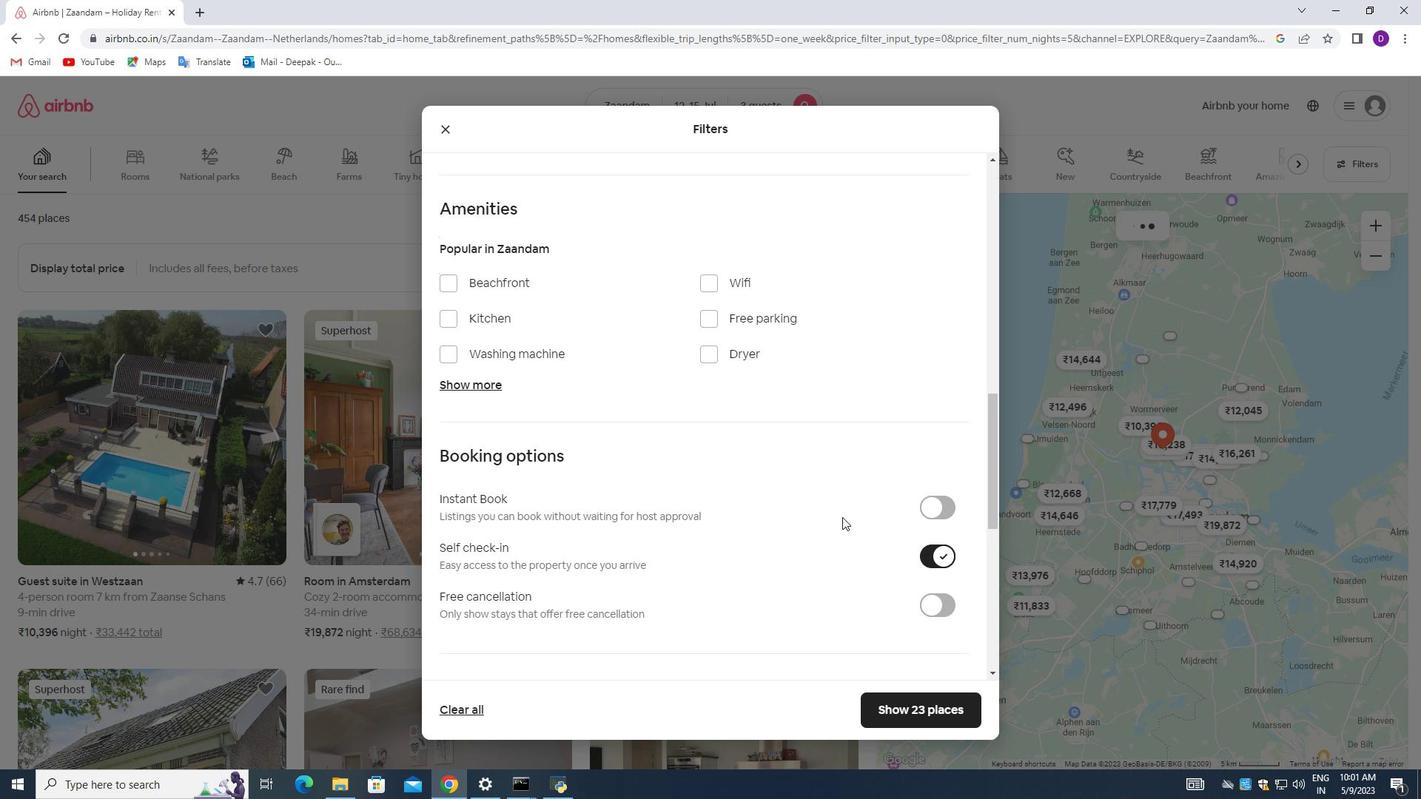 
Action: Mouse scrolled (837, 514) with delta (0, 0)
Screenshot: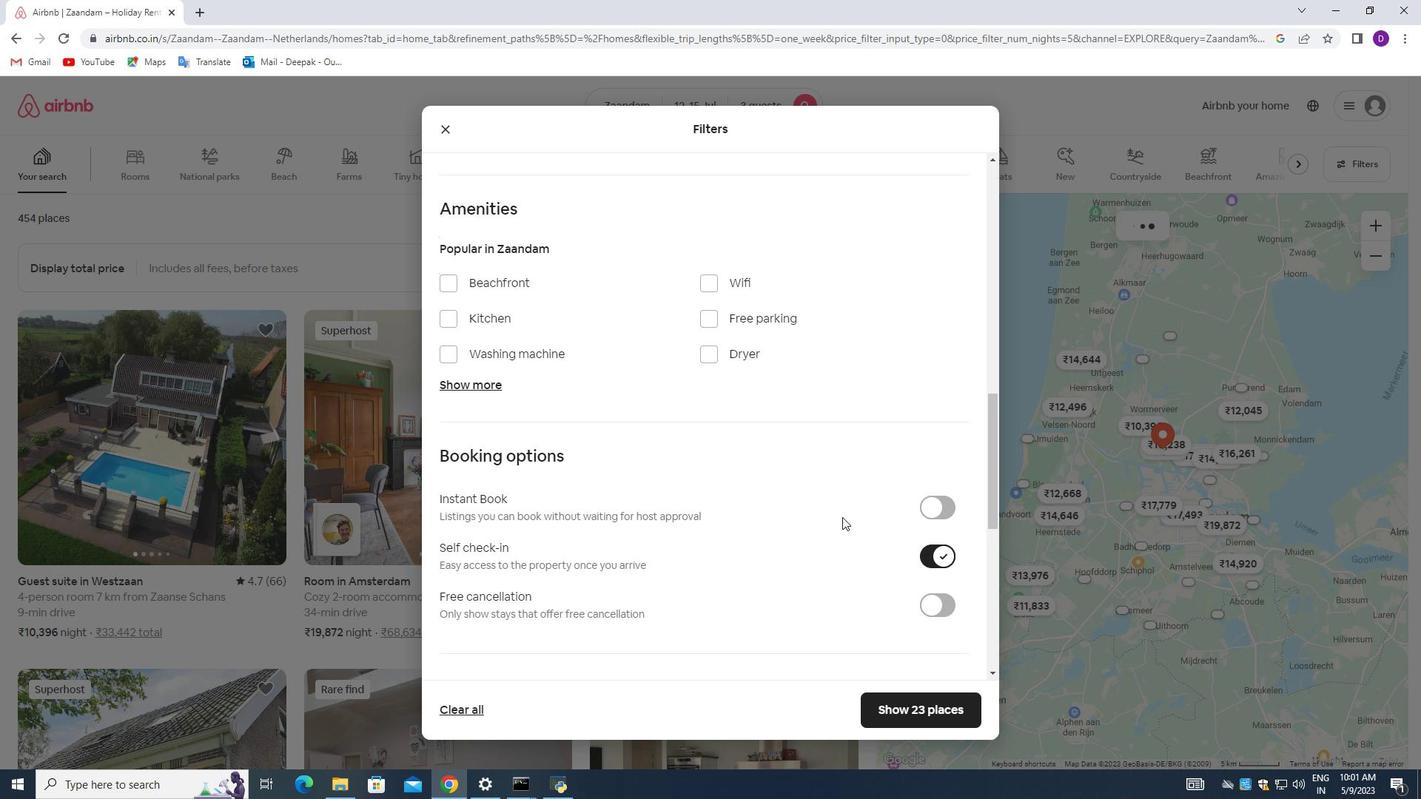 
Action: Mouse scrolled (837, 514) with delta (0, 0)
Screenshot: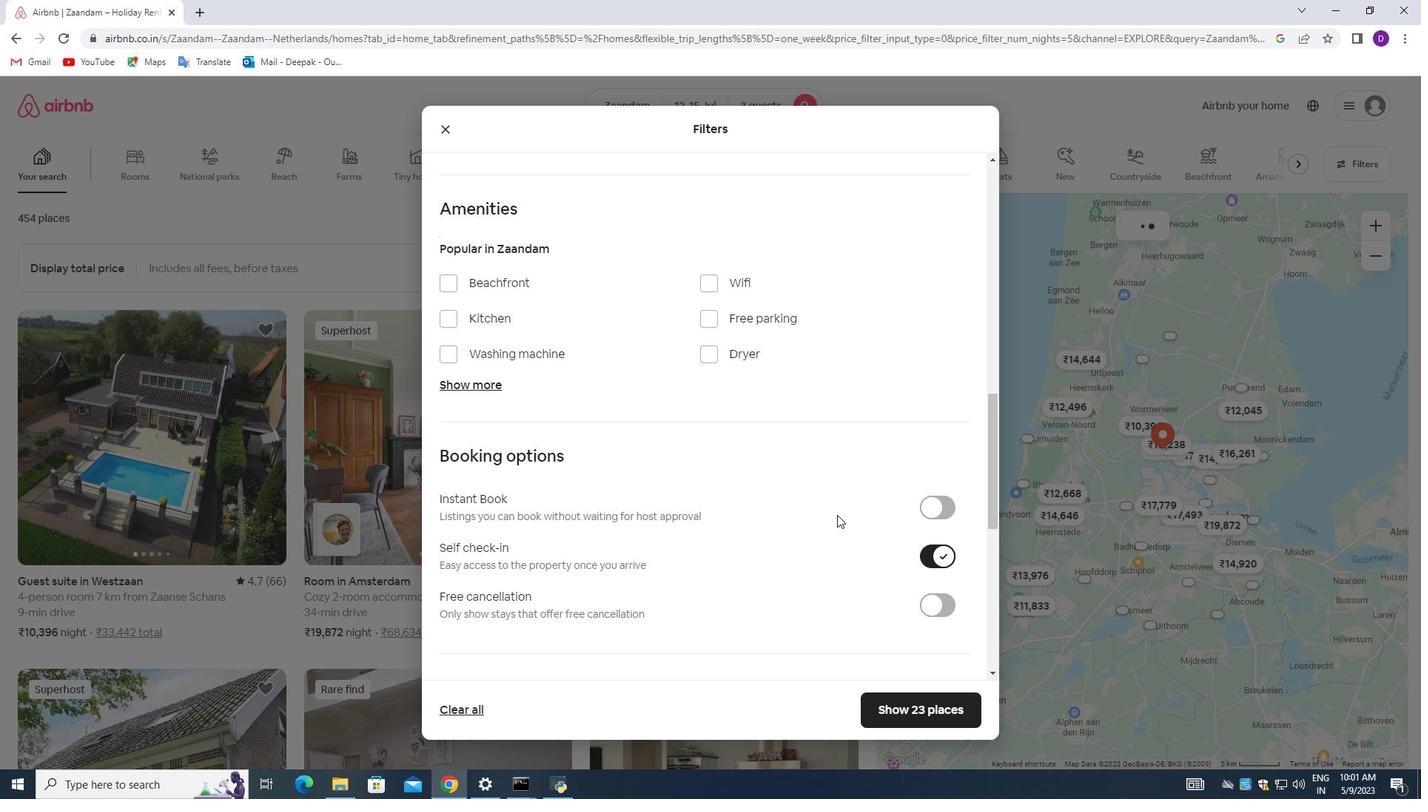 
Action: Mouse scrolled (837, 514) with delta (0, 0)
Screenshot: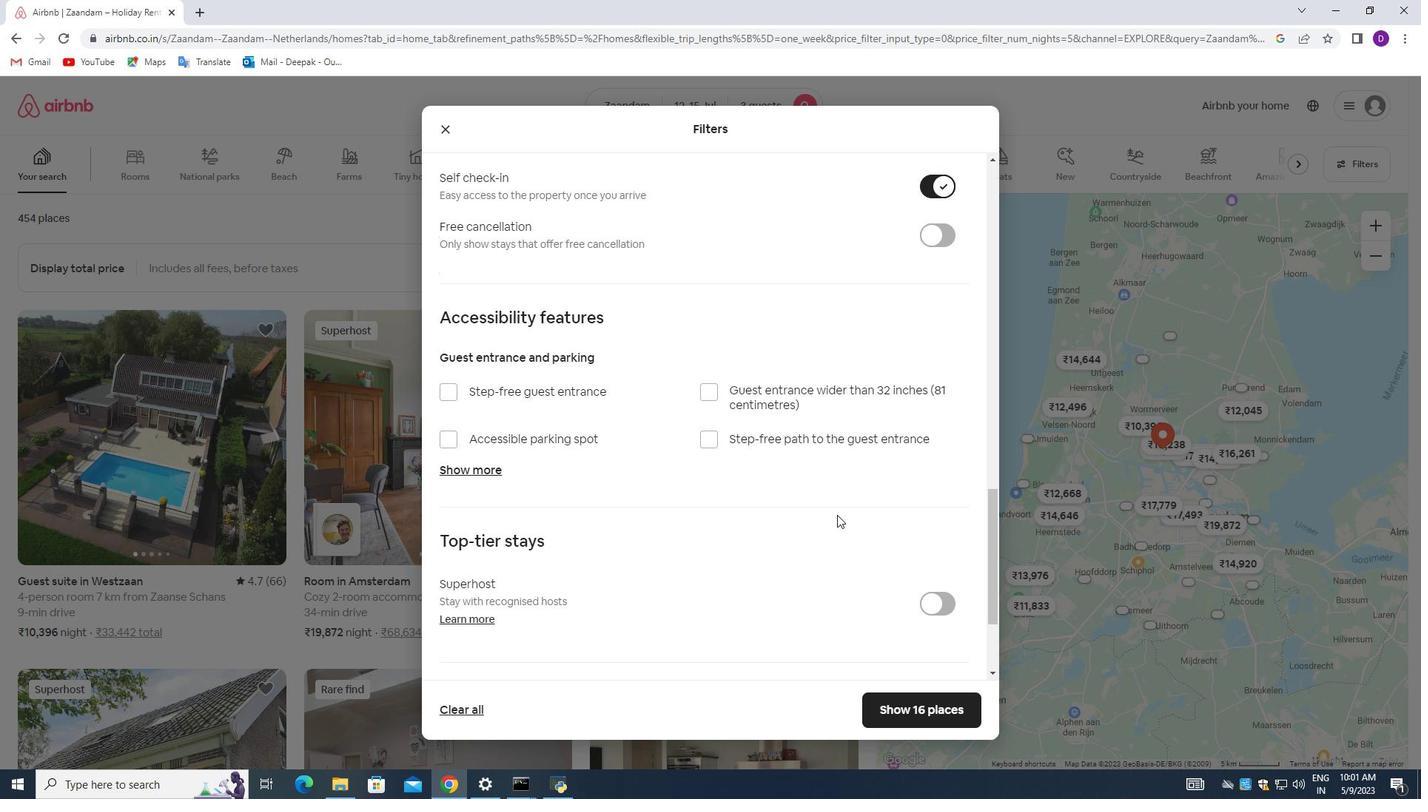 
Action: Mouse moved to (920, 556)
Screenshot: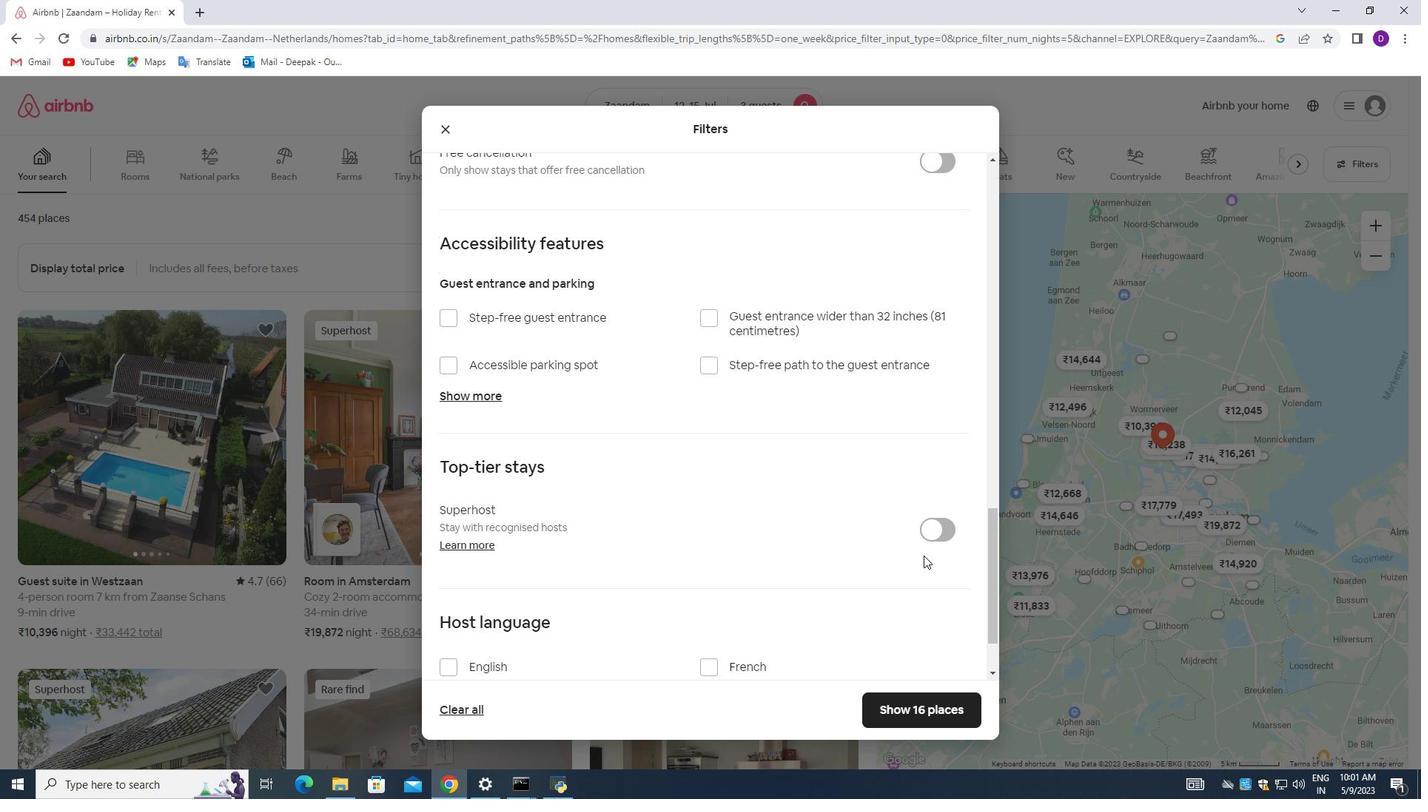 
Action: Mouse scrolled (920, 555) with delta (0, 0)
Screenshot: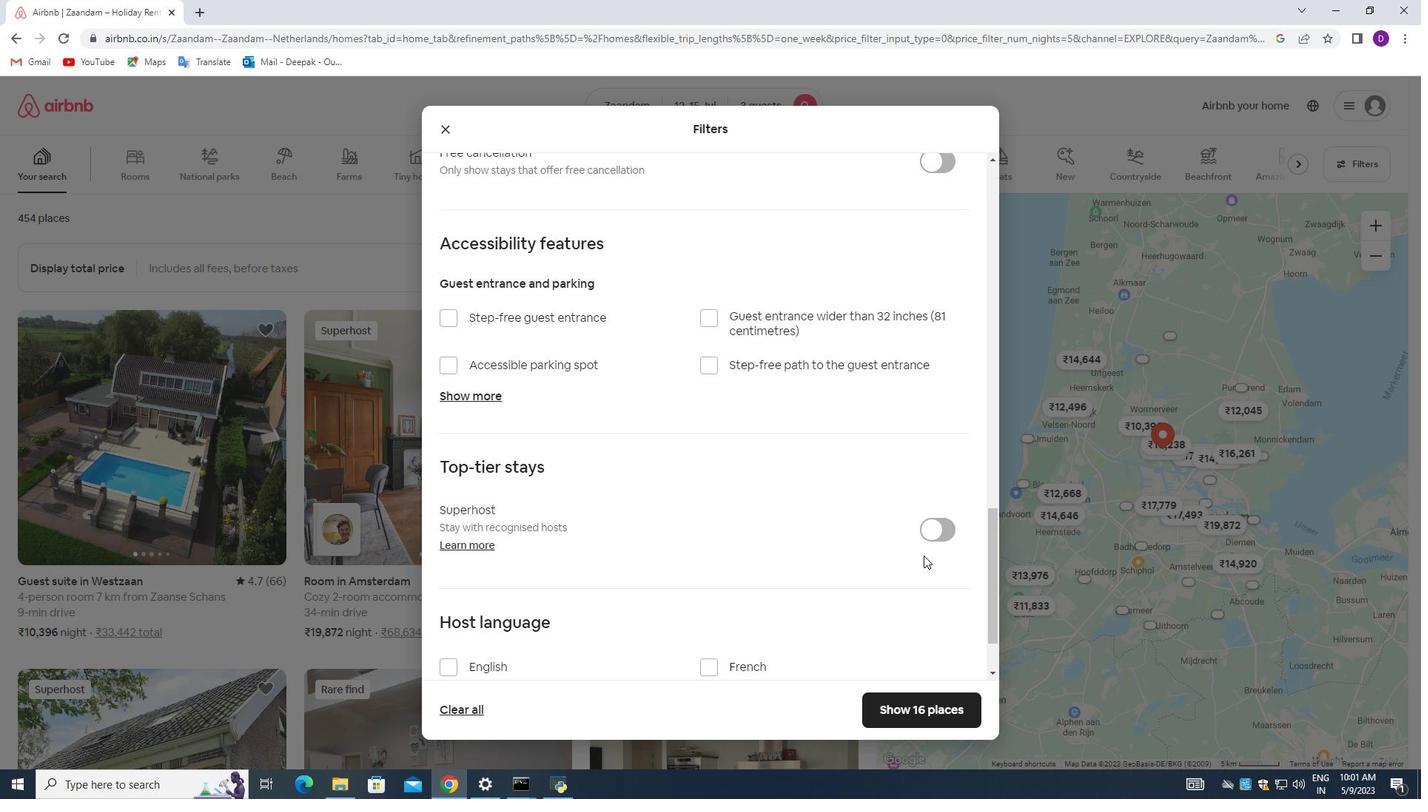 
Action: Mouse moved to (919, 556)
Screenshot: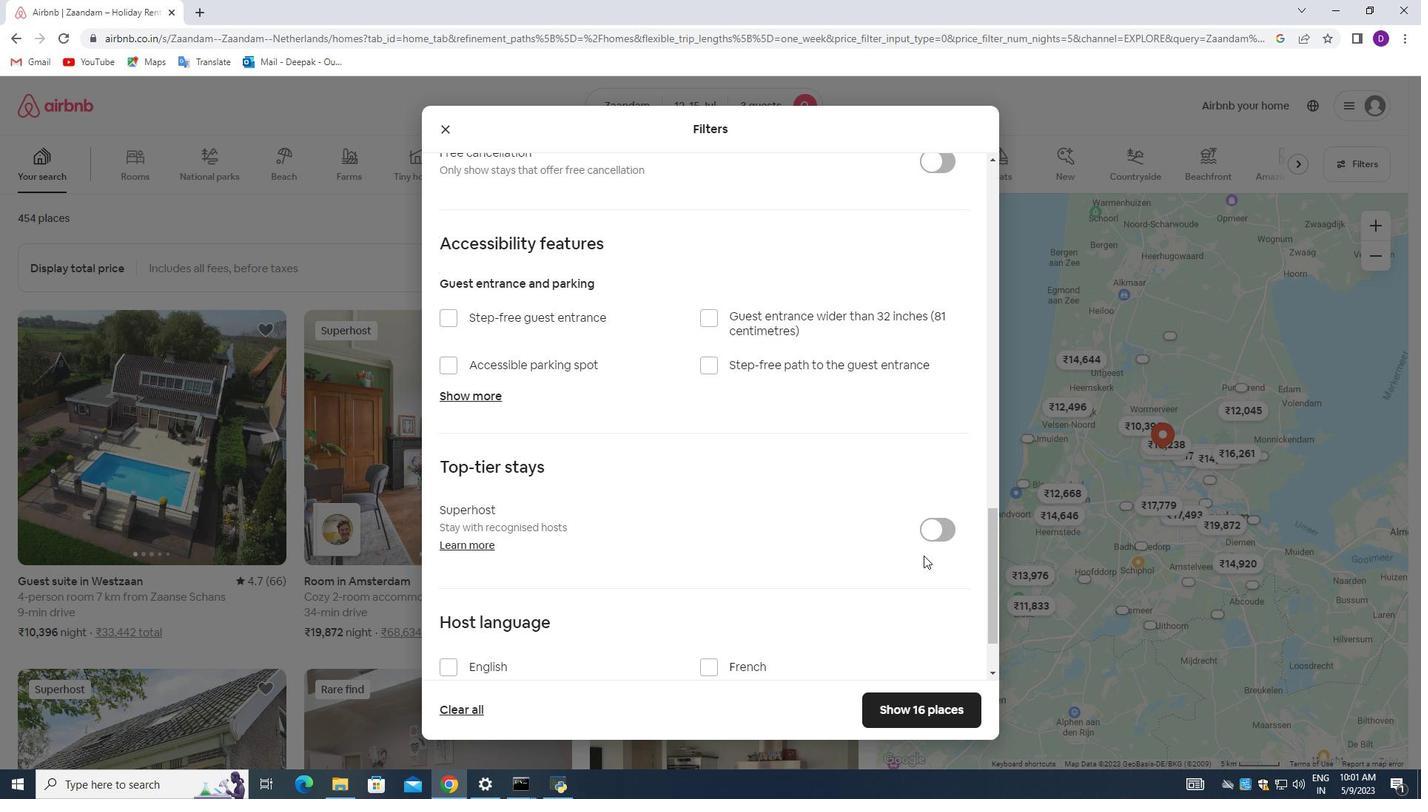 
Action: Mouse scrolled (919, 555) with delta (0, 0)
Screenshot: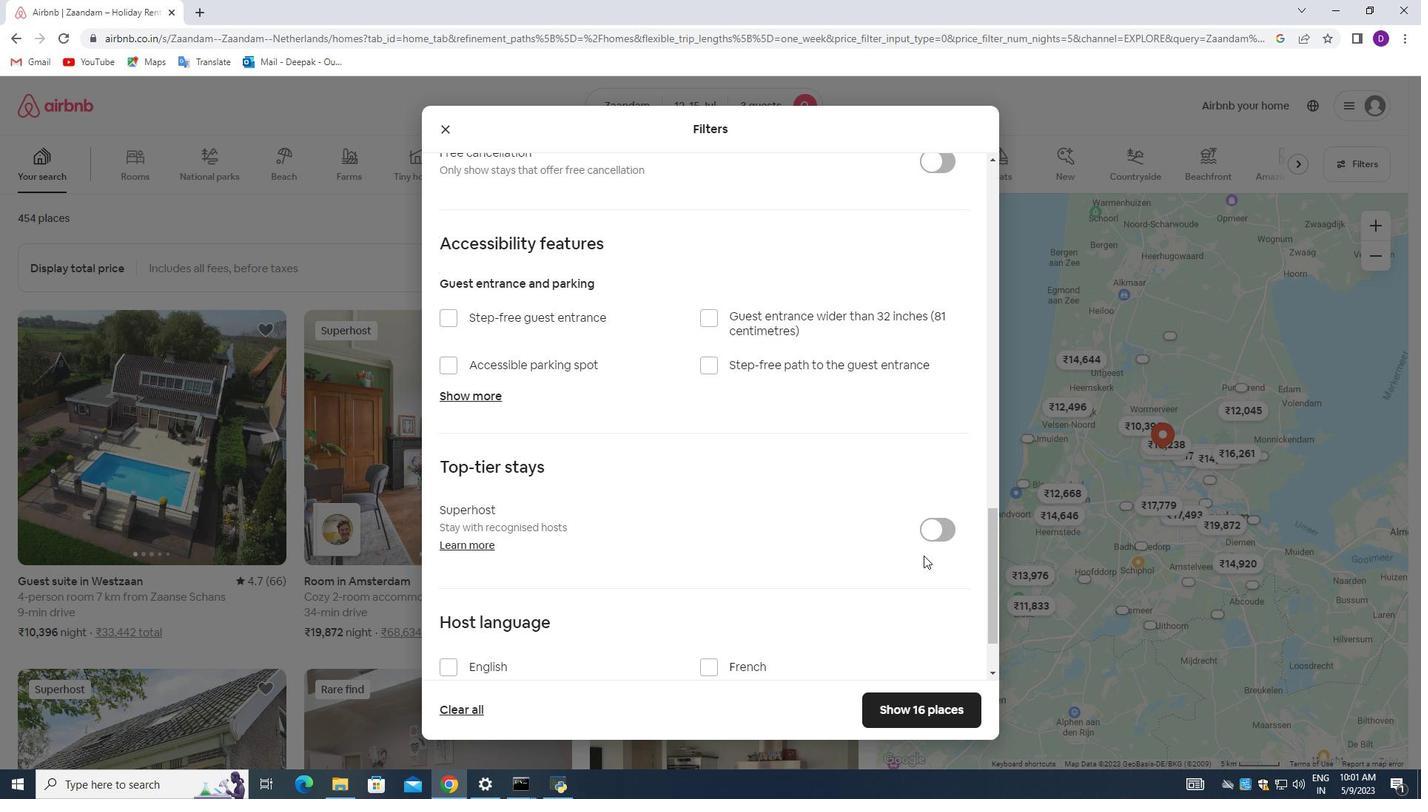 
Action: Mouse moved to (912, 555)
Screenshot: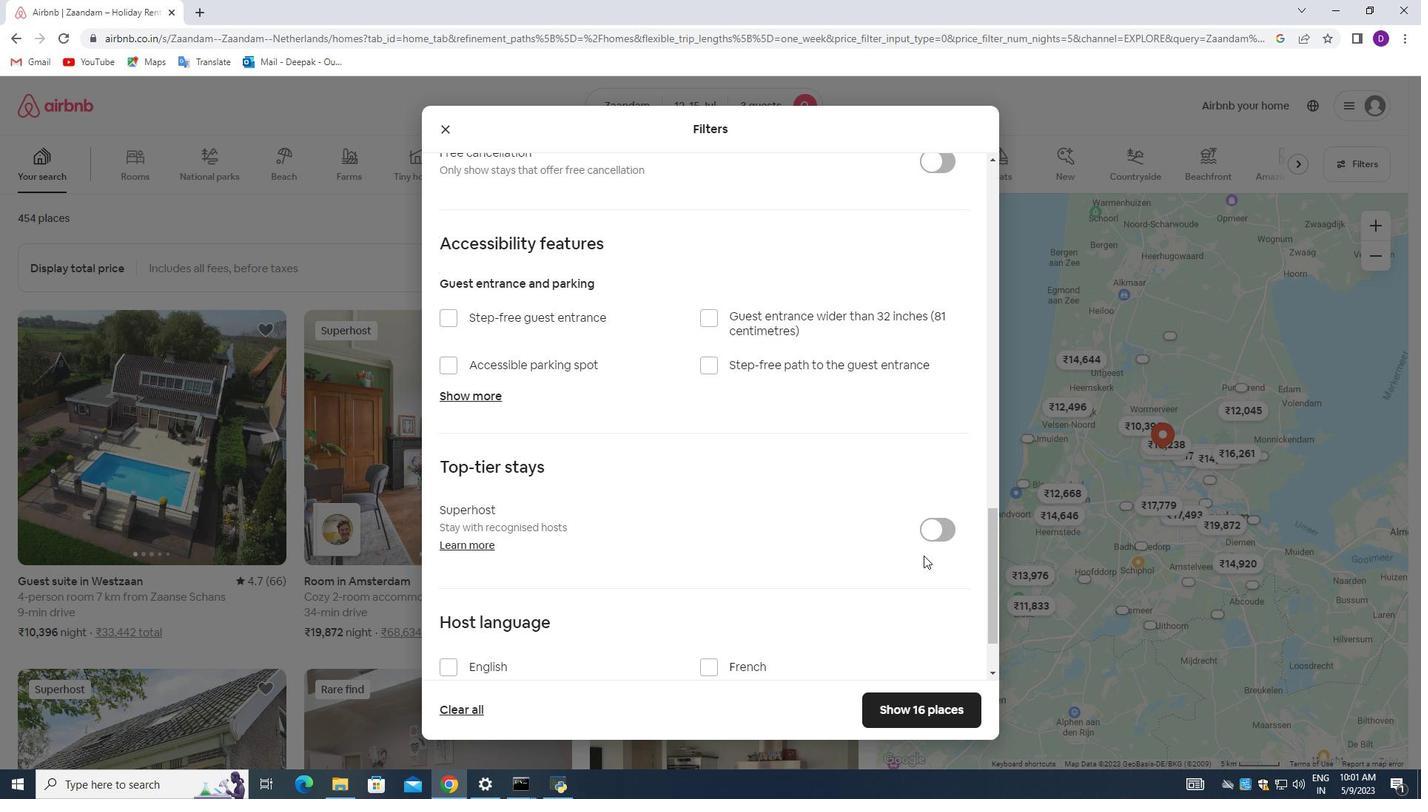 
Action: Mouse scrolled (912, 554) with delta (0, 0)
Screenshot: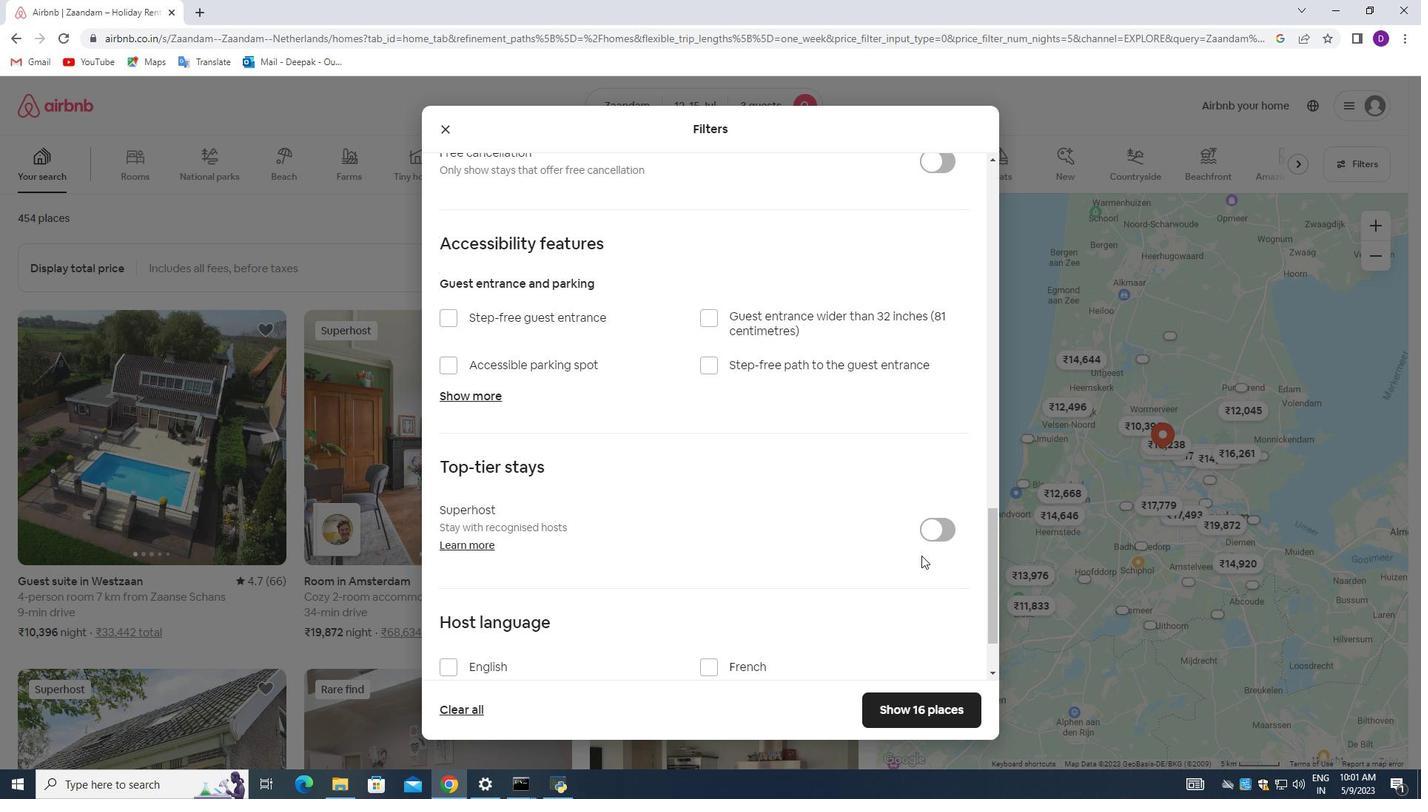 
Action: Mouse moved to (901, 553)
Screenshot: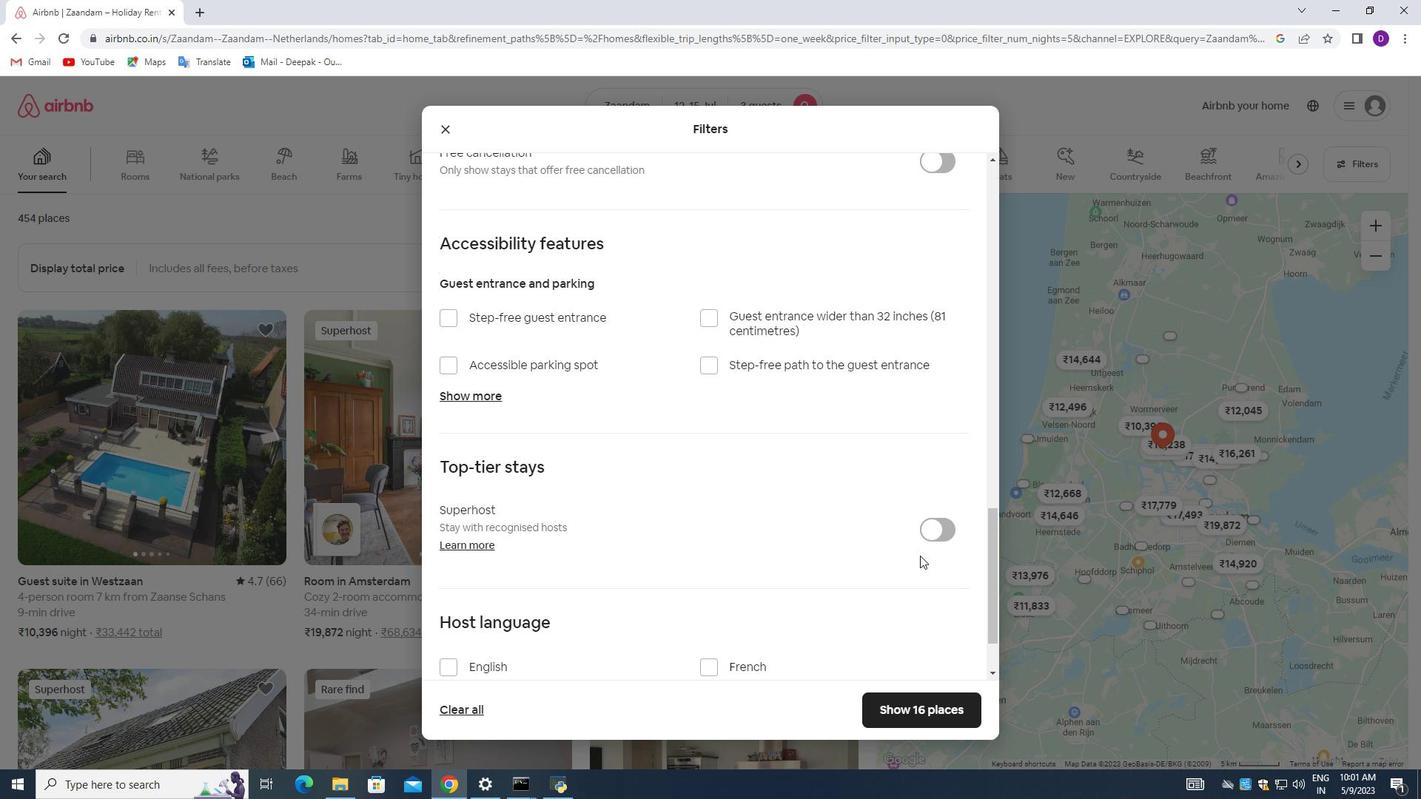 
Action: Mouse scrolled (901, 552) with delta (0, 0)
Screenshot: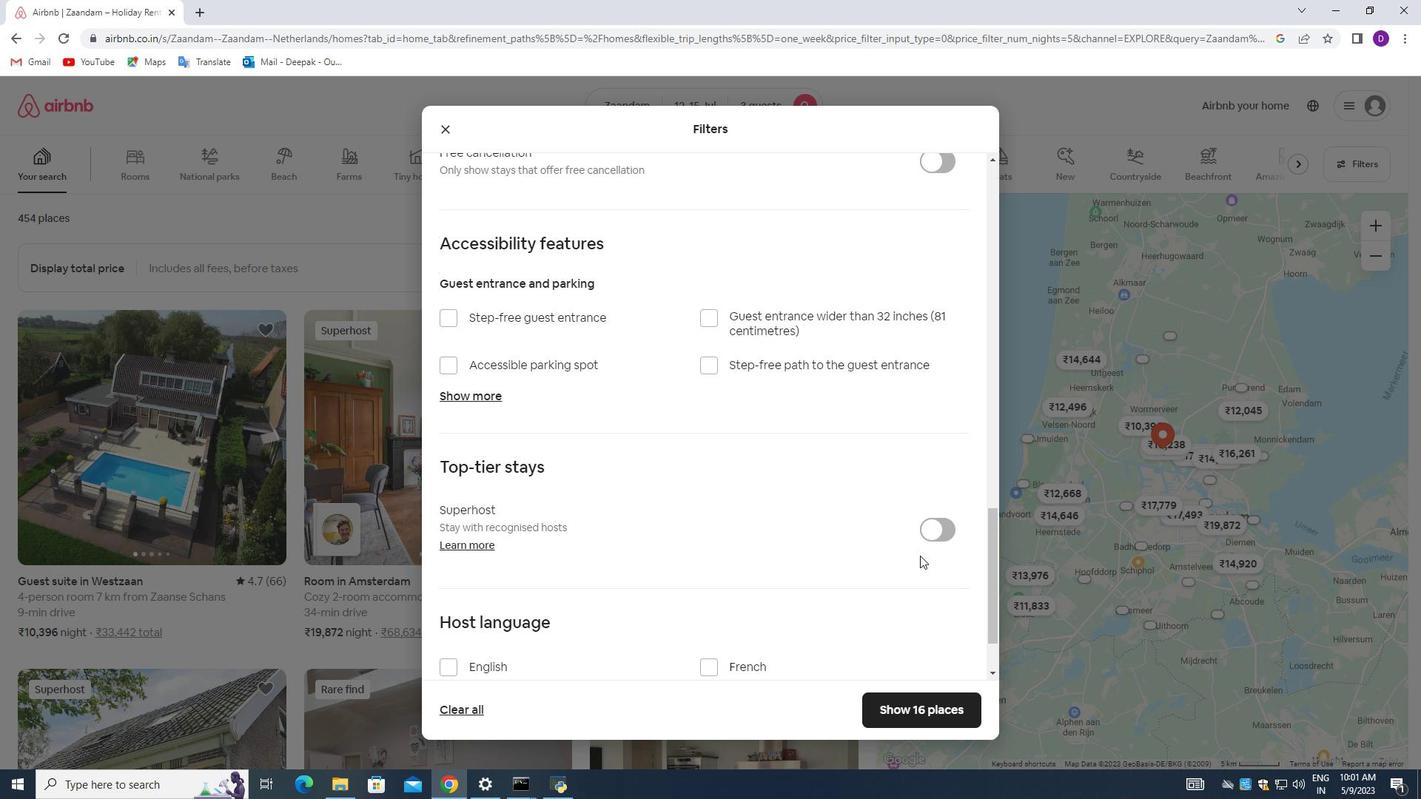 
Action: Mouse moved to (446, 573)
Screenshot: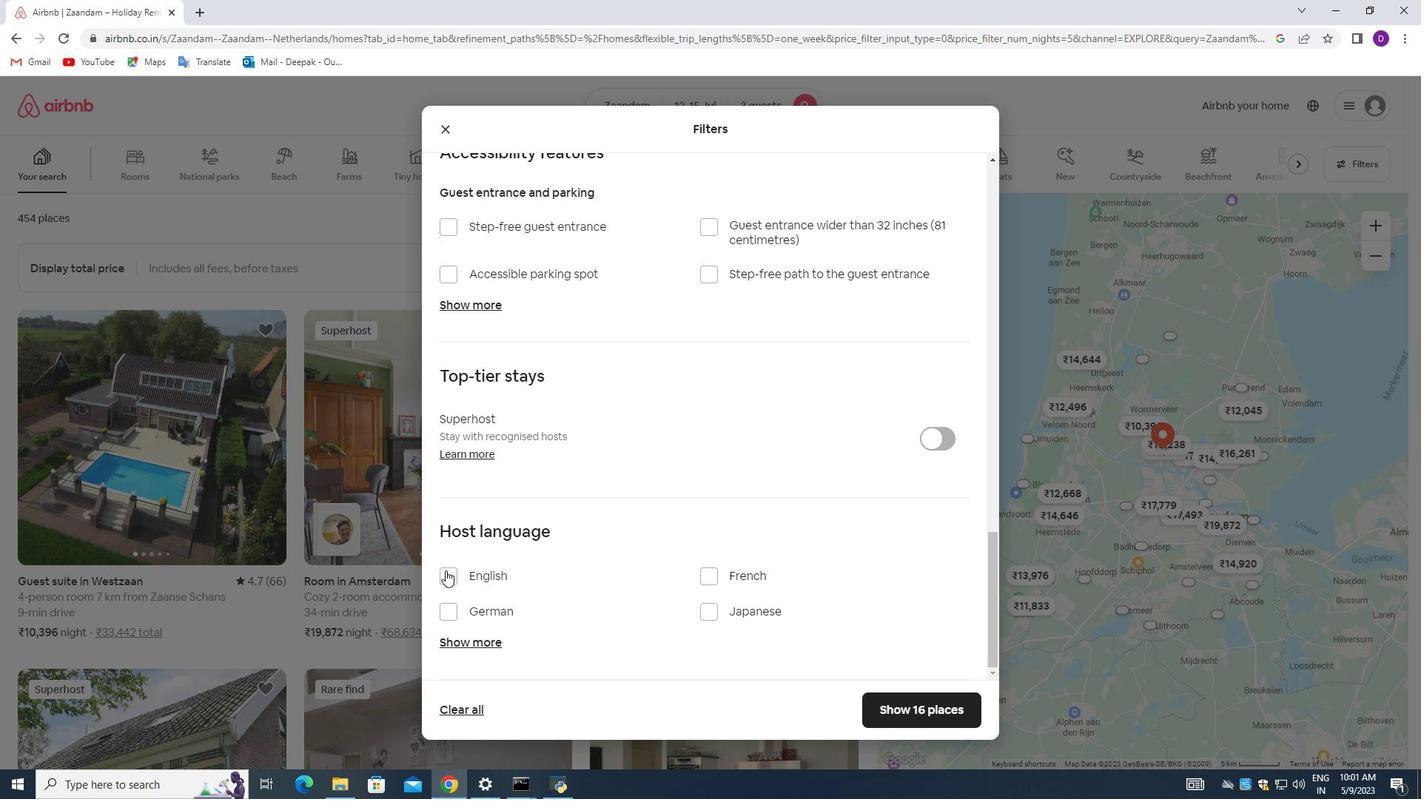 
Action: Mouse pressed left at (446, 573)
Screenshot: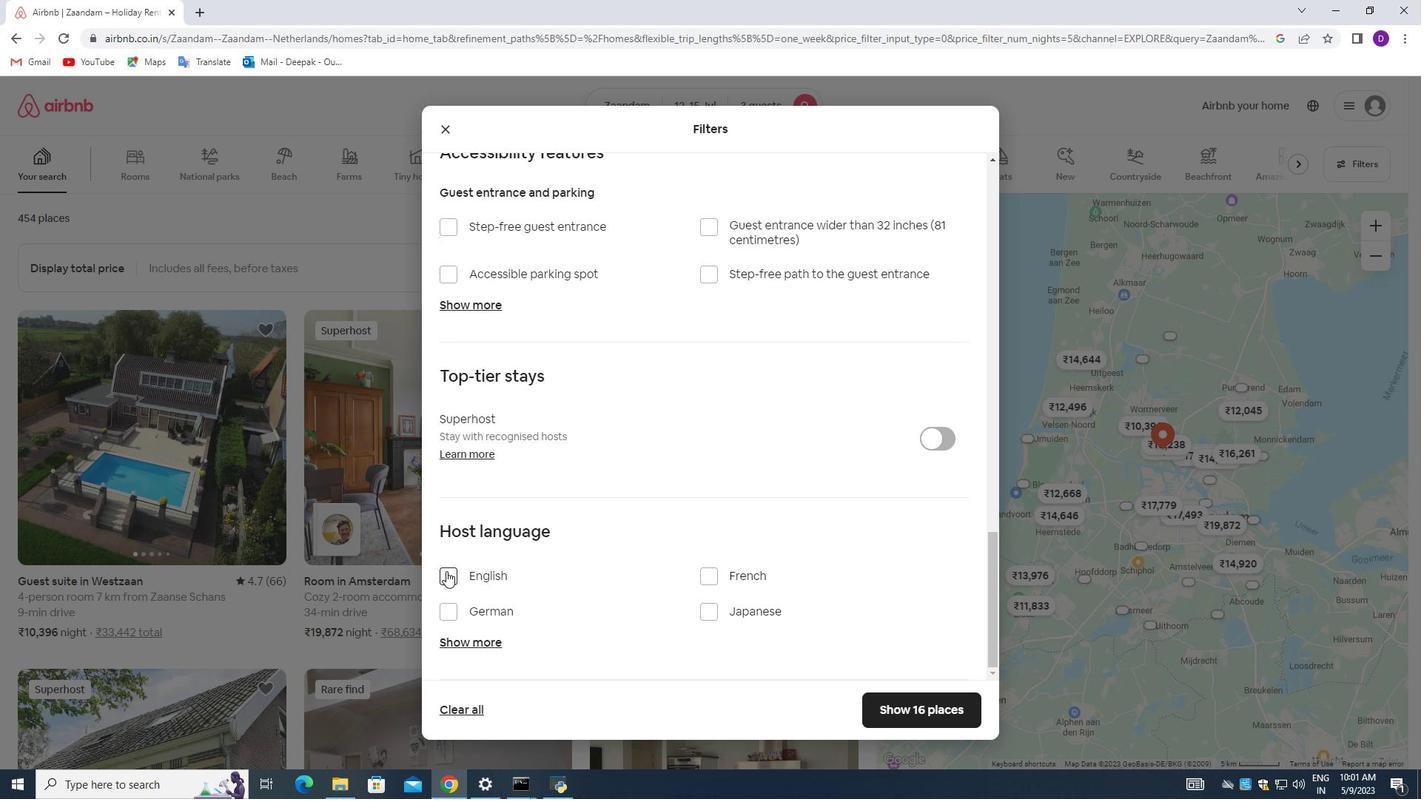 
Action: Mouse moved to (726, 600)
Screenshot: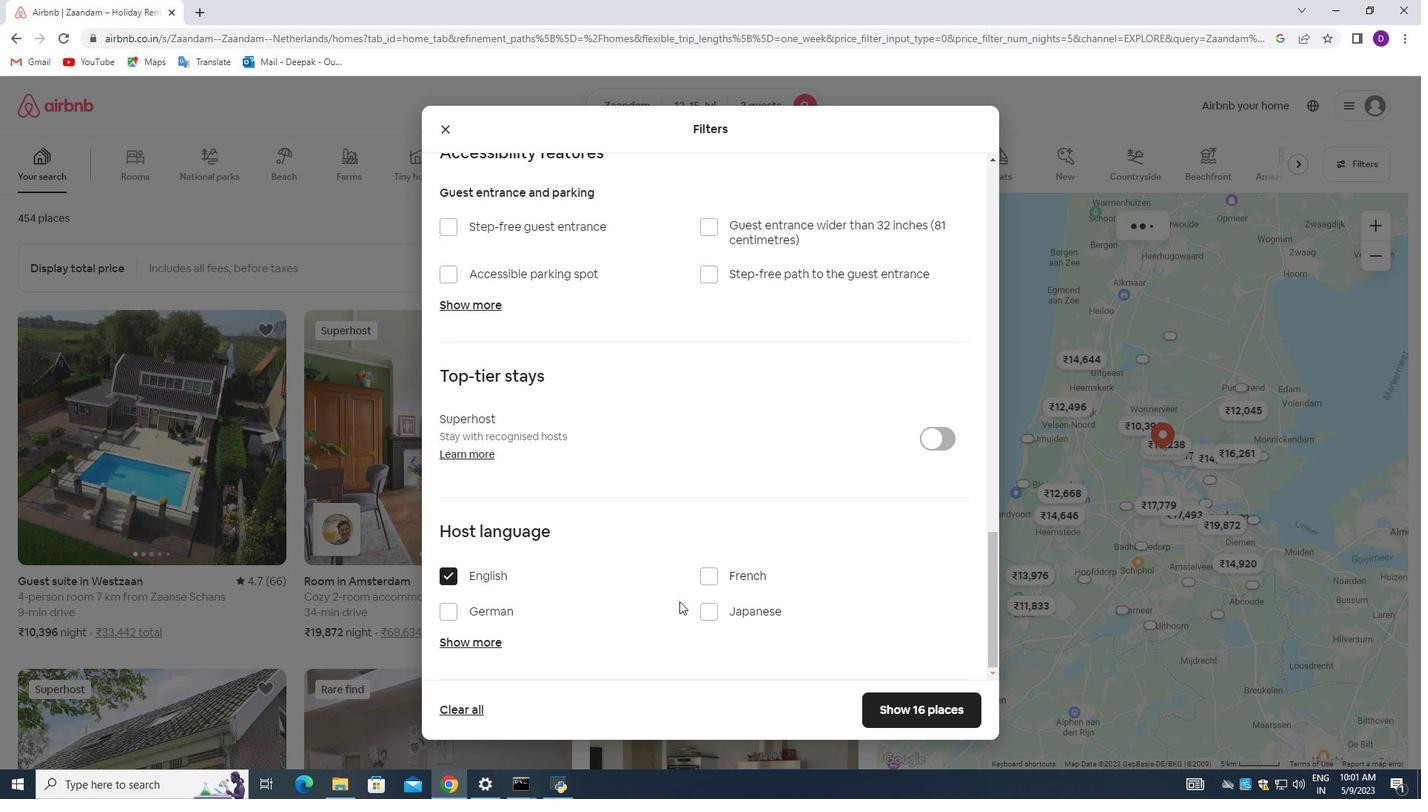 
Action: Mouse scrolled (726, 599) with delta (0, 0)
Screenshot: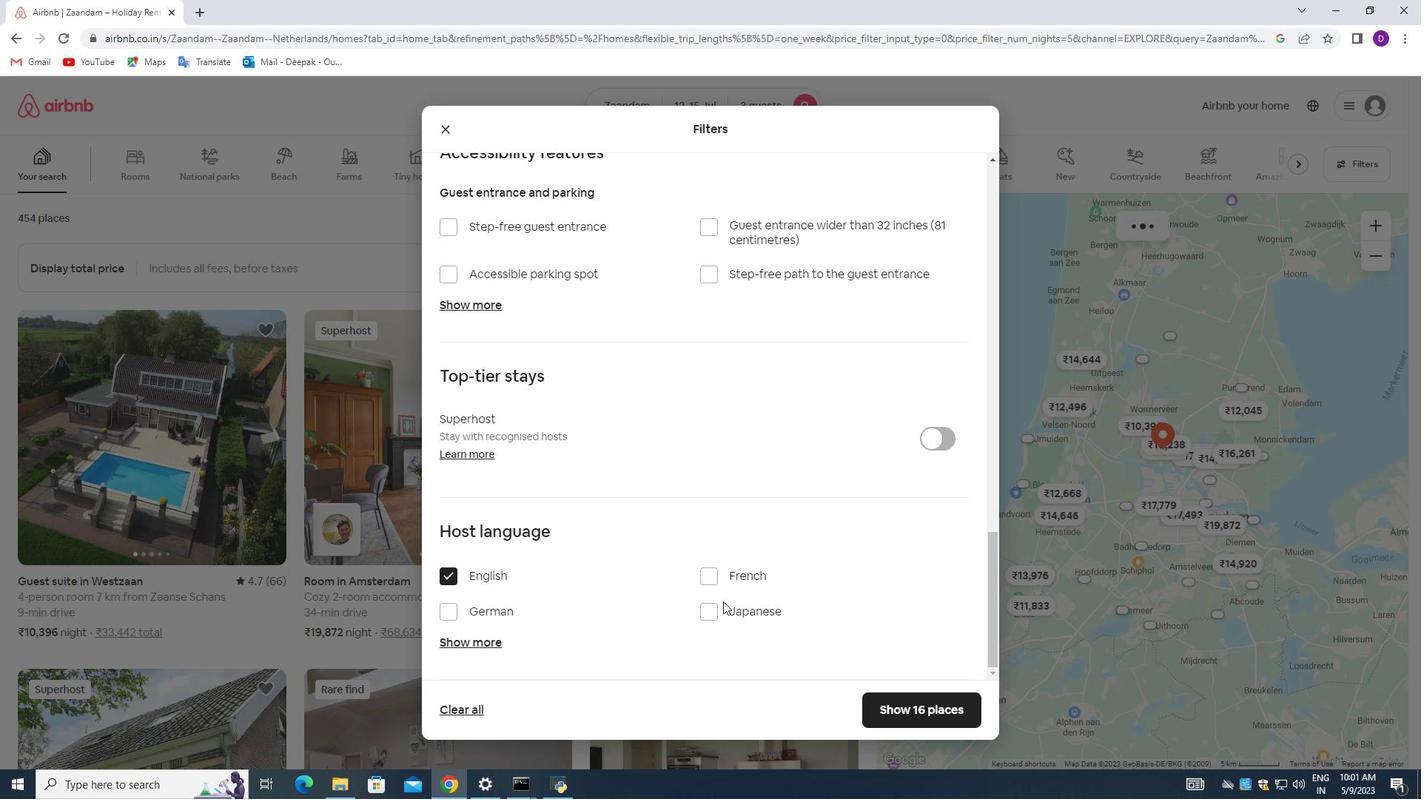 
Action: Mouse scrolled (726, 599) with delta (0, 0)
Screenshot: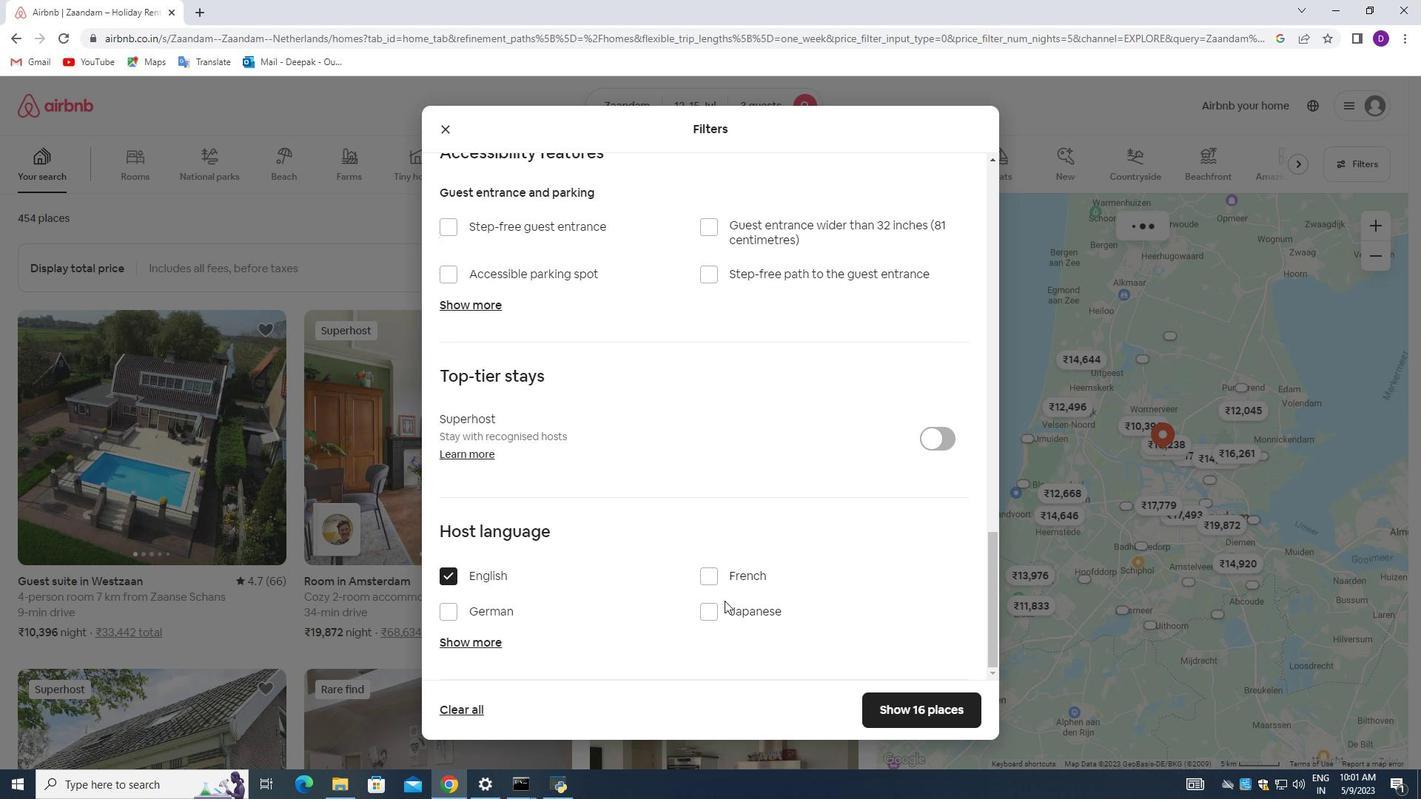 
Action: Mouse scrolled (726, 599) with delta (0, 0)
Screenshot: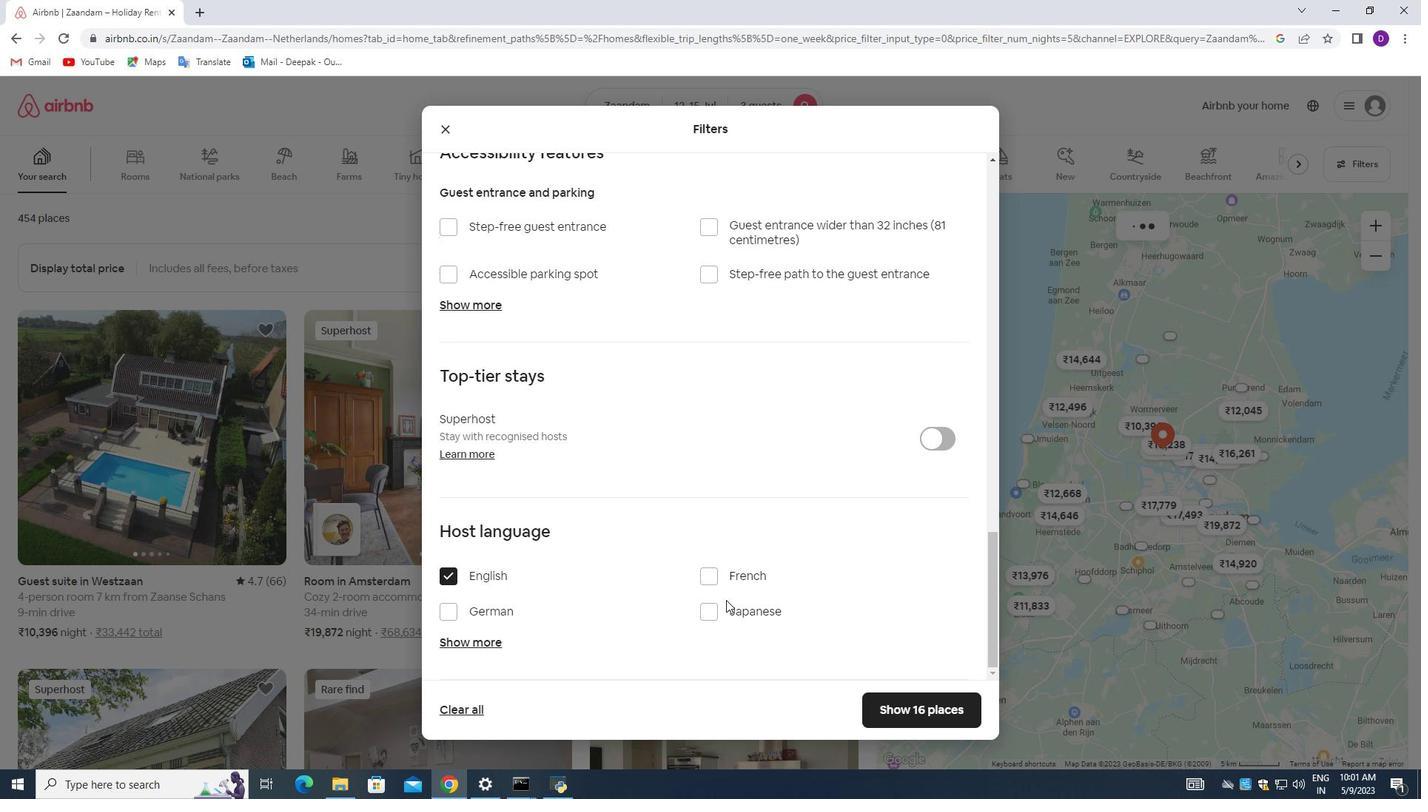 
Action: Mouse moved to (917, 710)
Screenshot: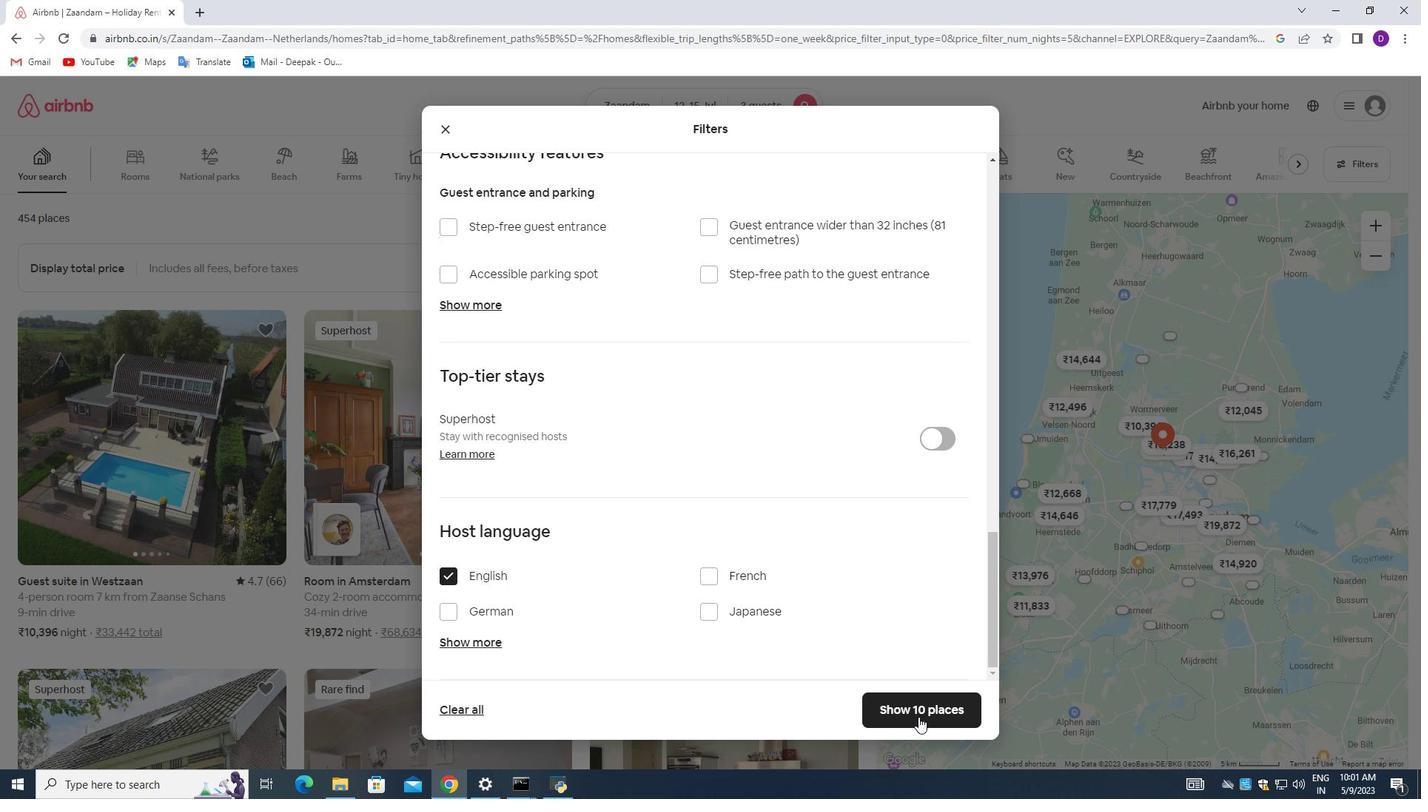 
Action: Mouse pressed left at (917, 710)
Screenshot: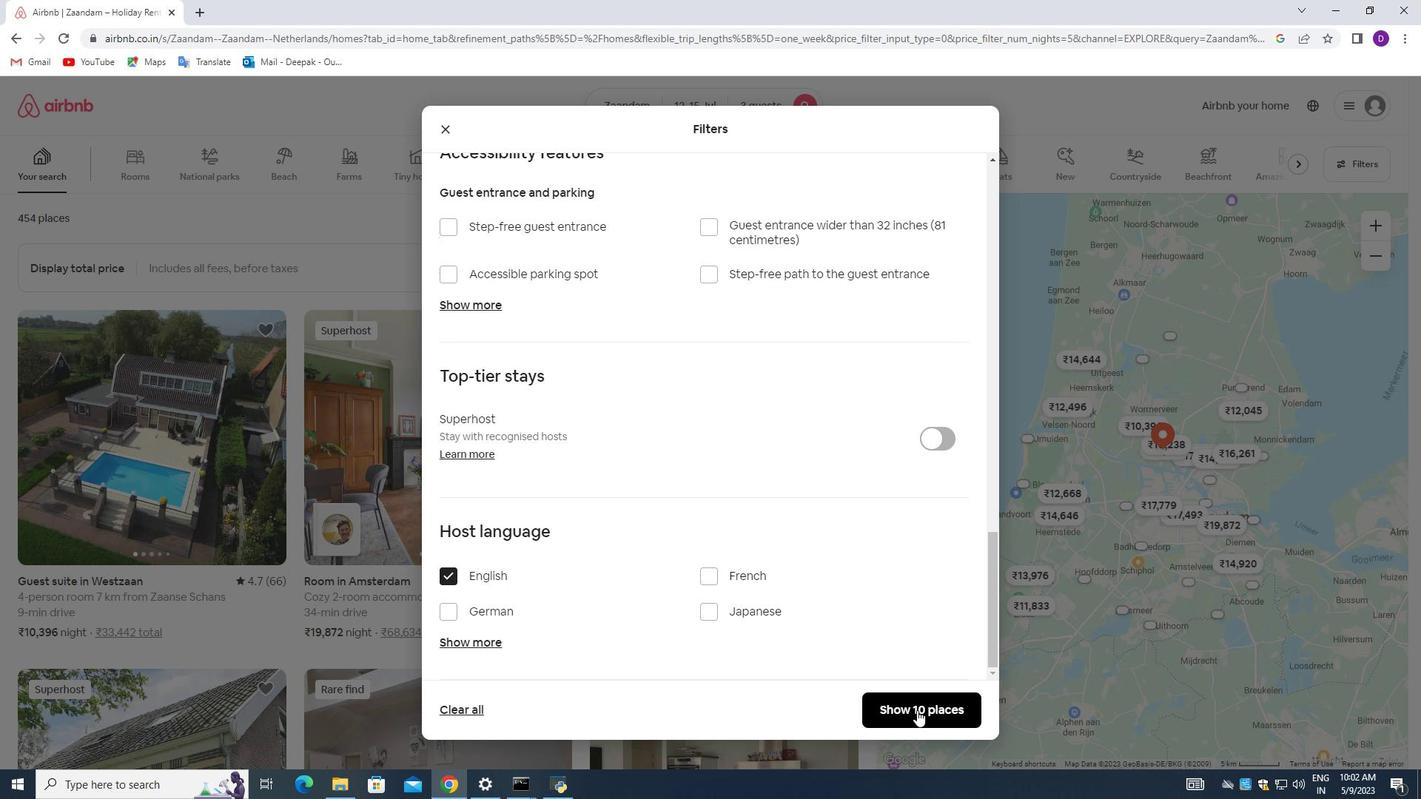 
Action: Mouse moved to (812, 632)
Screenshot: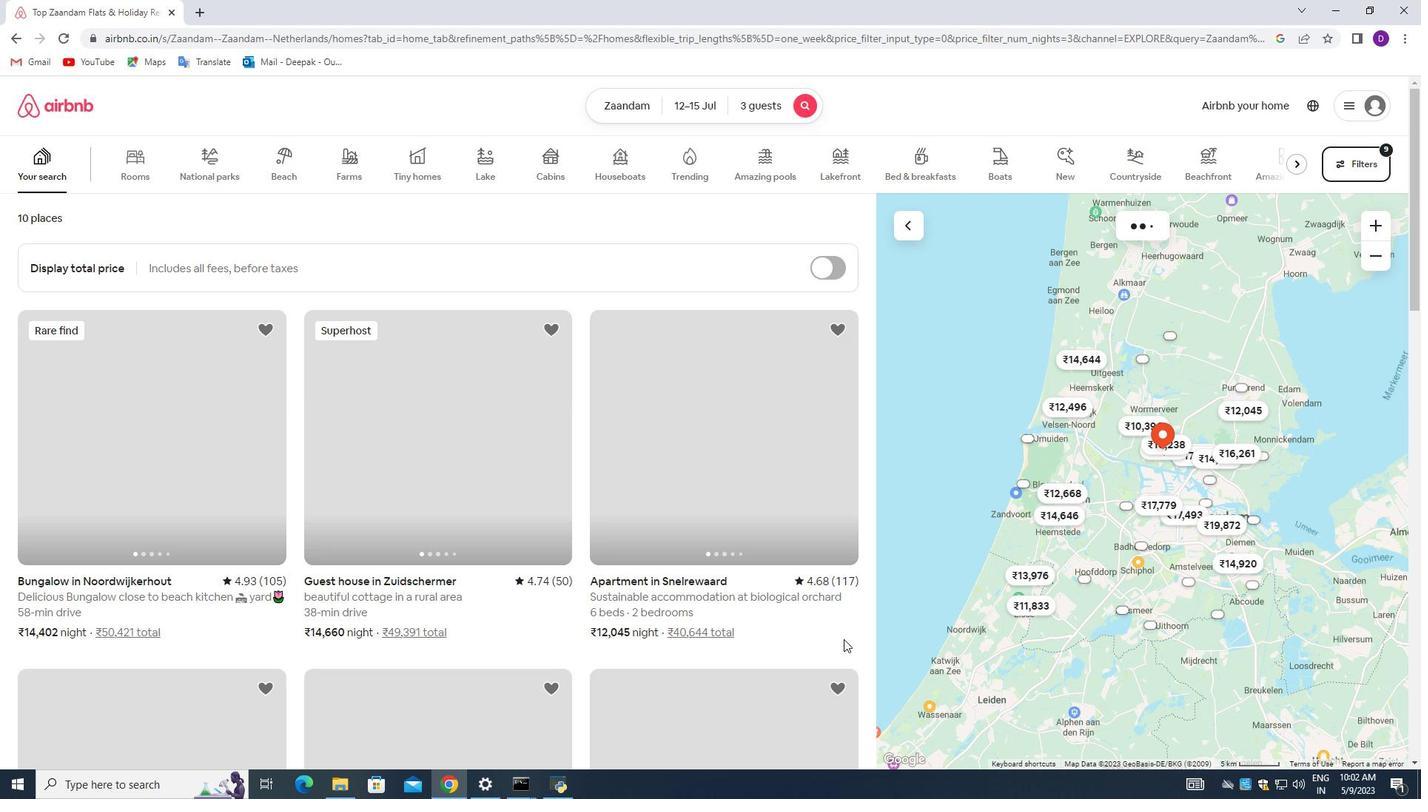 
